 Task: Look for space in Benalmádena, Spain from 26th August, 2023 to 10th September, 2023 for 6 adults, 2 children in price range Rs.10000 to Rs.15000. Place can be entire place or shared room with 6 bedrooms having 6 beds and 6 bathrooms. Property type can be house, flat, guest house. Amenities needed are: wifi, TV, free parkinig on premises, gym, breakfast. Booking option can be shelf check-in. Required host language is English.
Action: Mouse moved to (546, 130)
Screenshot: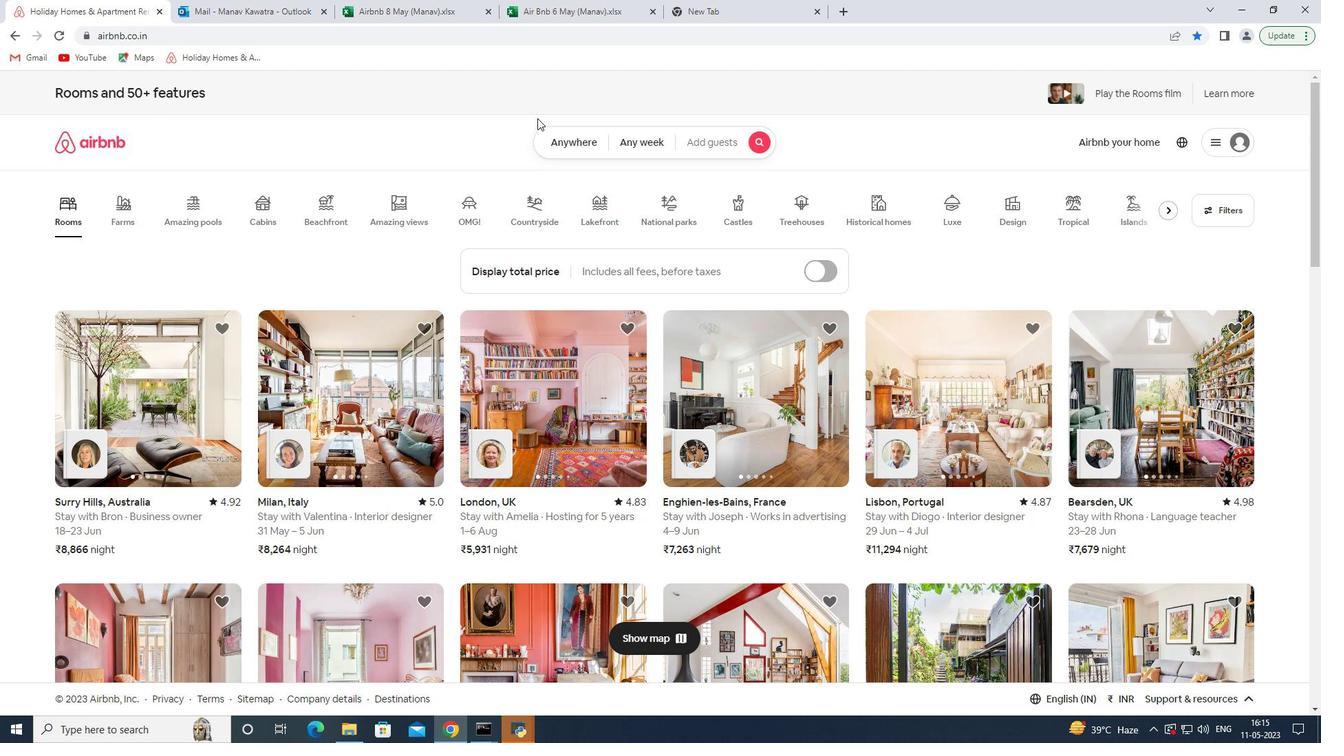 
Action: Mouse pressed left at (546, 130)
Screenshot: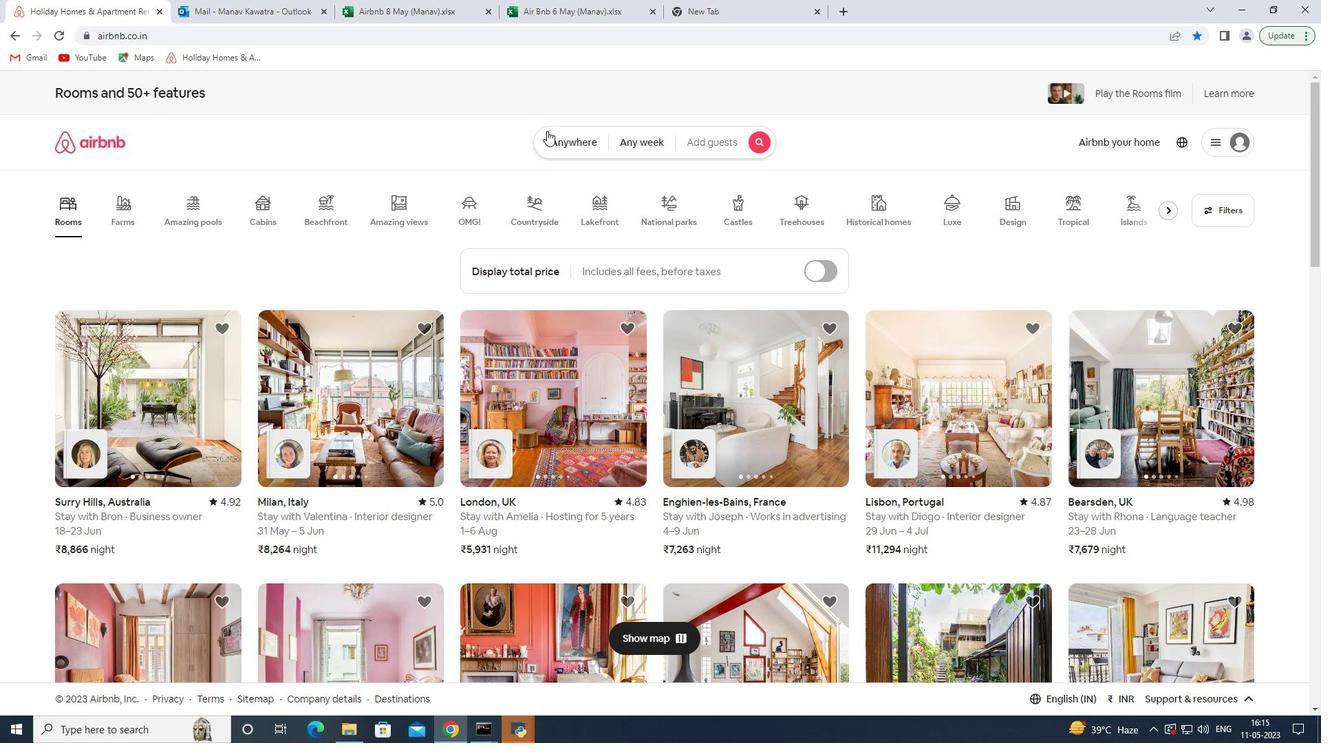 
Action: Mouse moved to (489, 195)
Screenshot: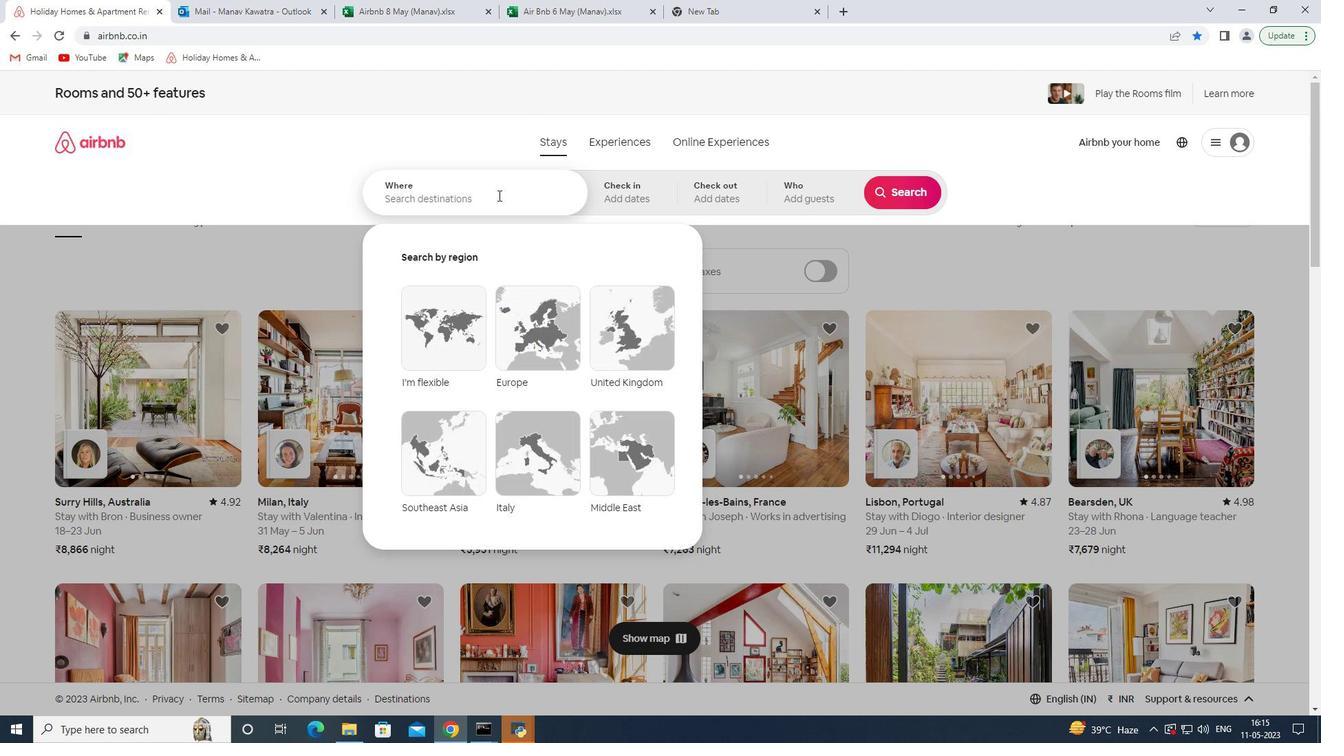 
Action: Mouse pressed left at (489, 195)
Screenshot: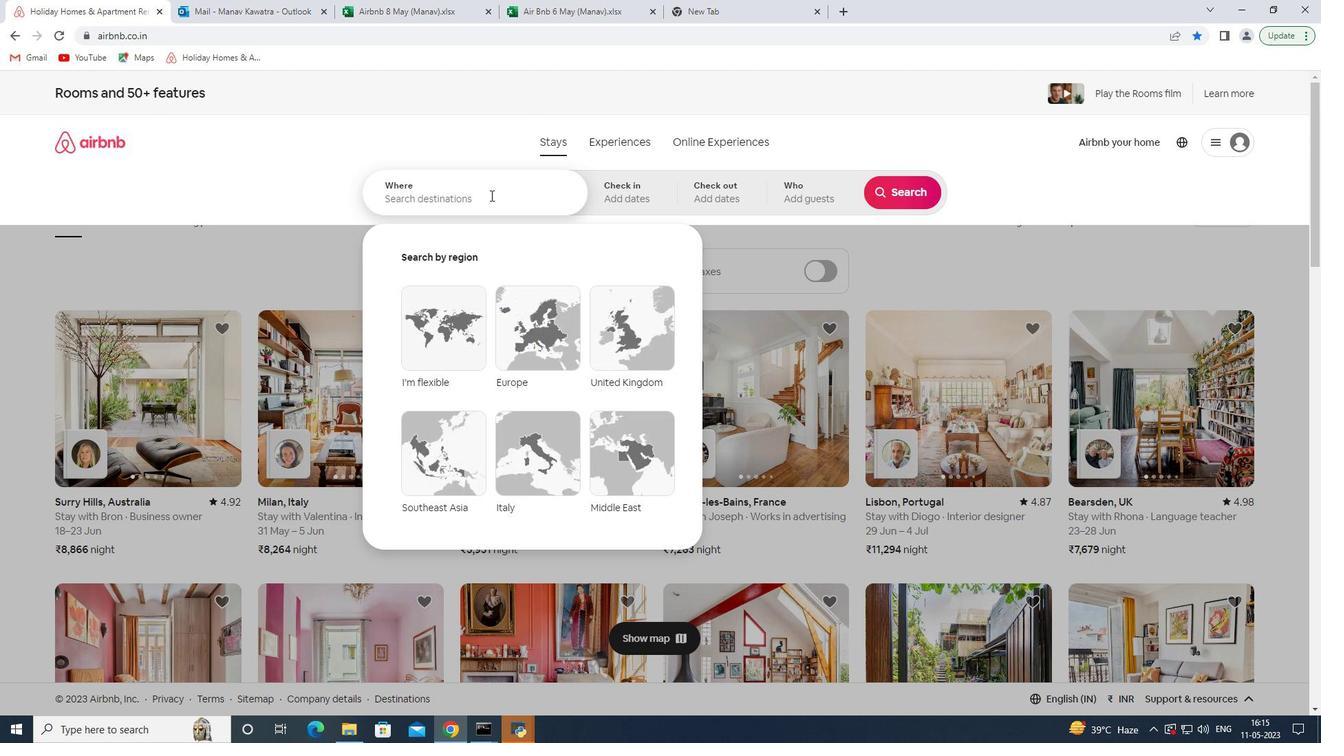 
Action: Key pressed <Key.shift>Benaalmadena<Key.space>
Screenshot: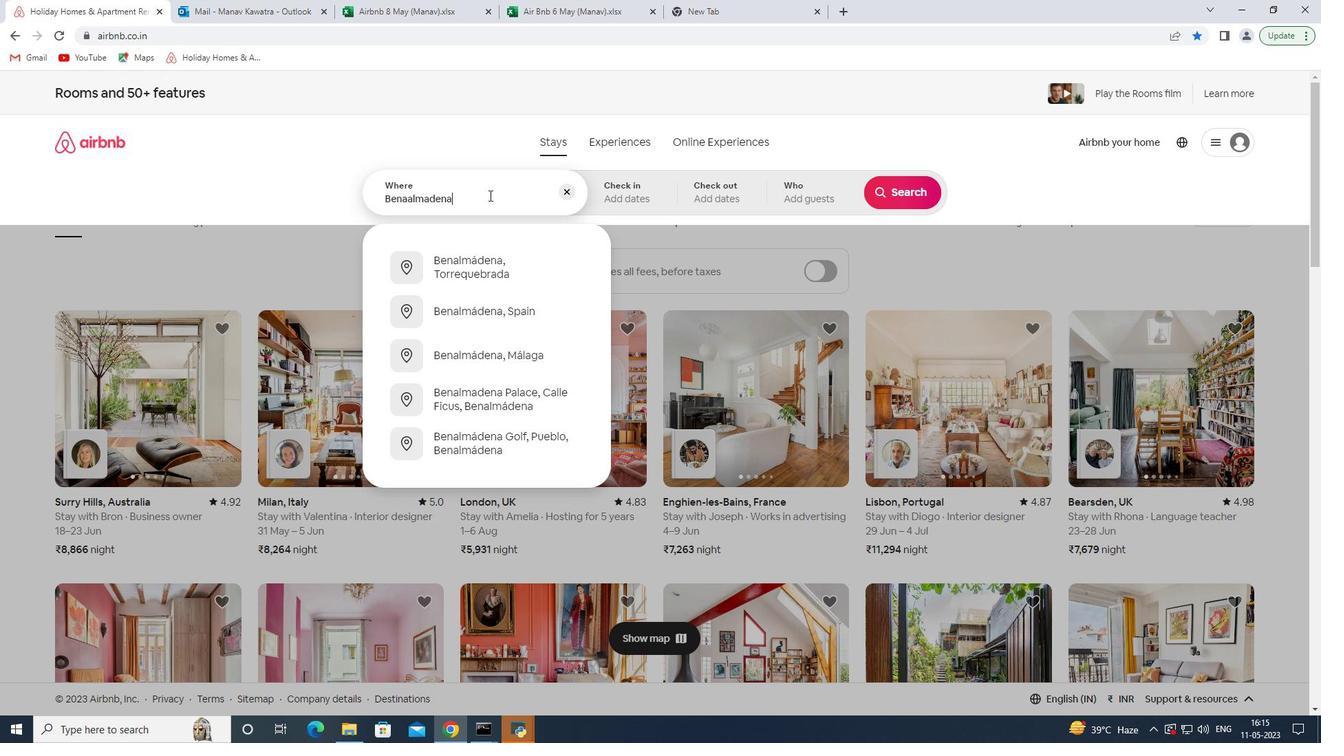
Action: Mouse moved to (541, 317)
Screenshot: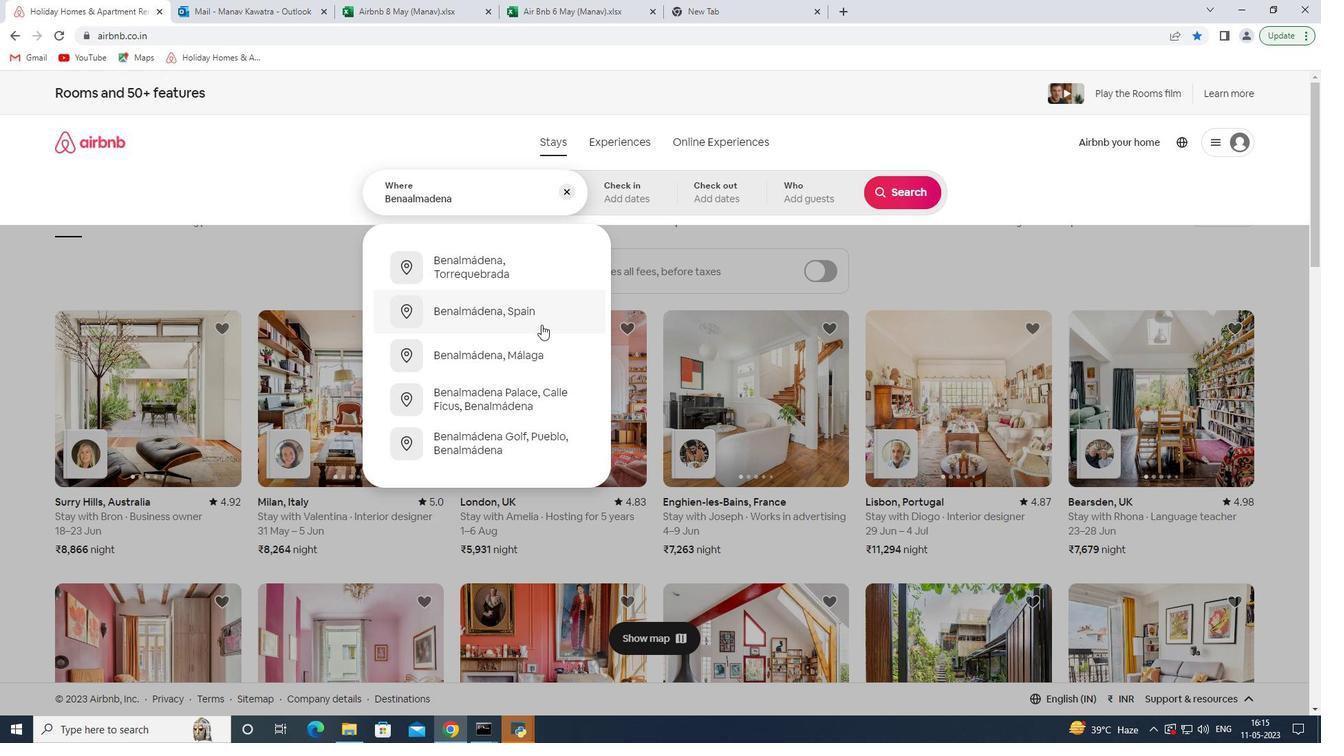 
Action: Mouse pressed left at (541, 317)
Screenshot: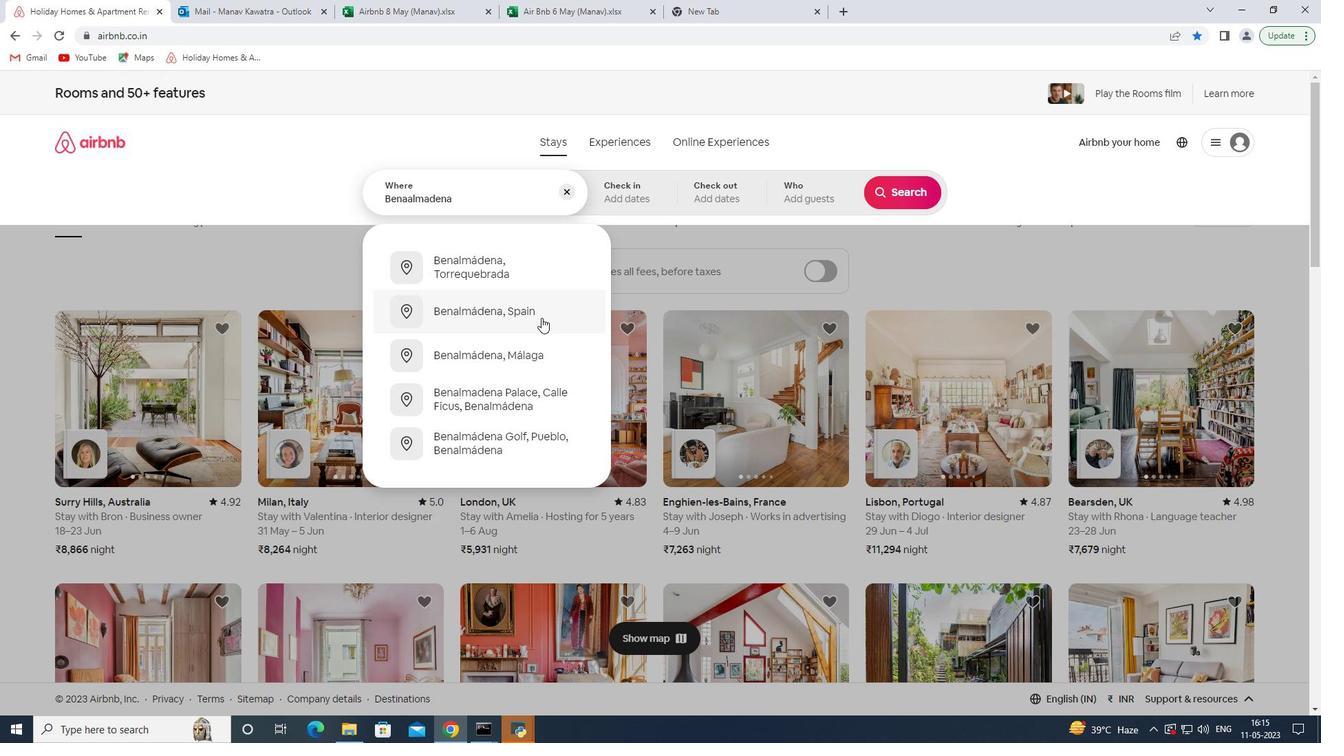 
Action: Mouse moved to (896, 302)
Screenshot: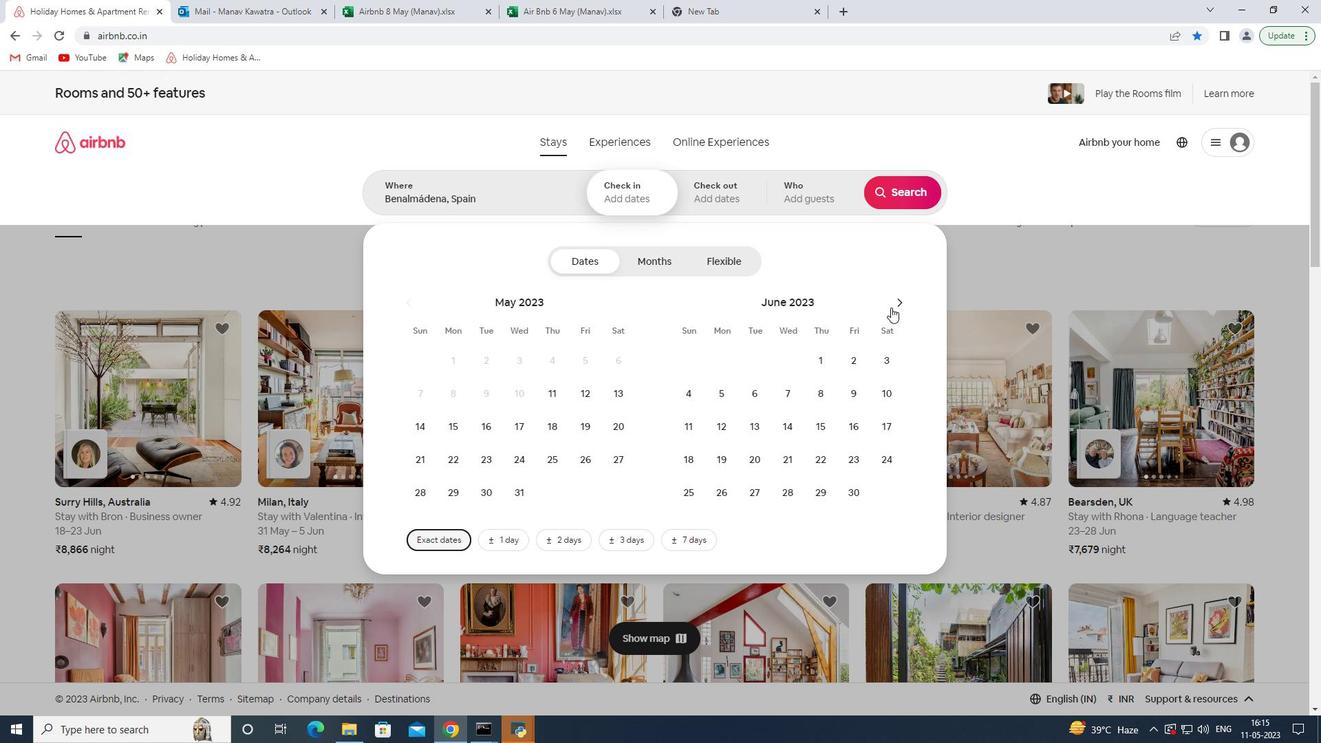 
Action: Mouse pressed left at (896, 302)
Screenshot: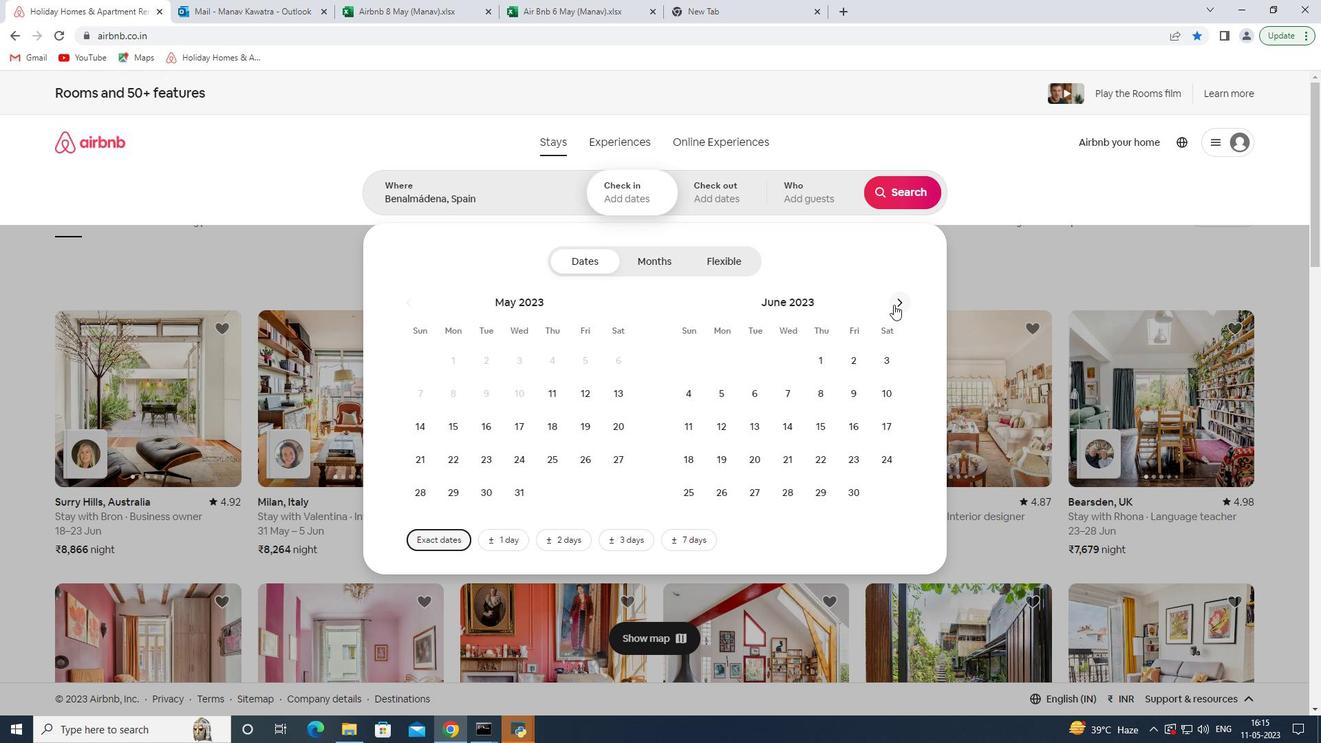 
Action: Mouse pressed left at (896, 302)
Screenshot: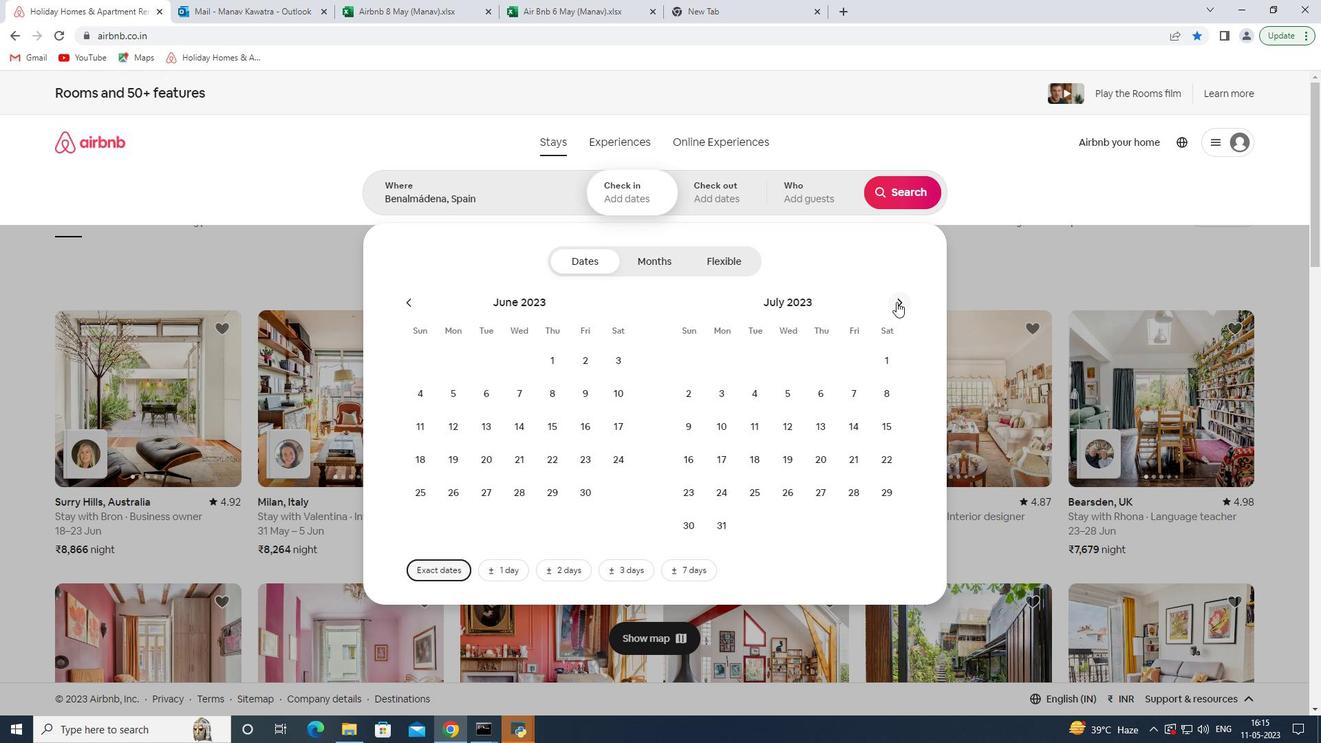 
Action: Mouse moved to (884, 463)
Screenshot: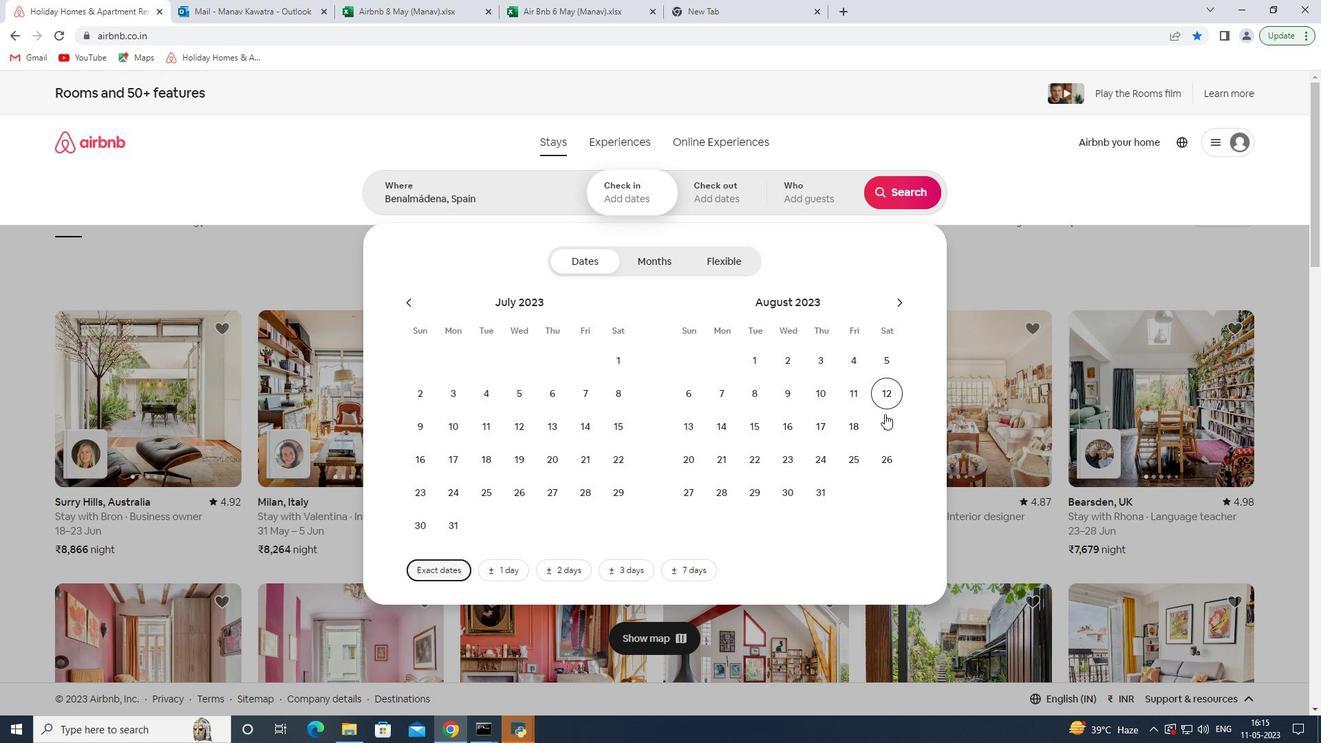 
Action: Mouse pressed left at (884, 463)
Screenshot: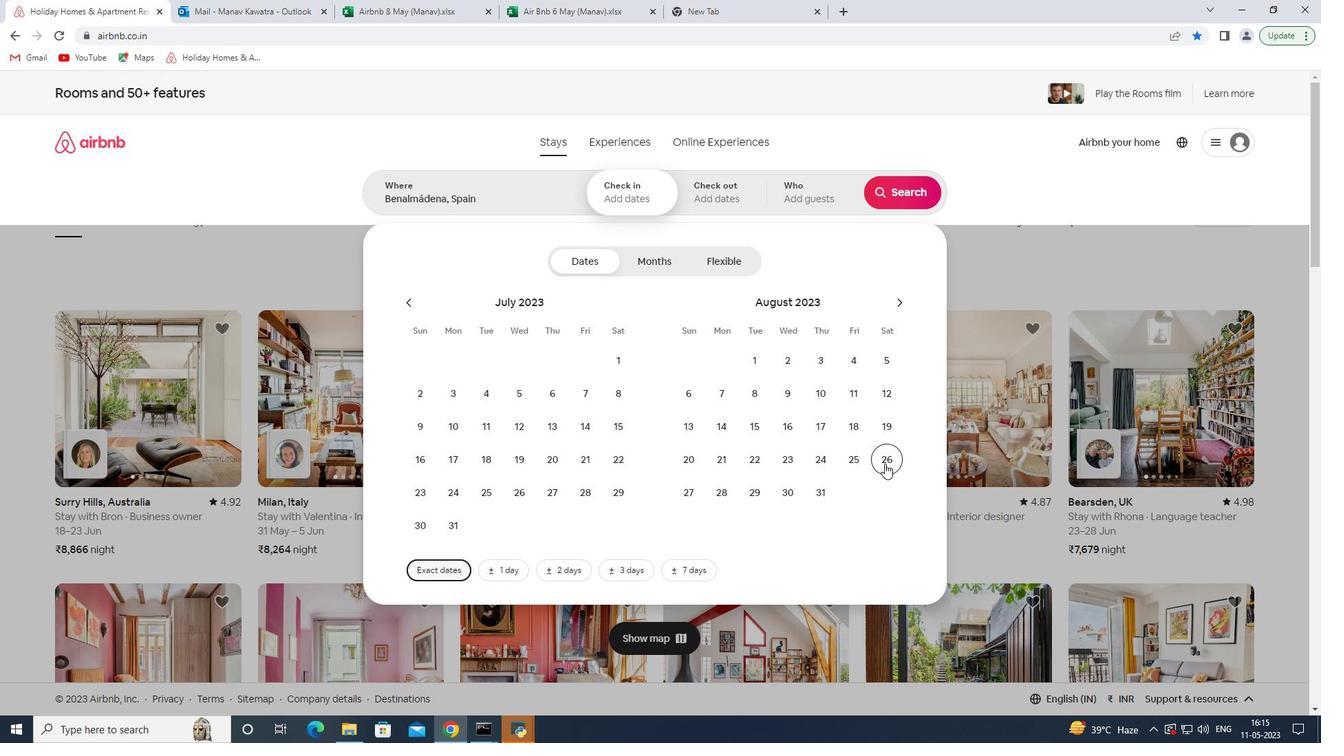 
Action: Mouse moved to (898, 301)
Screenshot: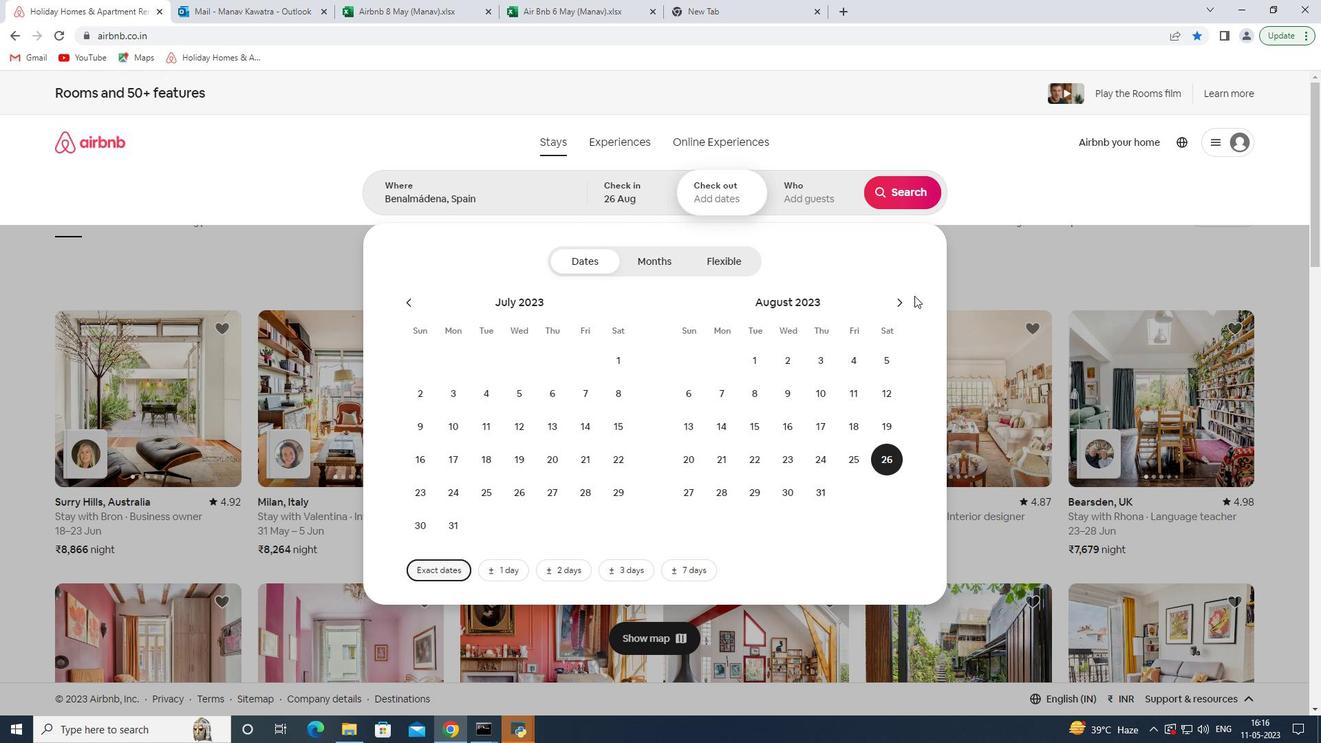 
Action: Mouse pressed left at (898, 301)
Screenshot: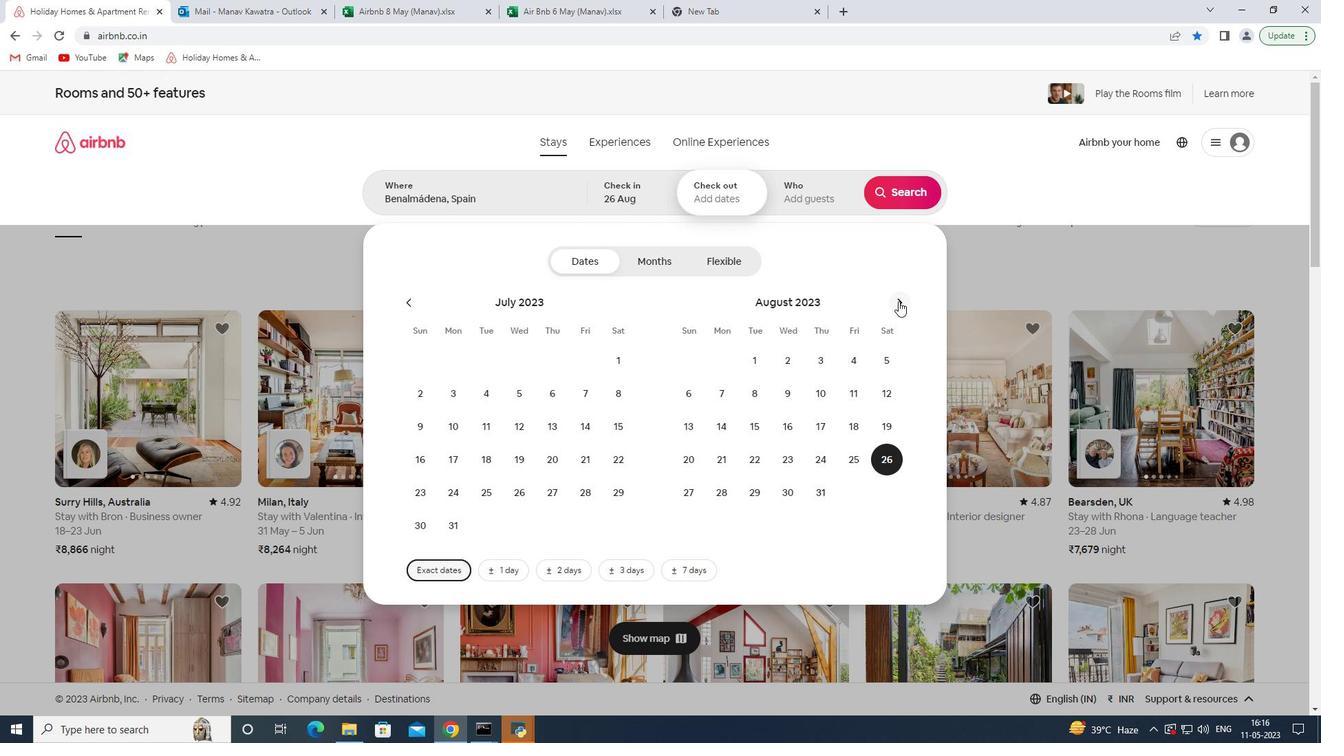 
Action: Mouse moved to (696, 425)
Screenshot: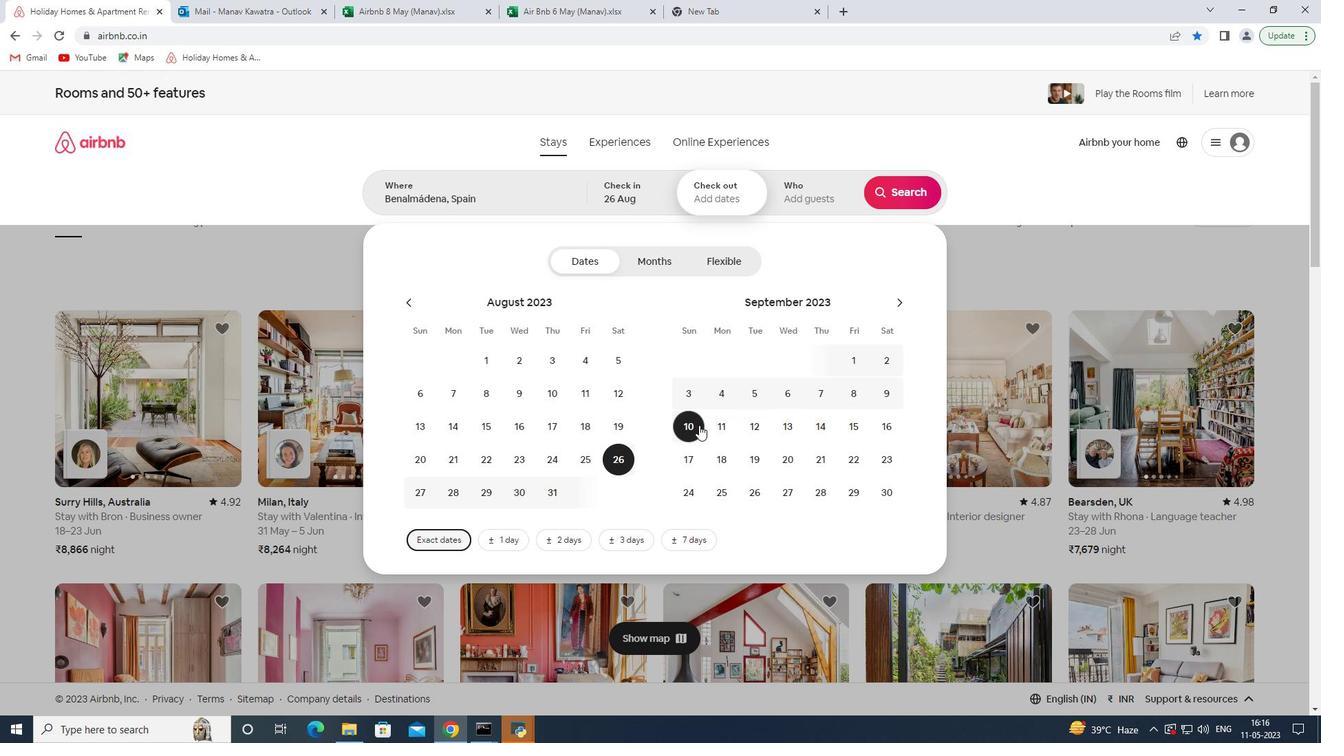 
Action: Mouse pressed left at (696, 425)
Screenshot: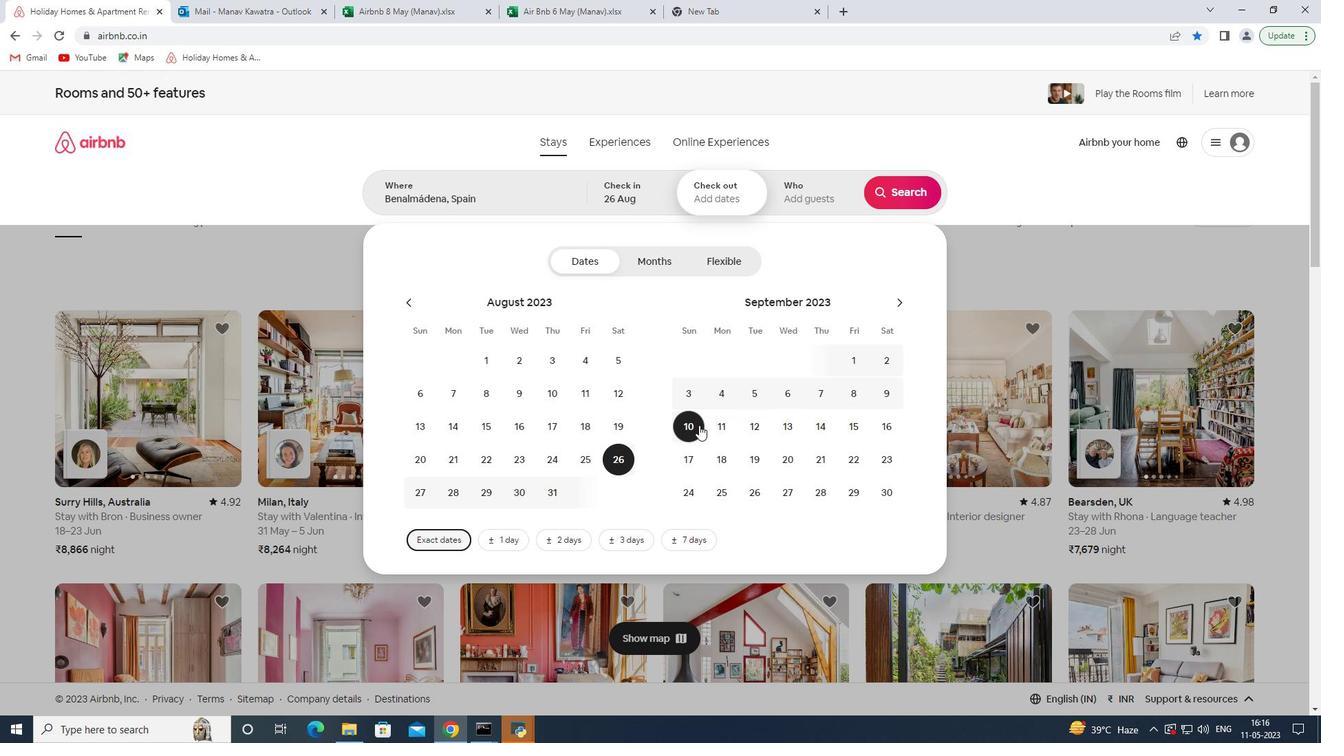 
Action: Mouse moved to (794, 187)
Screenshot: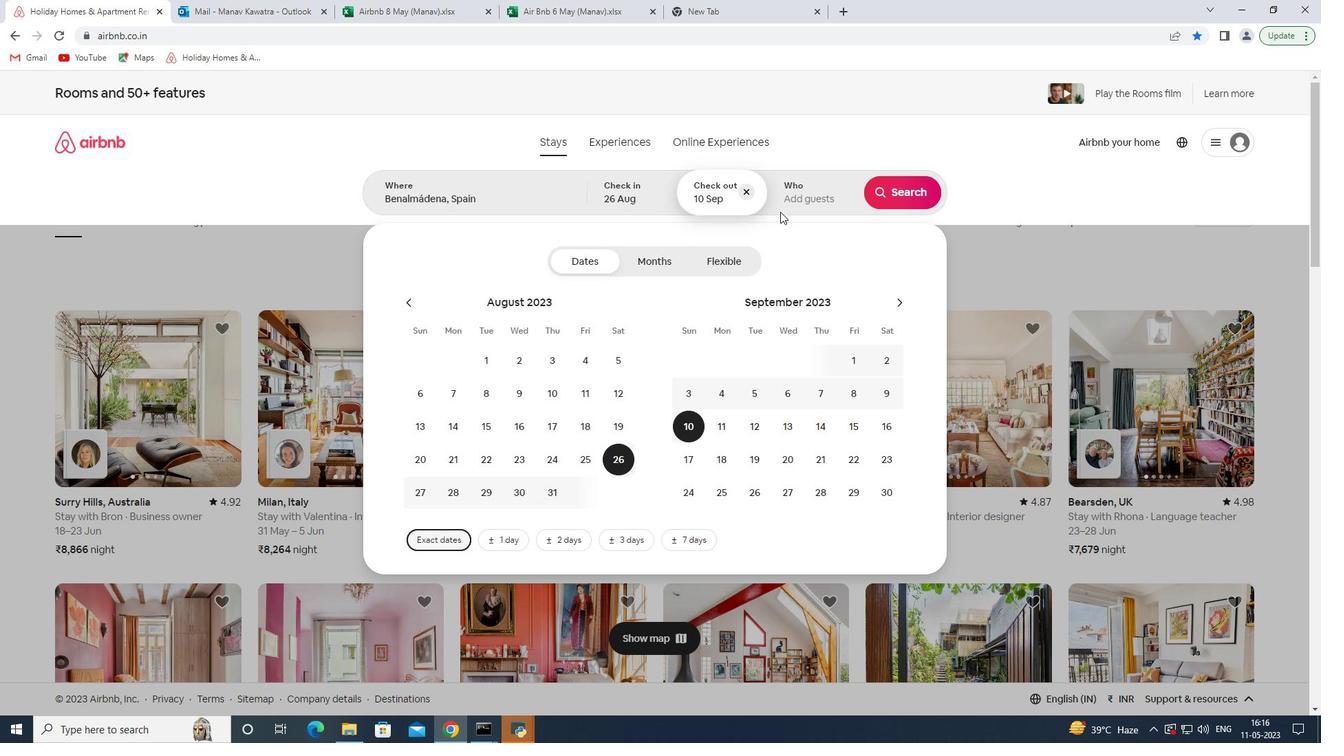 
Action: Mouse pressed left at (794, 187)
Screenshot: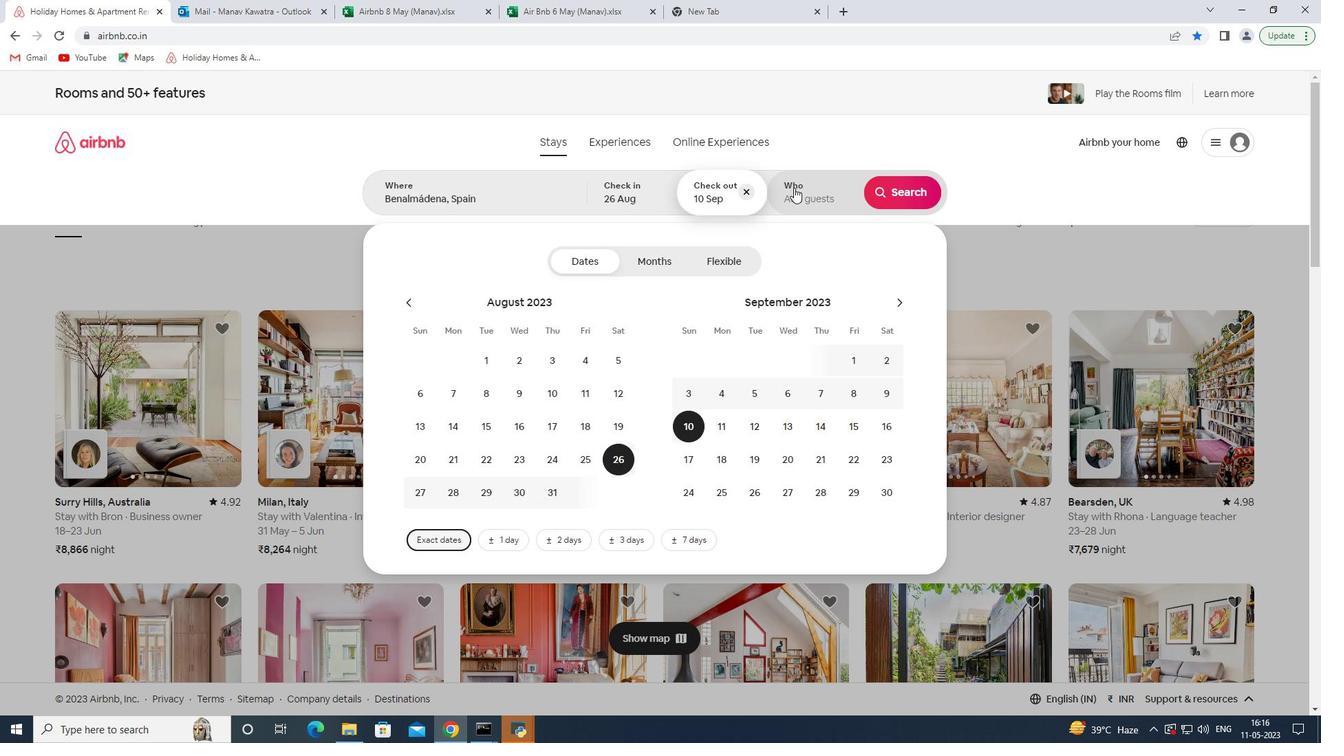 
Action: Mouse moved to (902, 264)
Screenshot: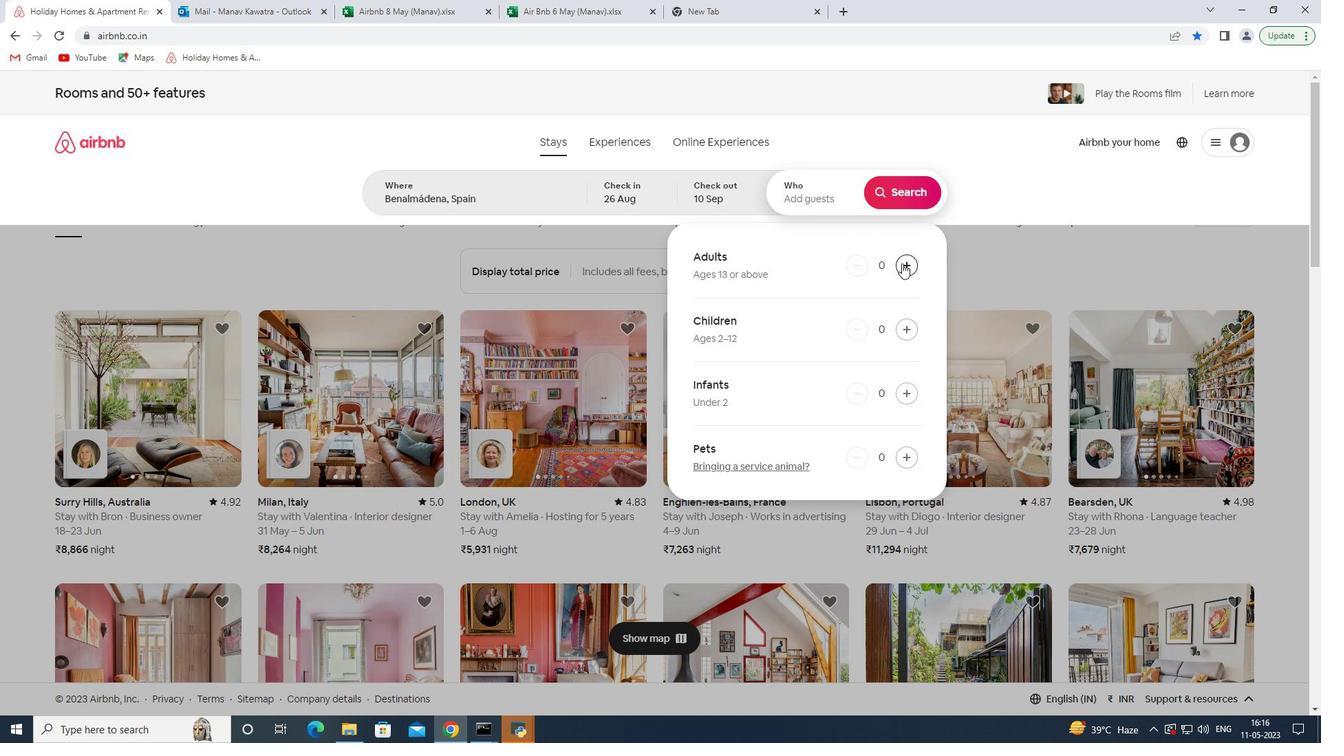 
Action: Mouse pressed left at (902, 264)
Screenshot: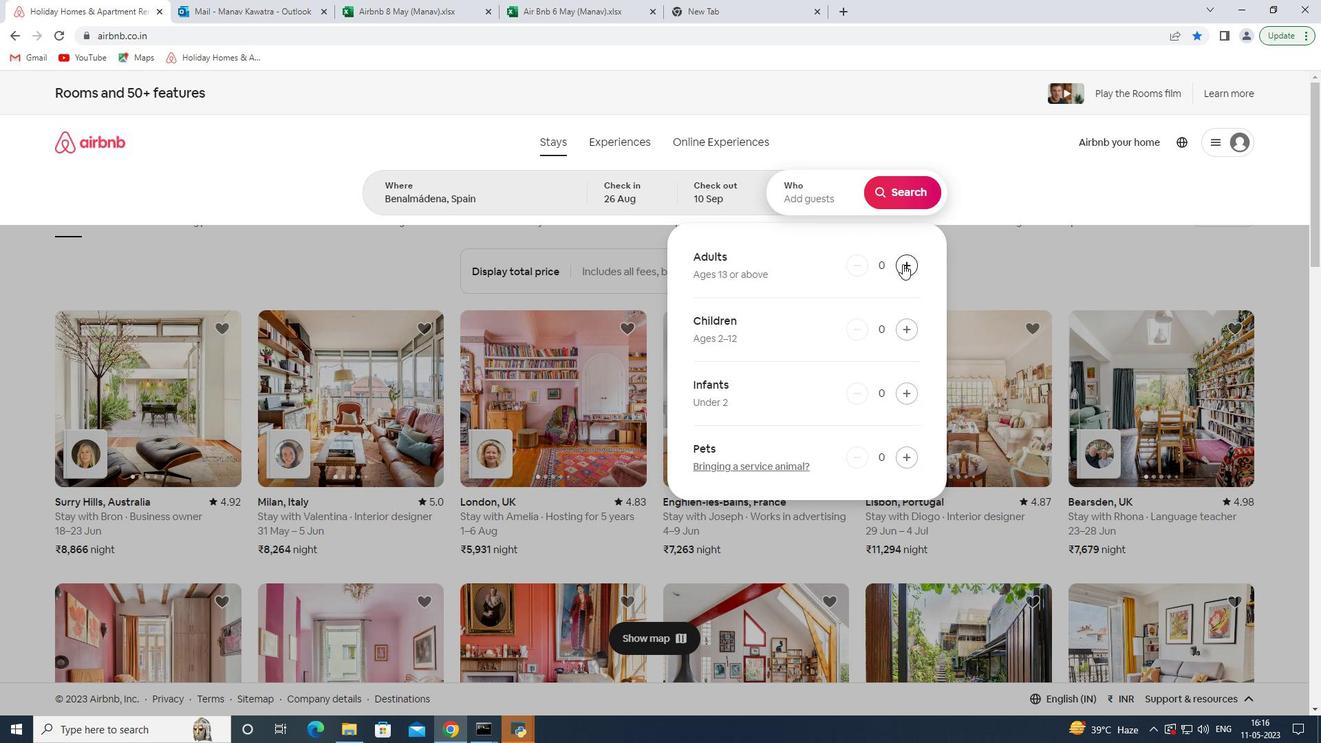 
Action: Mouse pressed left at (902, 264)
Screenshot: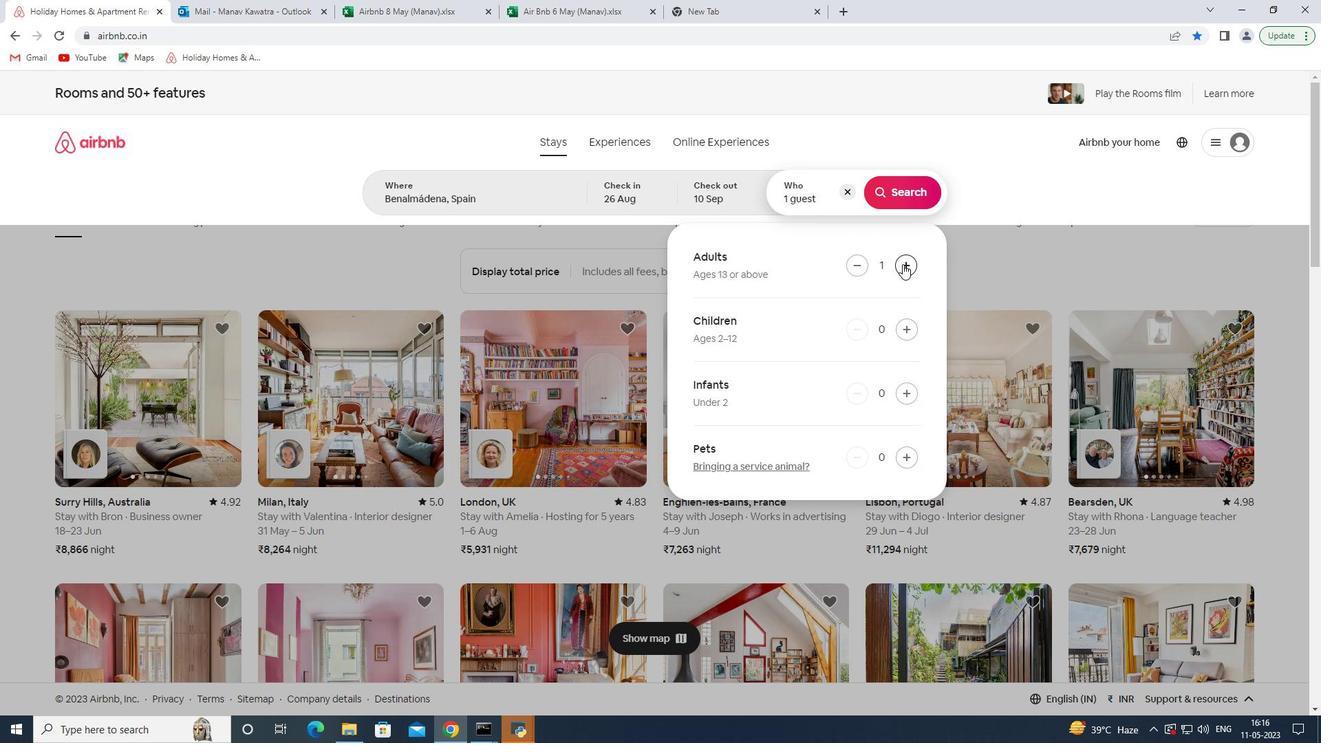 
Action: Mouse pressed left at (902, 264)
Screenshot: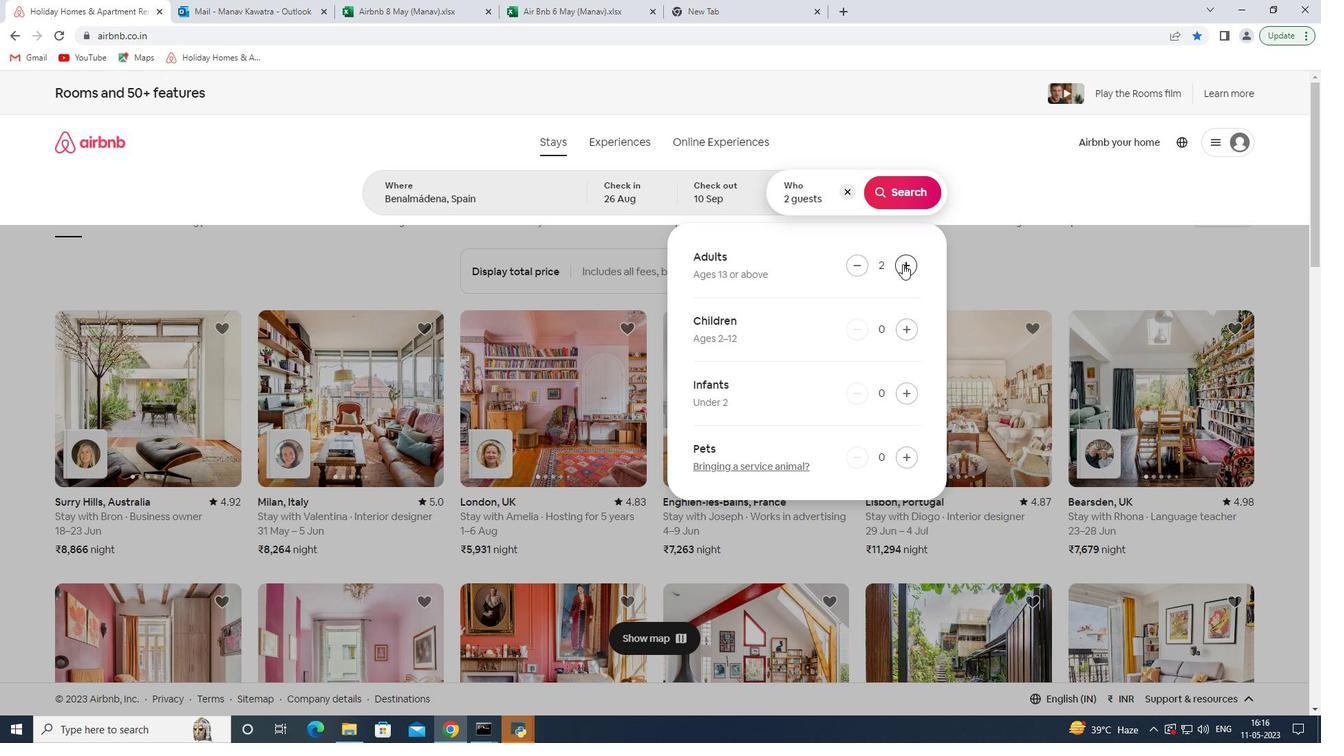
Action: Mouse pressed left at (902, 264)
Screenshot: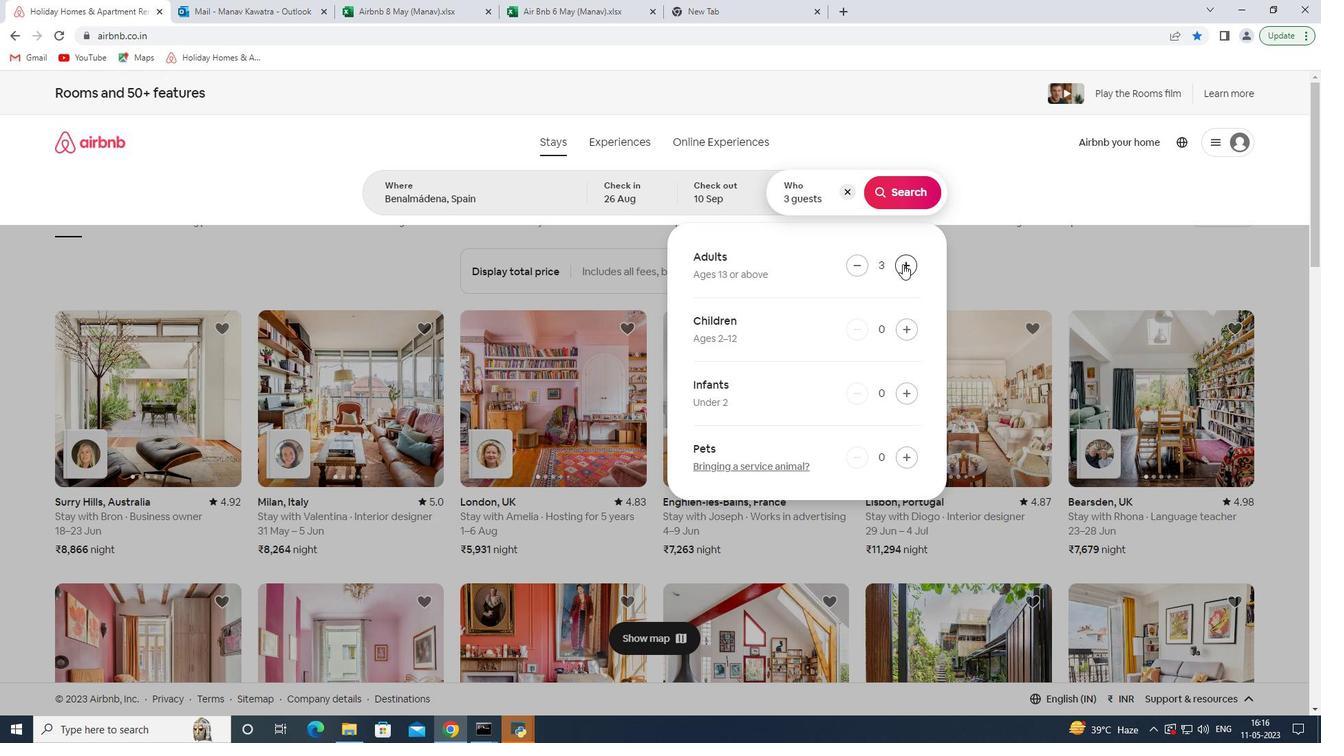 
Action: Mouse pressed left at (902, 264)
Screenshot: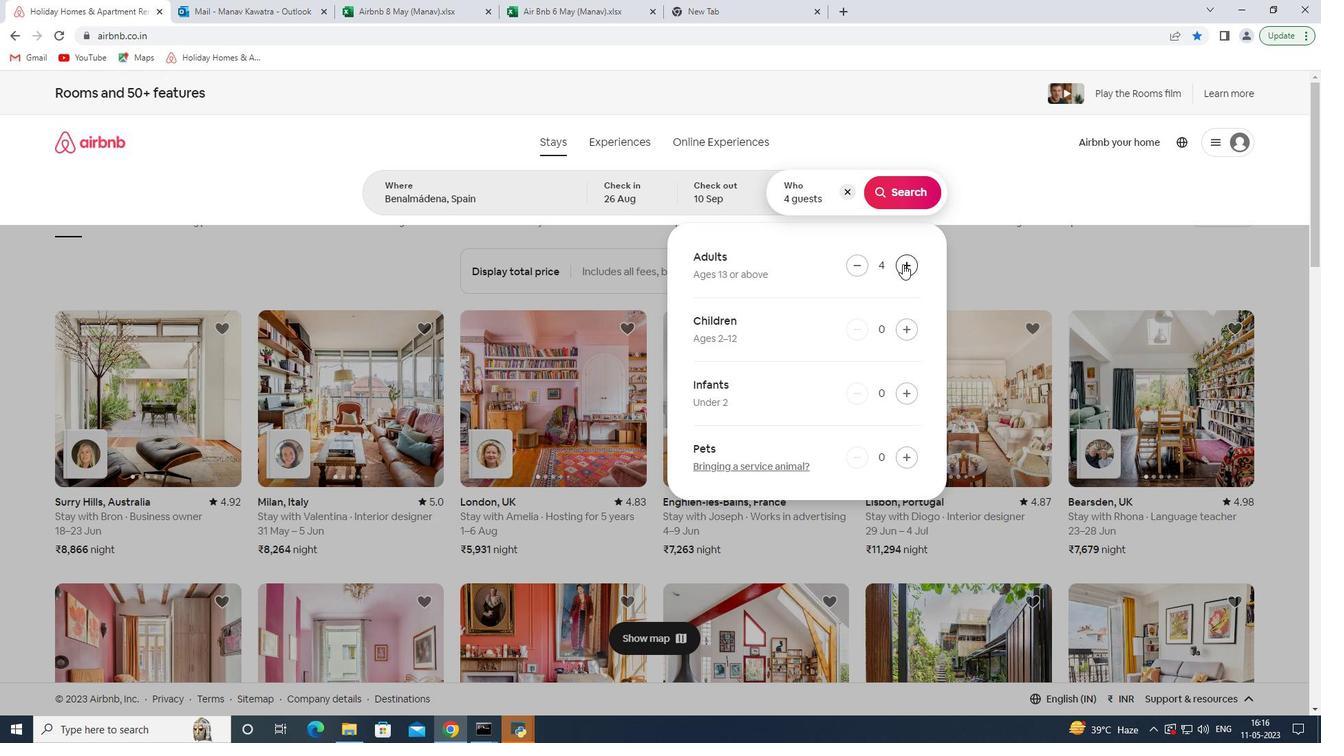 
Action: Mouse pressed left at (902, 264)
Screenshot: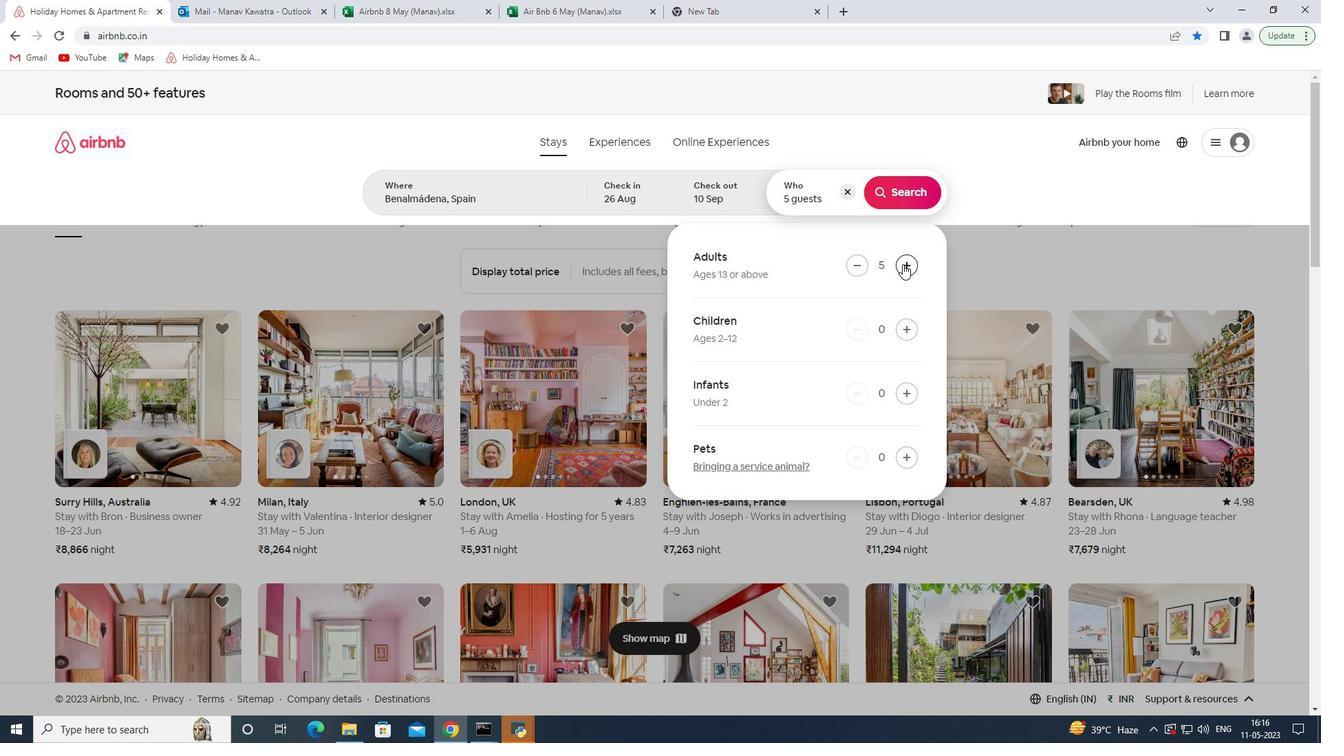 
Action: Mouse moved to (913, 334)
Screenshot: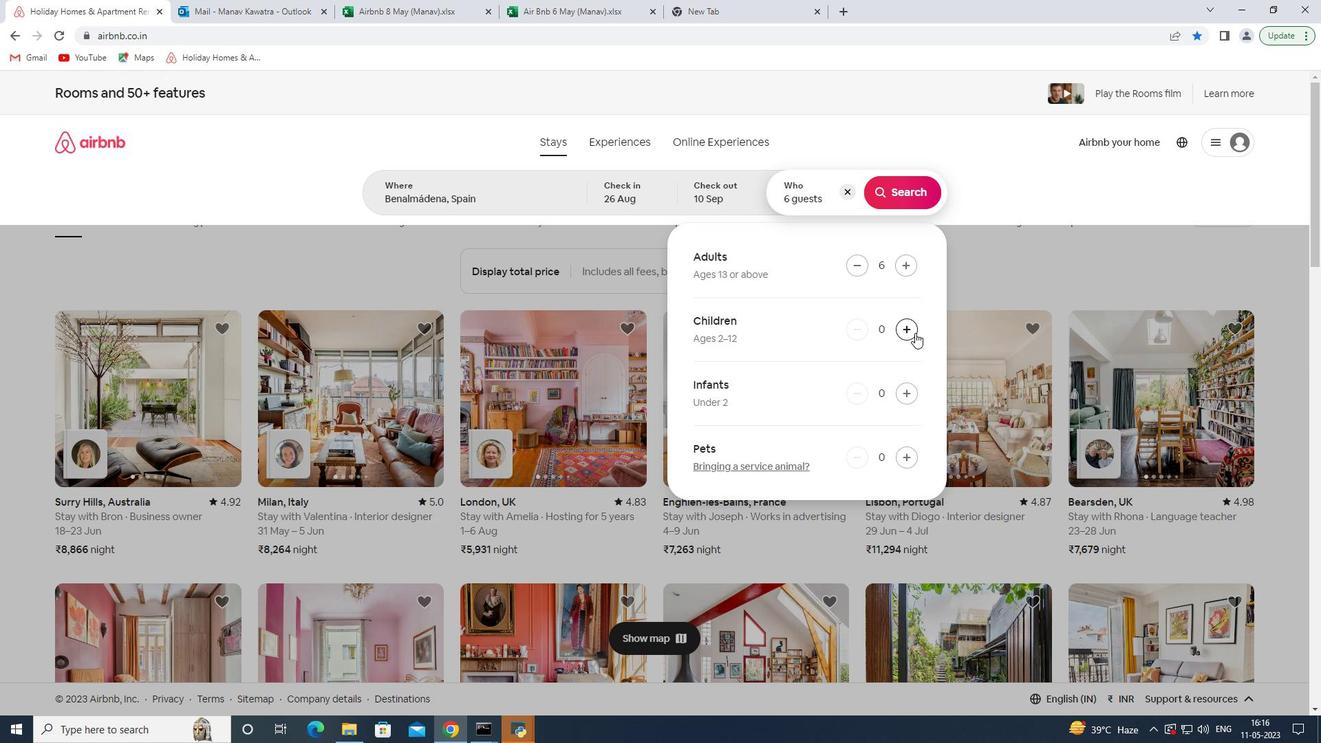 
Action: Mouse pressed left at (913, 334)
Screenshot: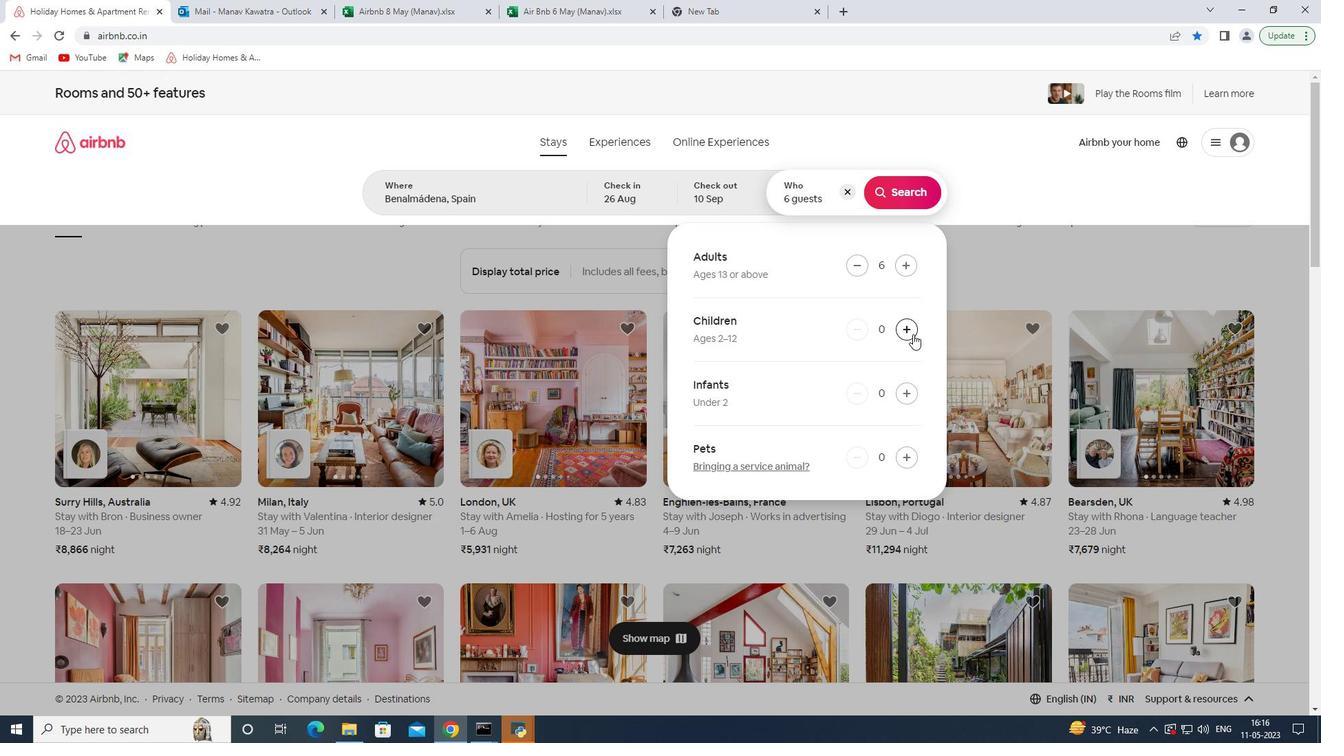 
Action: Mouse pressed left at (913, 334)
Screenshot: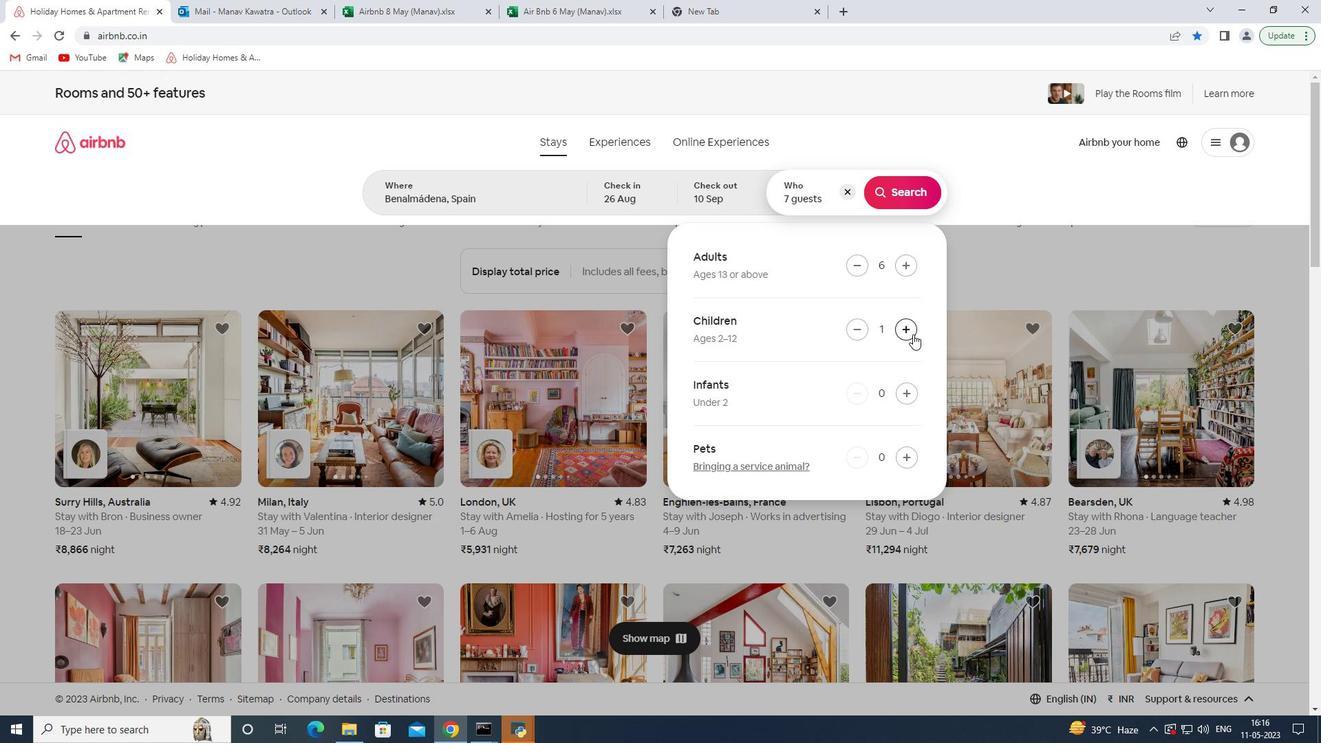 
Action: Mouse moved to (905, 203)
Screenshot: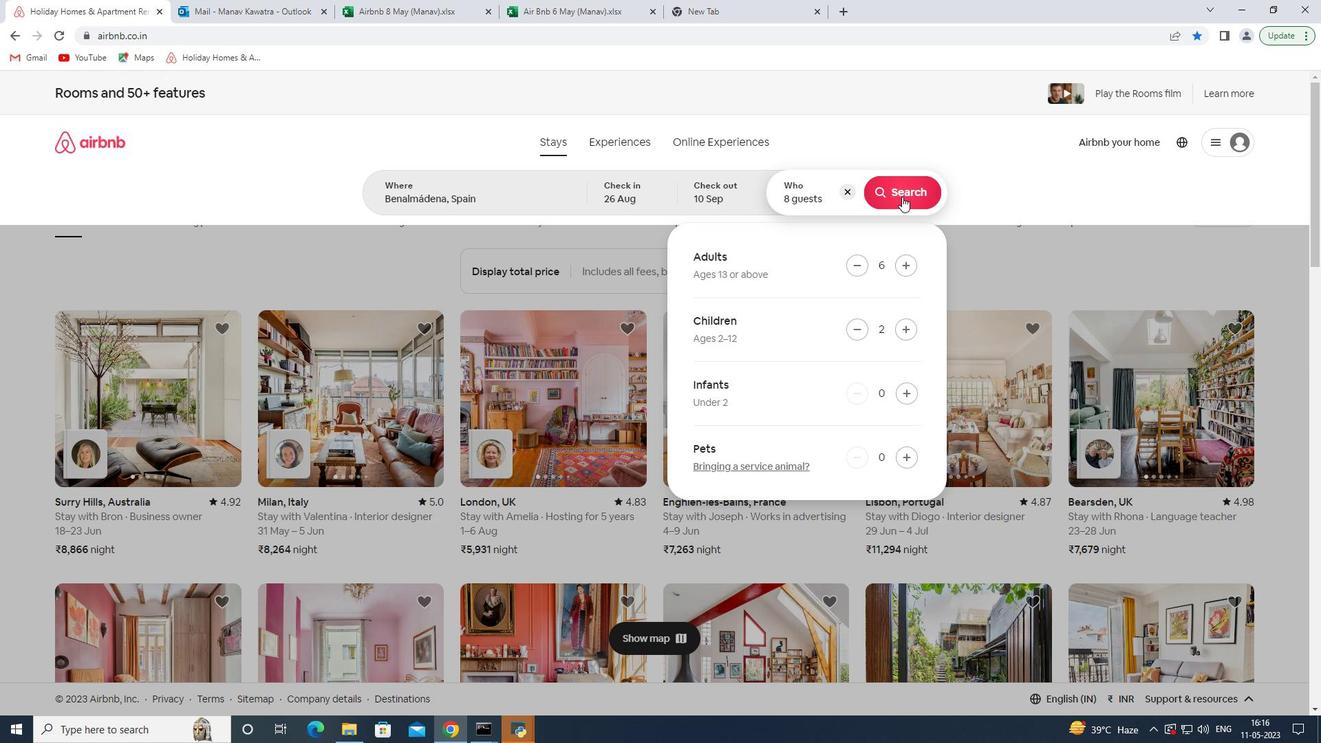 
Action: Mouse pressed left at (905, 203)
Screenshot: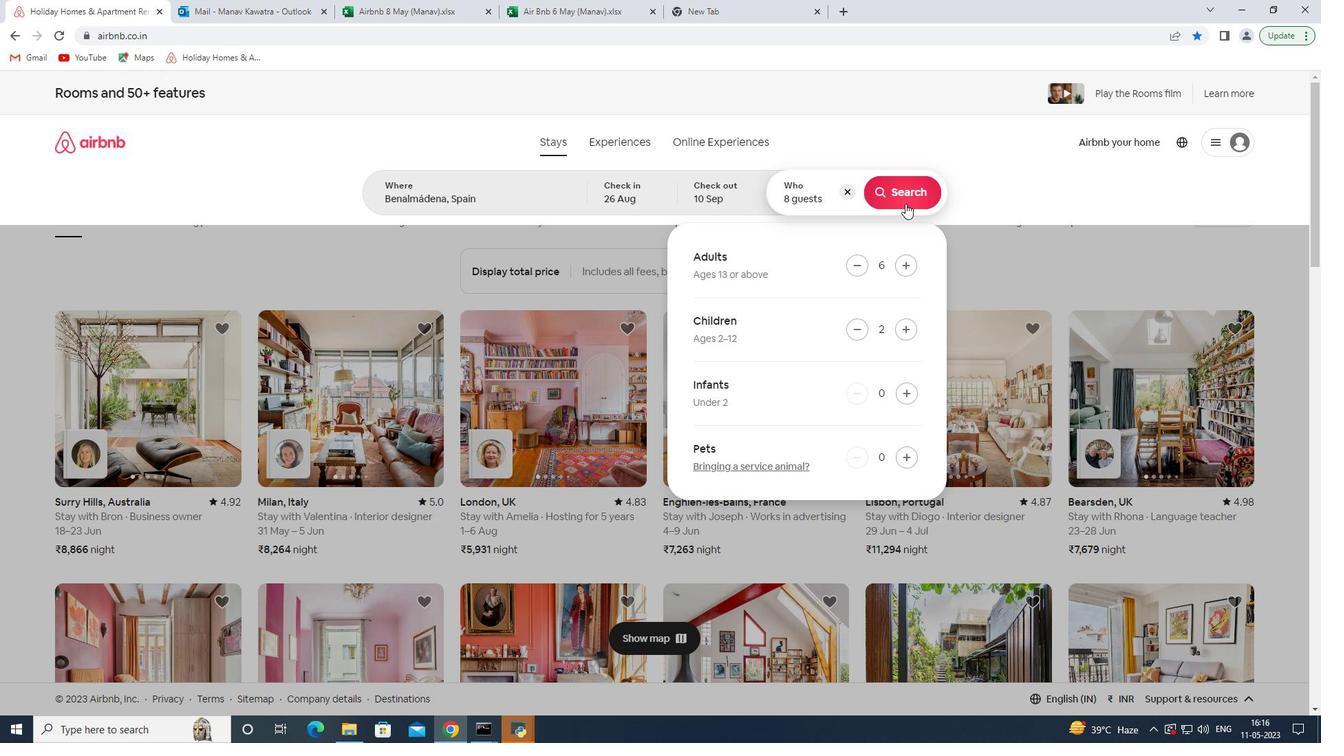 
Action: Mouse moved to (1265, 152)
Screenshot: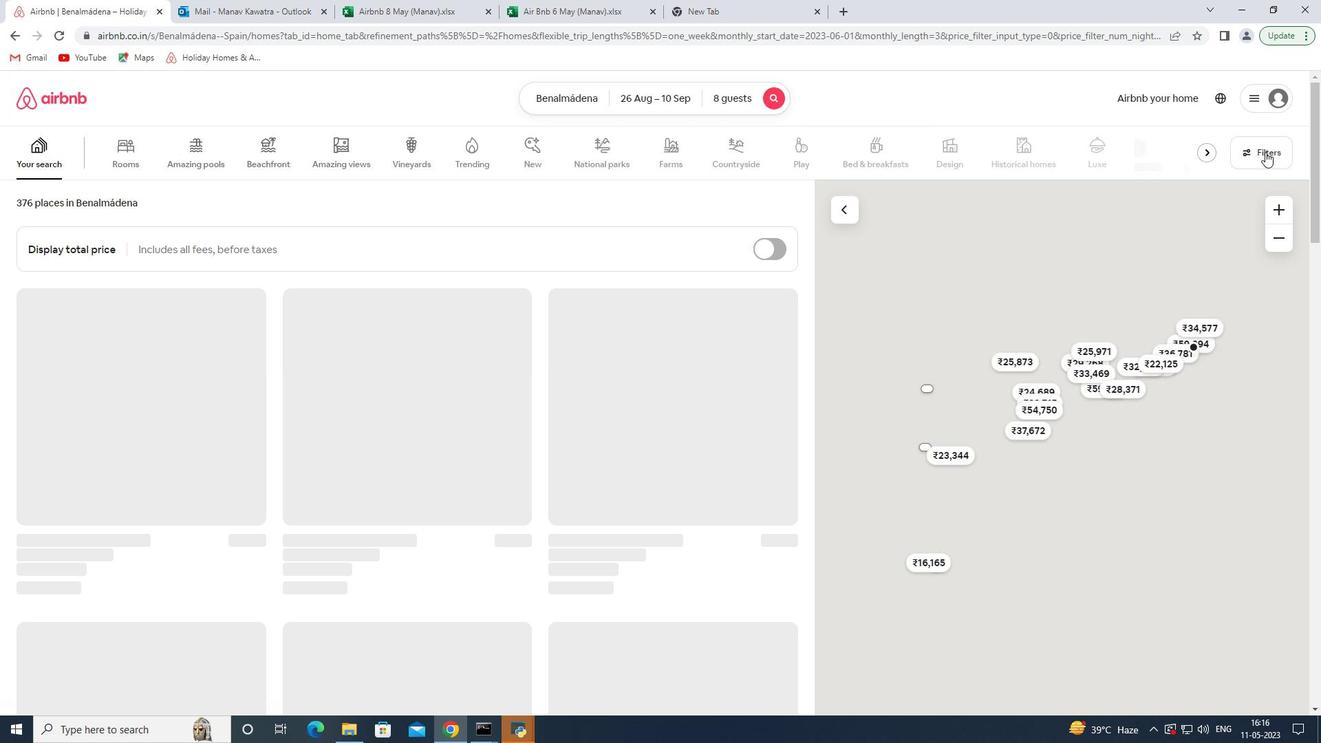 
Action: Mouse pressed left at (1265, 152)
Screenshot: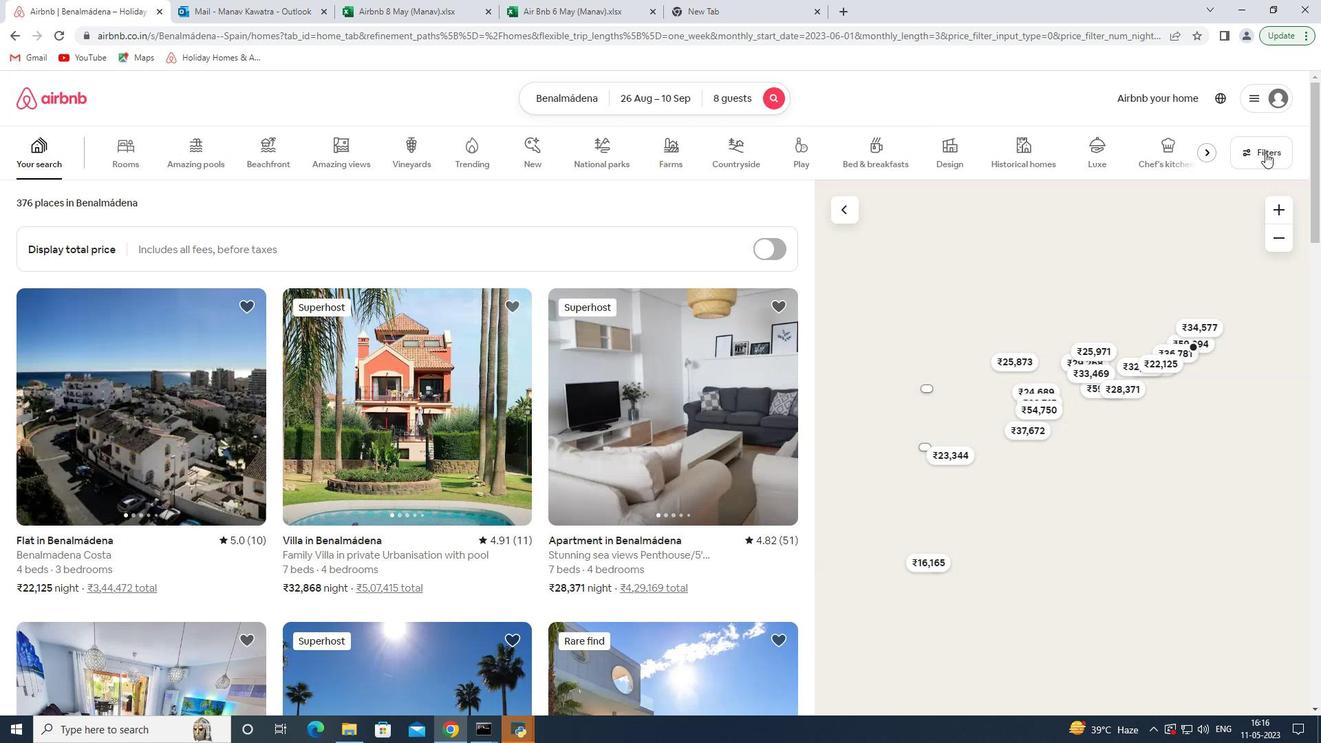 
Action: Mouse moved to (480, 482)
Screenshot: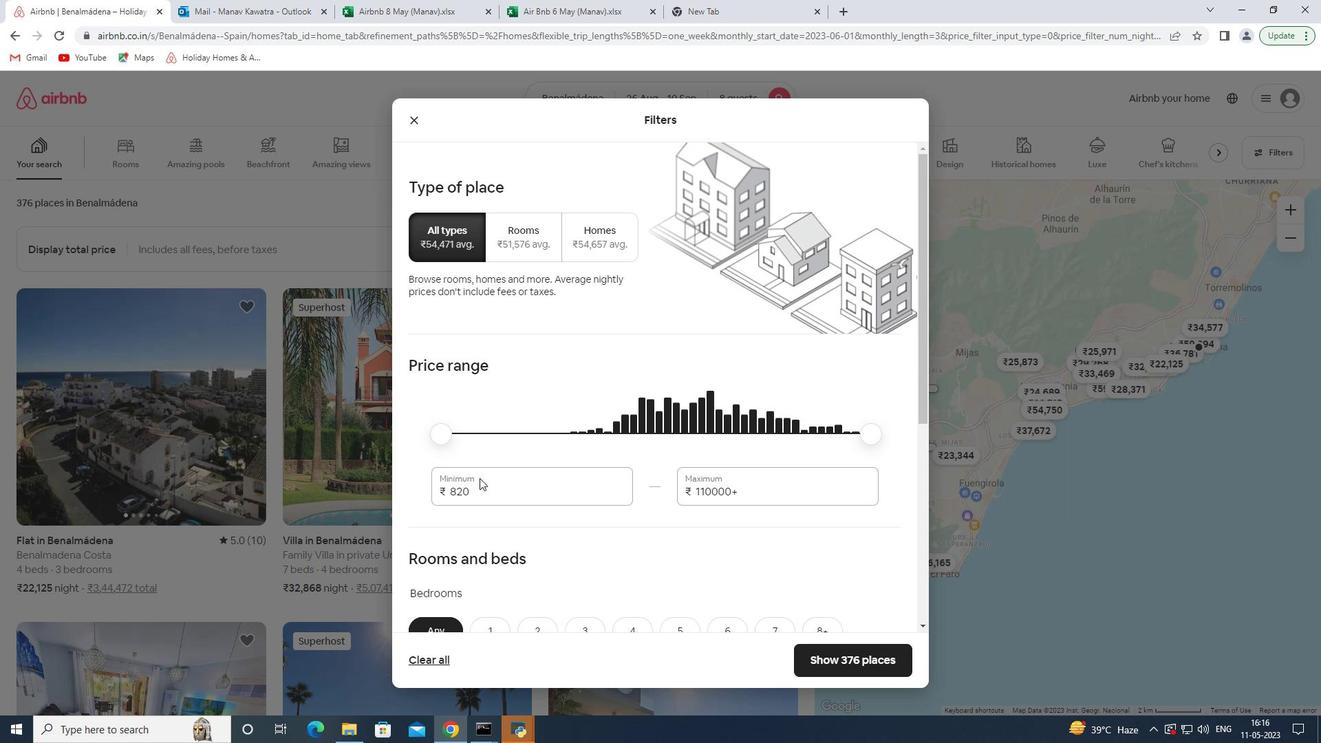 
Action: Mouse pressed left at (480, 482)
Screenshot: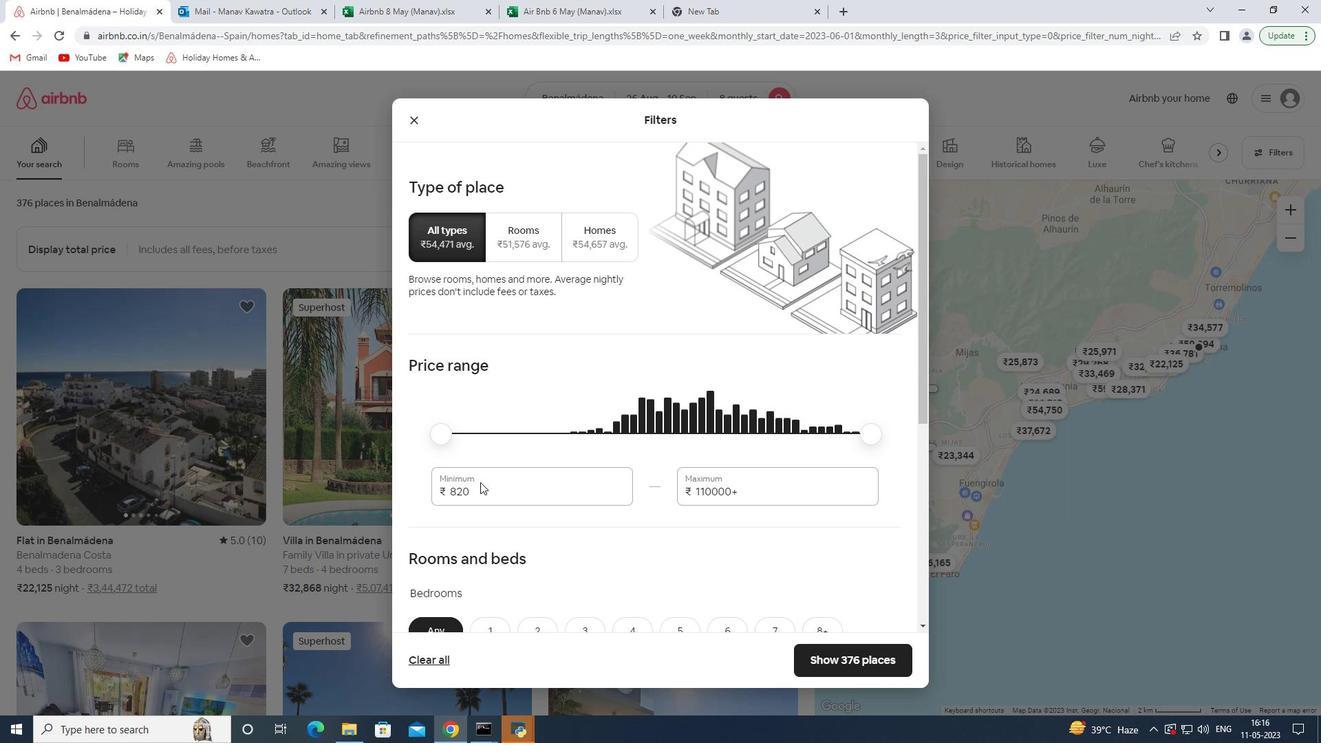 
Action: Mouse pressed left at (480, 482)
Screenshot: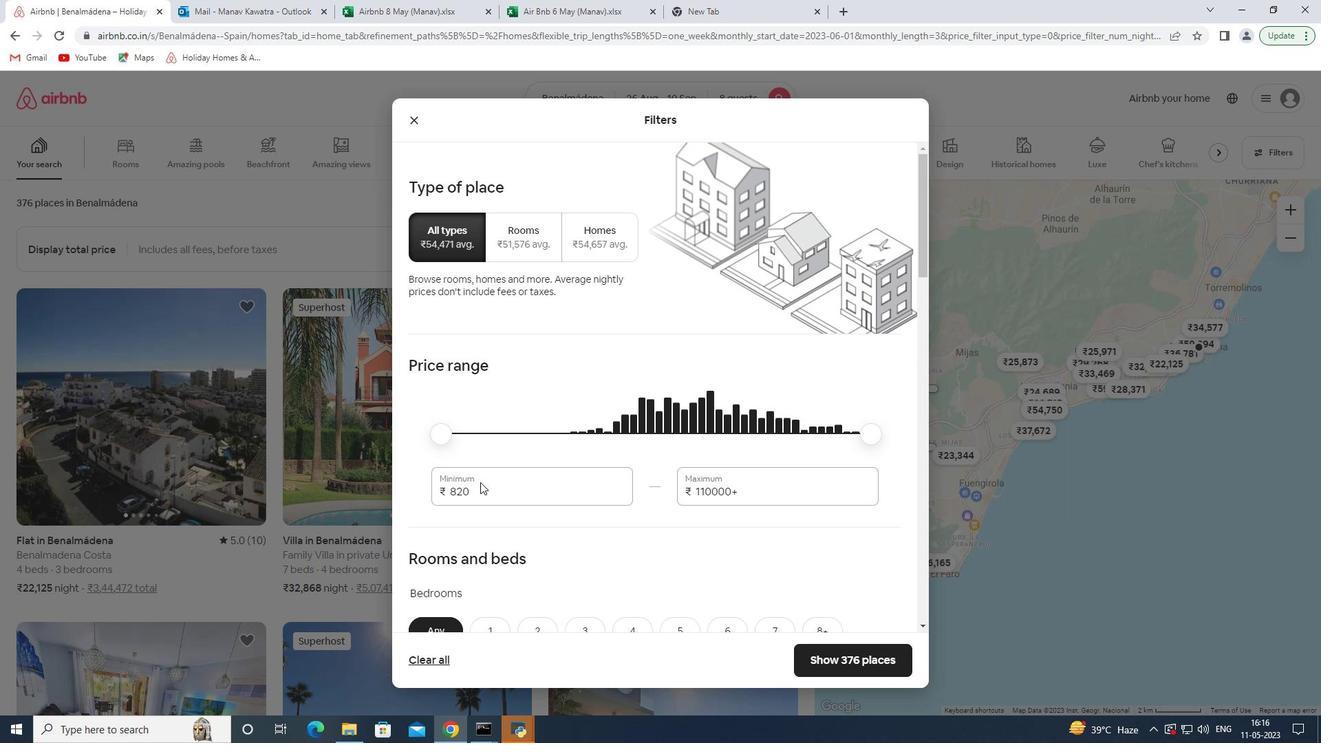 
Action: Mouse moved to (479, 492)
Screenshot: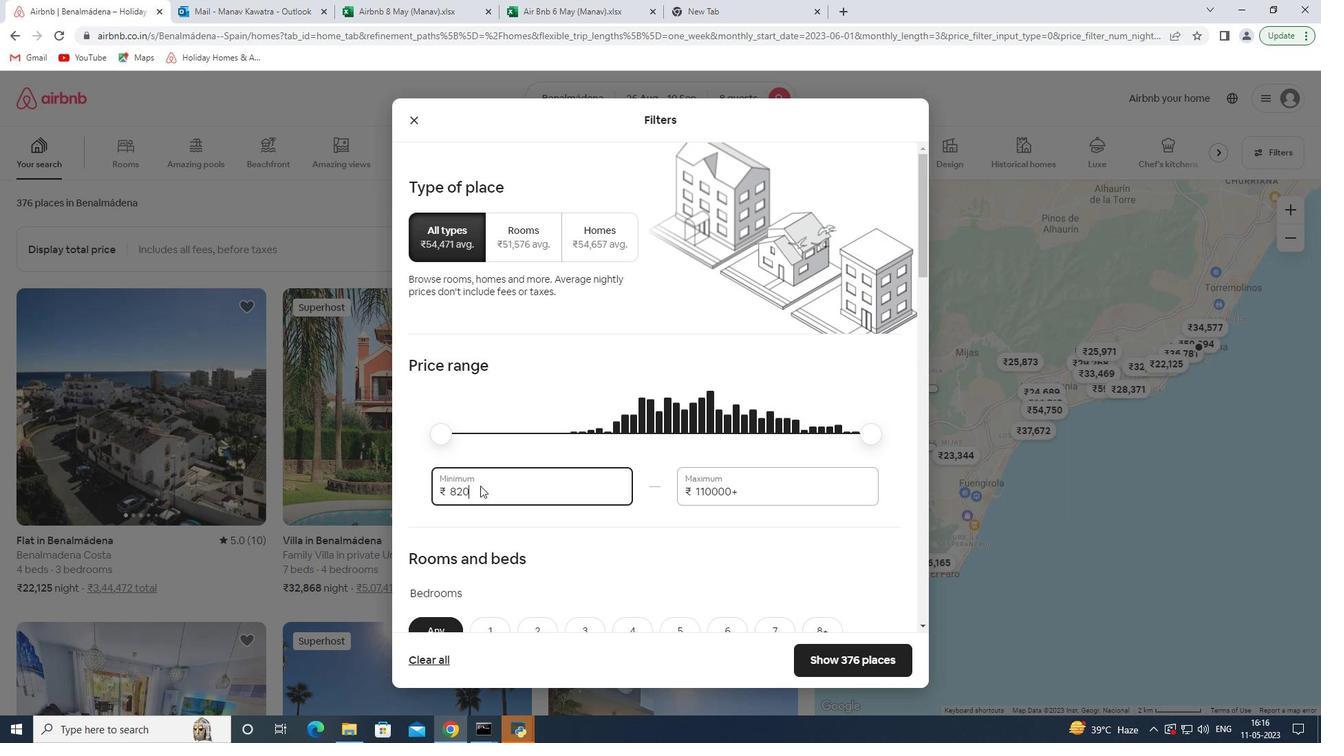 
Action: Mouse pressed left at (479, 492)
Screenshot: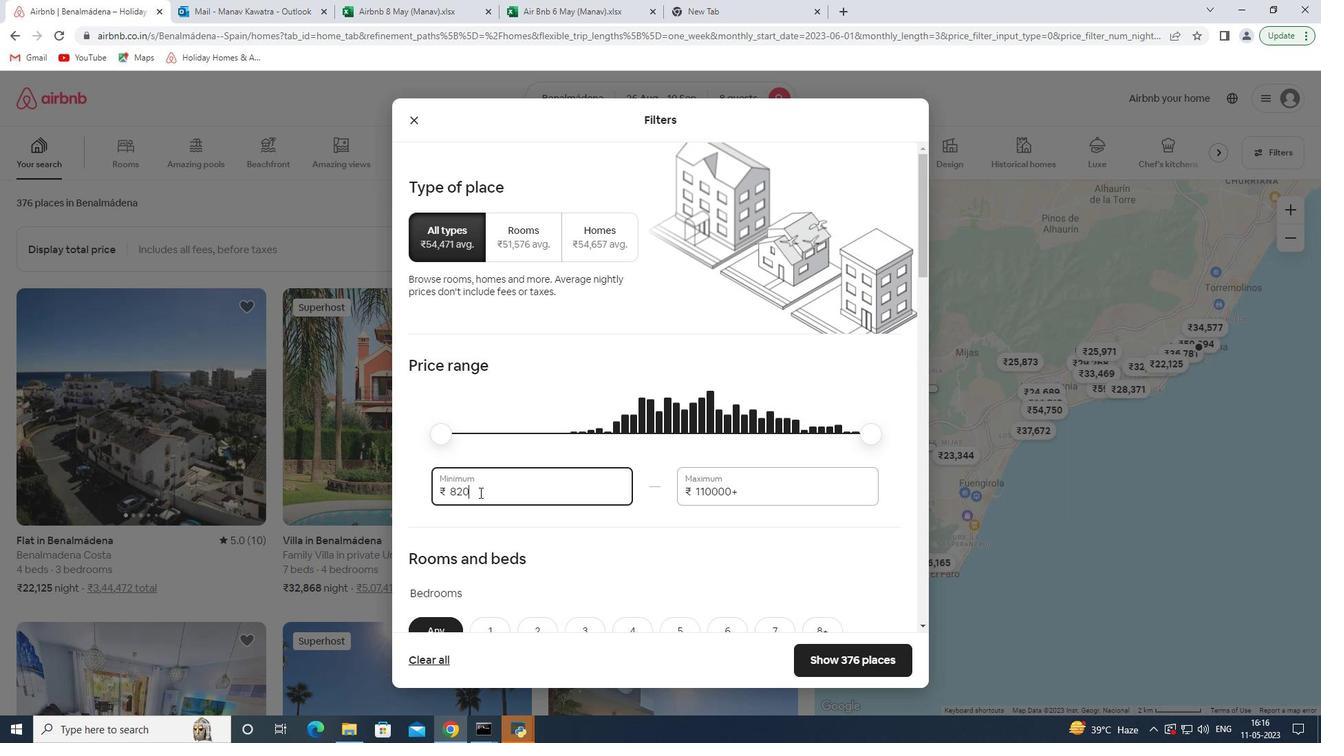 
Action: Mouse pressed left at (479, 492)
Screenshot: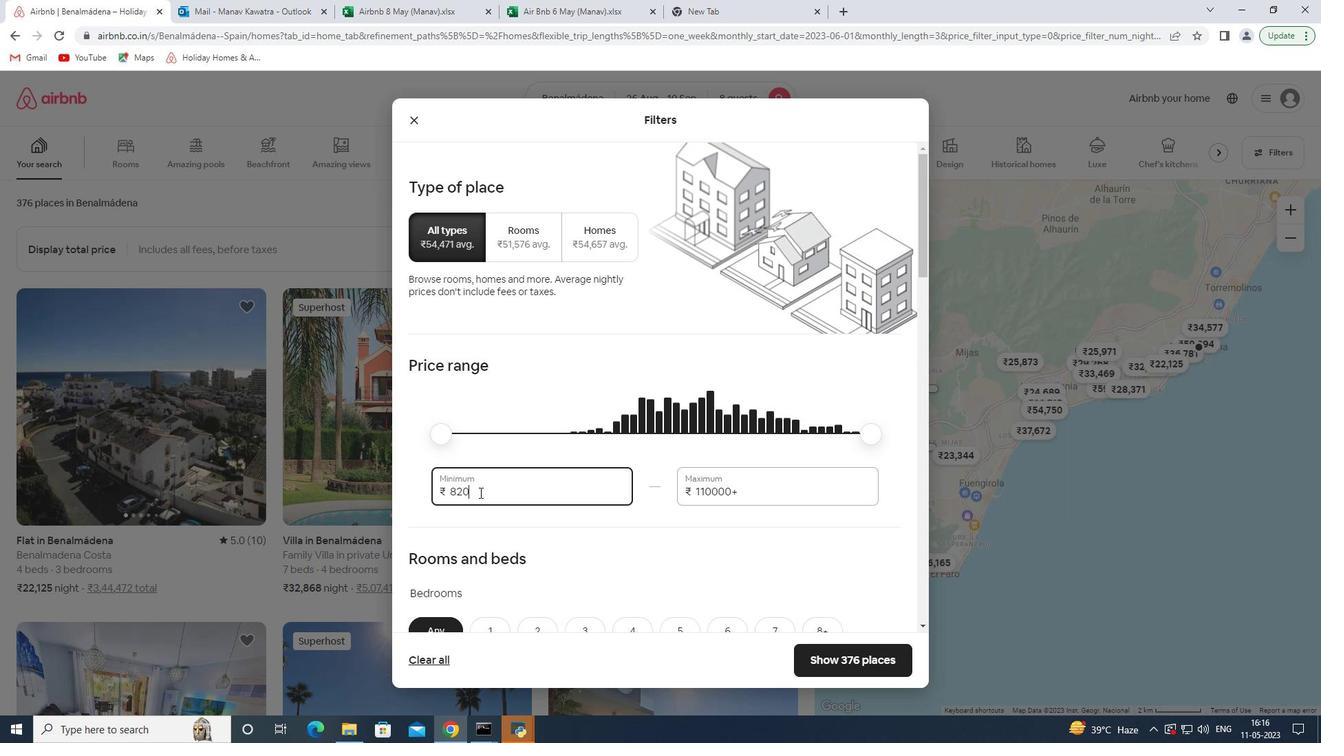 
Action: Mouse moved to (478, 493)
Screenshot: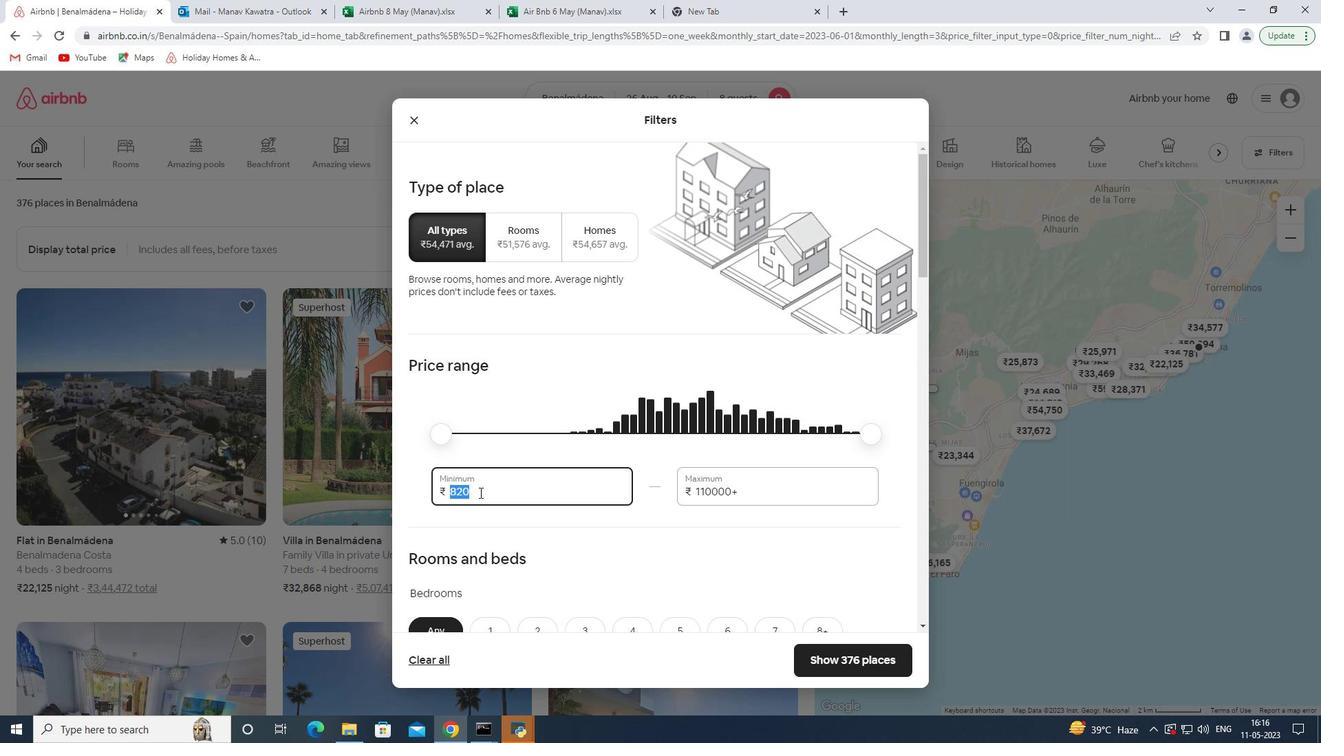 
Action: Key pressed 10000<Key.tab>15000
Screenshot: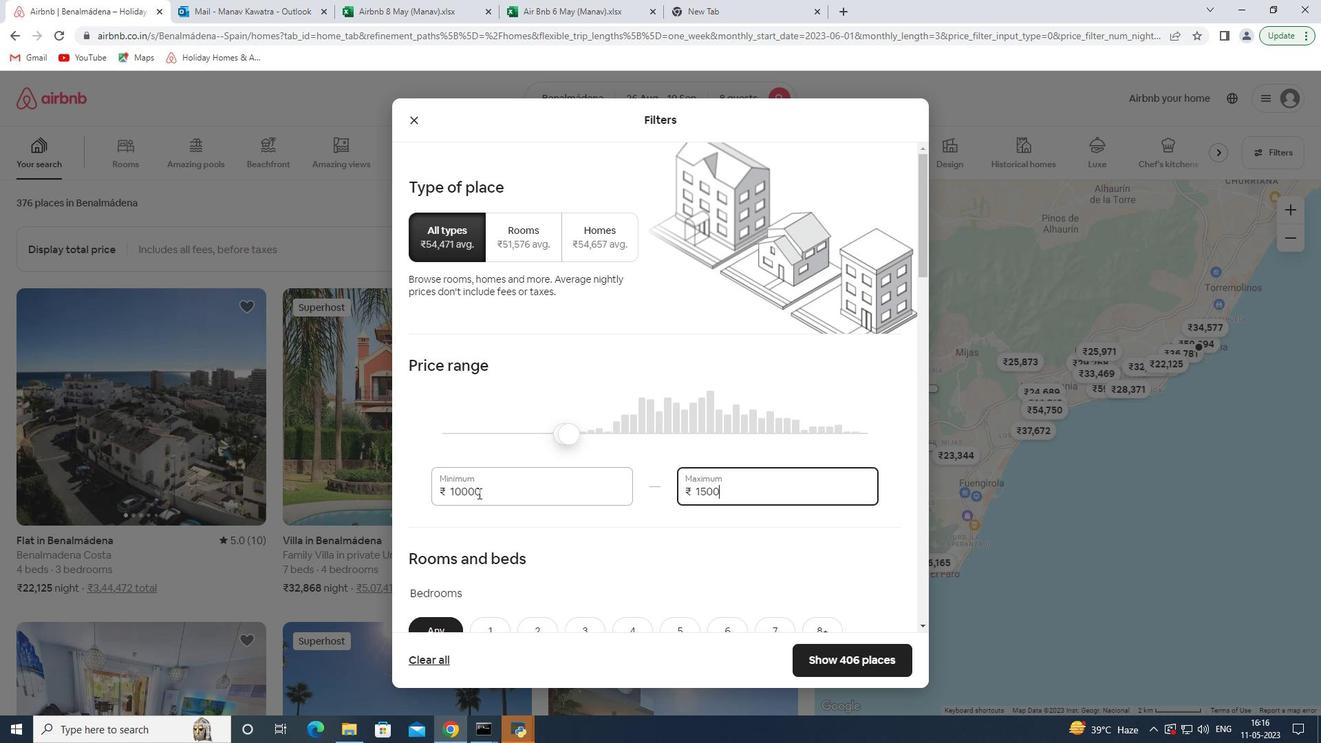 
Action: Mouse moved to (542, 361)
Screenshot: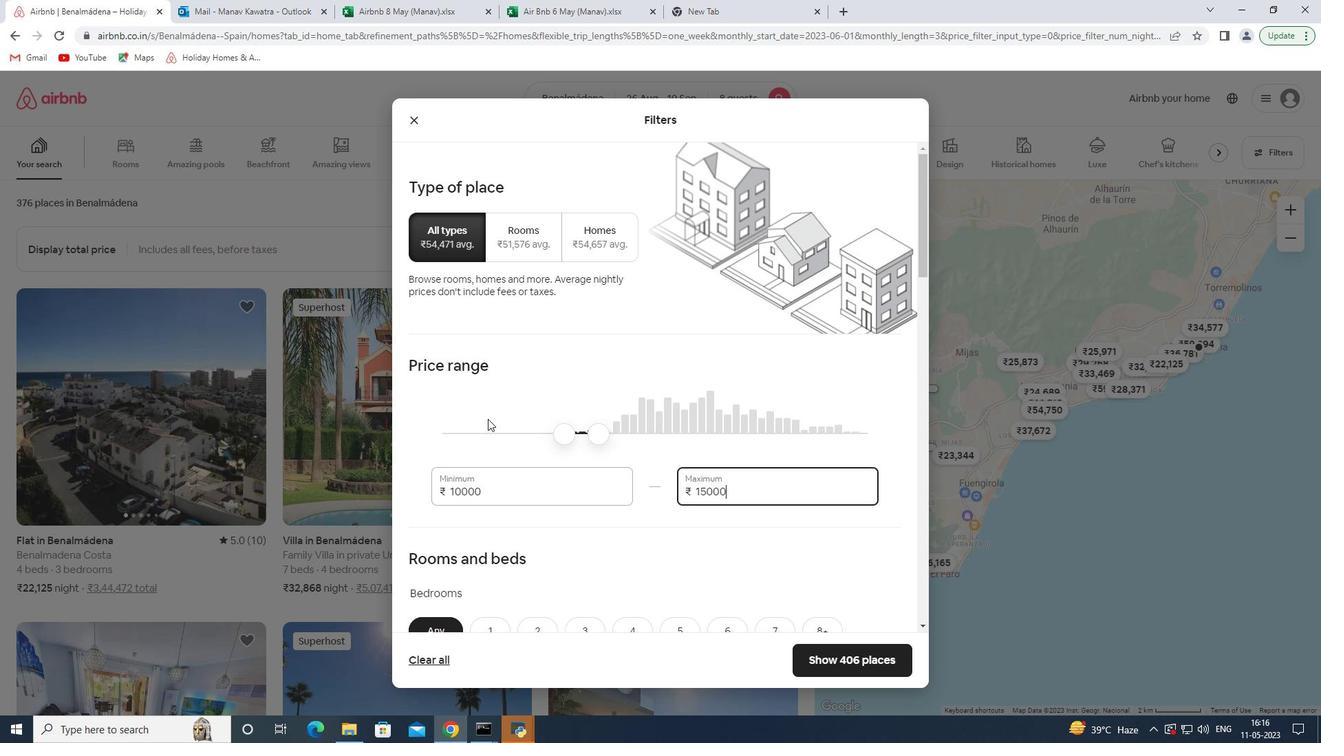 
Action: Mouse scrolled (542, 360) with delta (0, 0)
Screenshot: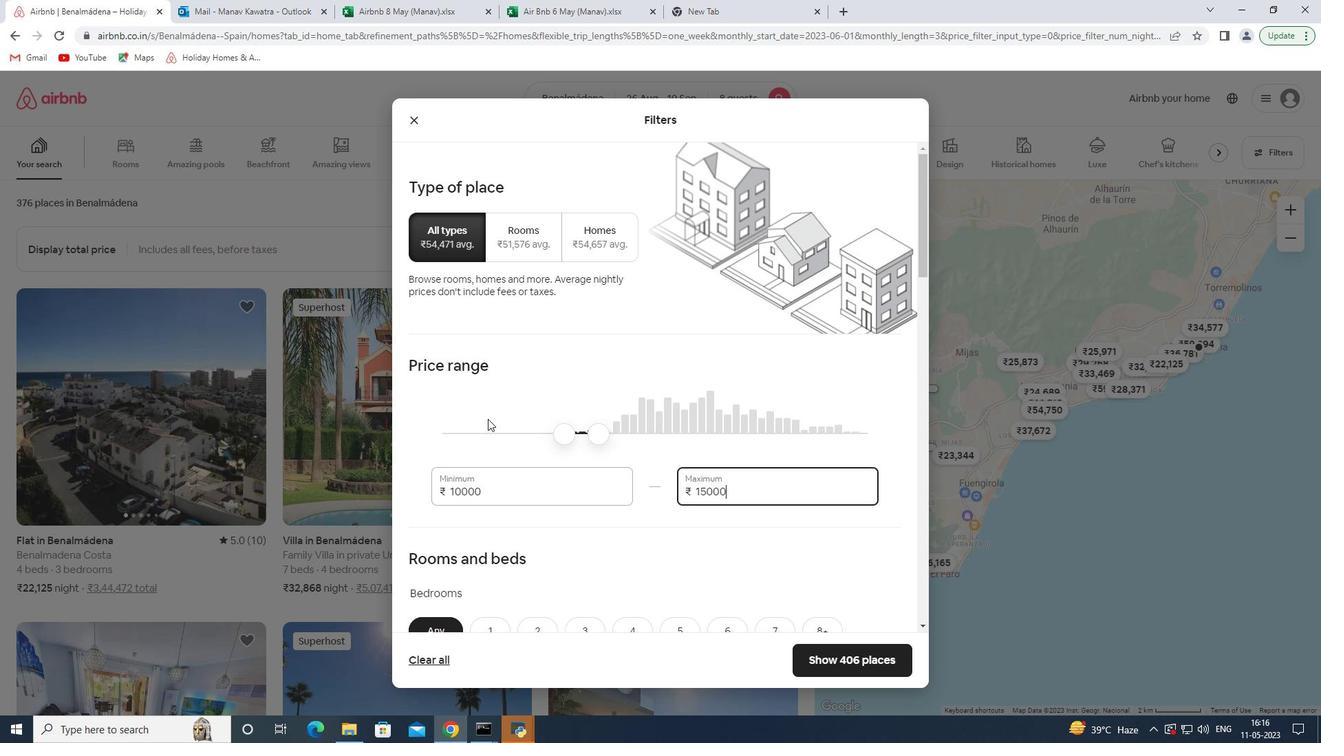 
Action: Mouse moved to (553, 333)
Screenshot: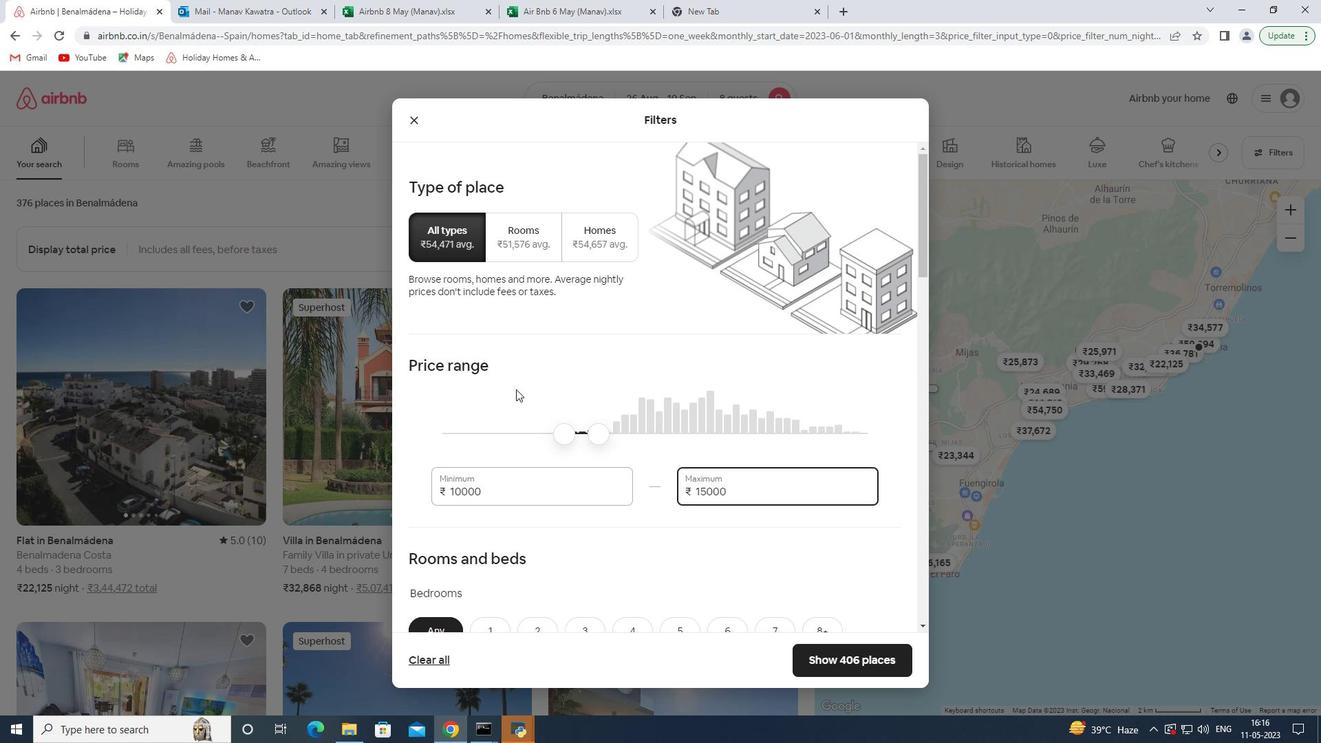 
Action: Mouse scrolled (553, 332) with delta (0, 0)
Screenshot: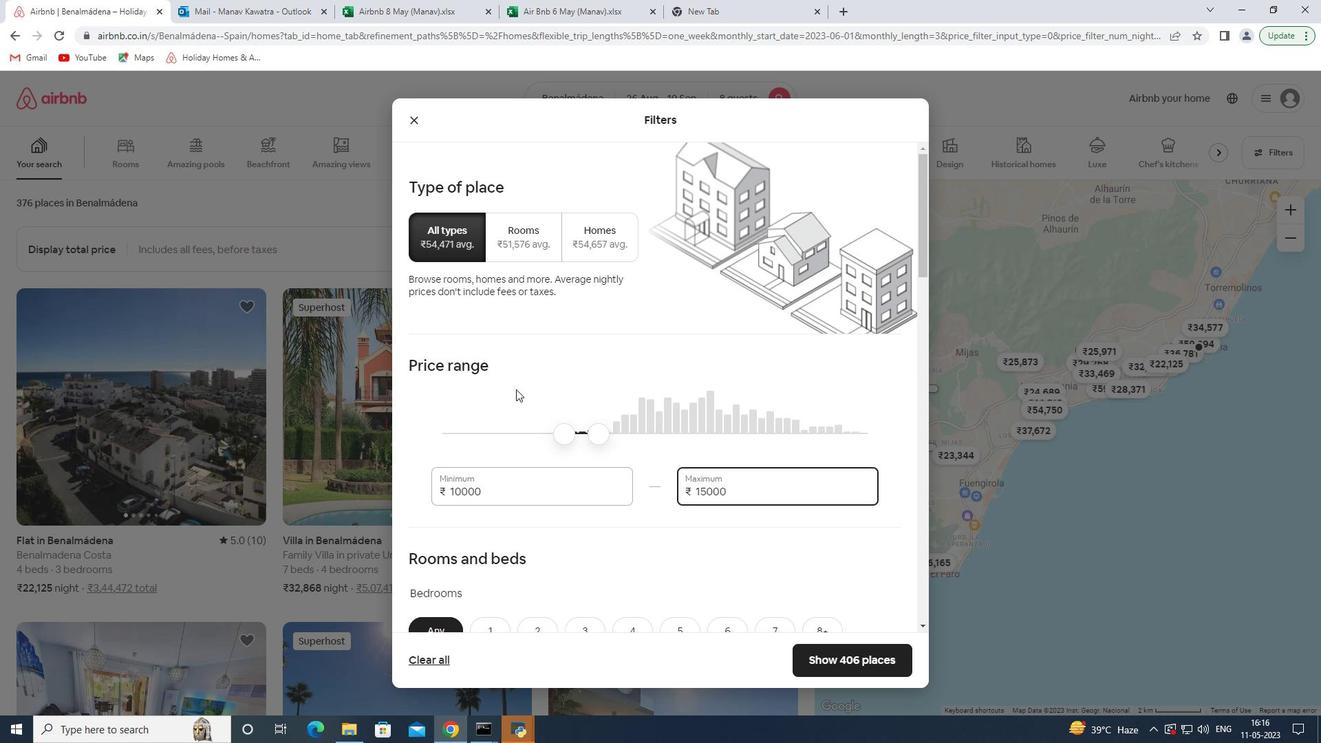 
Action: Mouse moved to (604, 397)
Screenshot: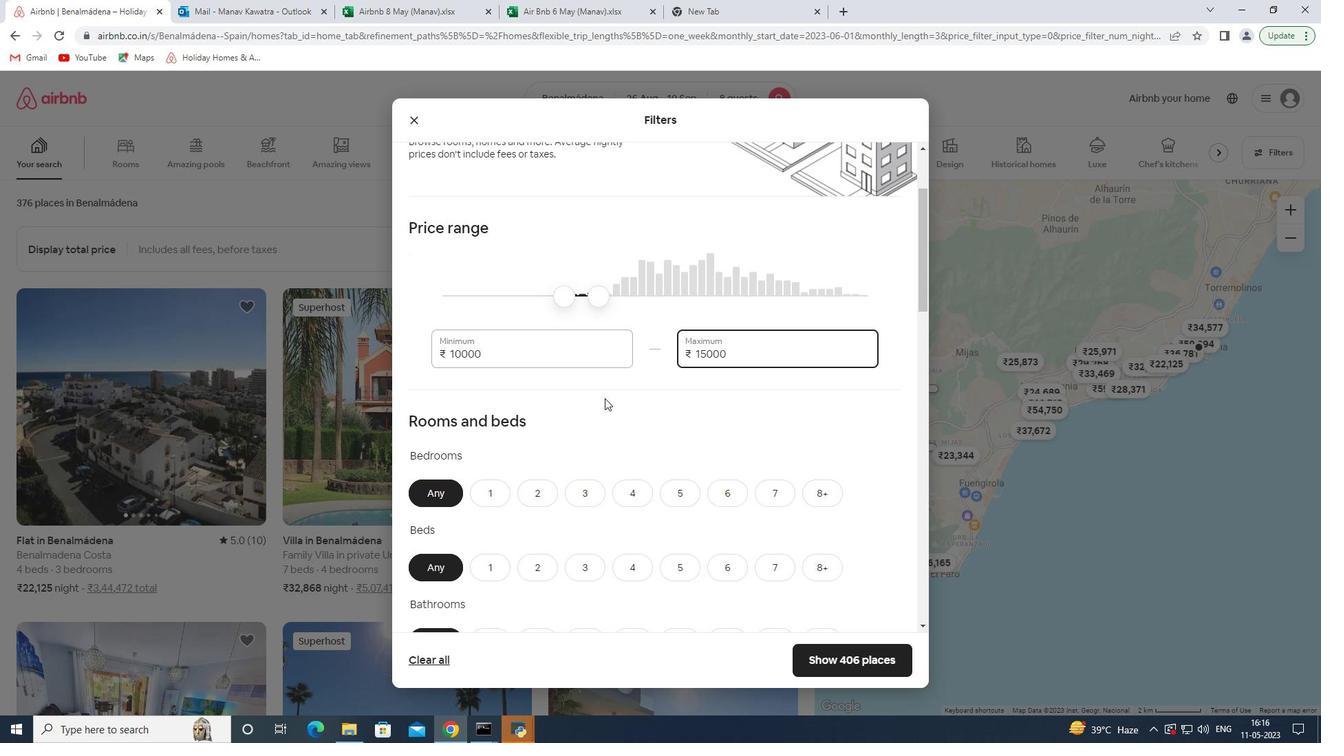 
Action: Mouse scrolled (604, 396) with delta (0, 0)
Screenshot: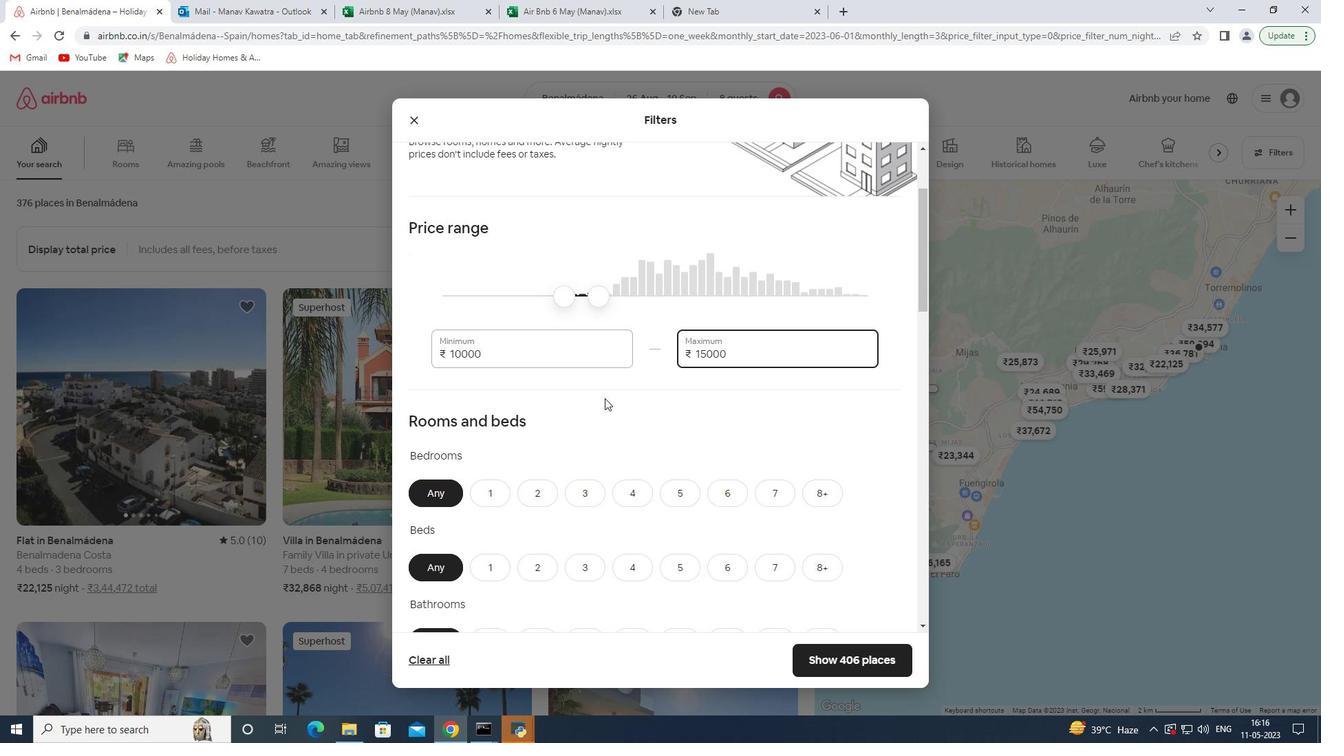 
Action: Mouse moved to (637, 339)
Screenshot: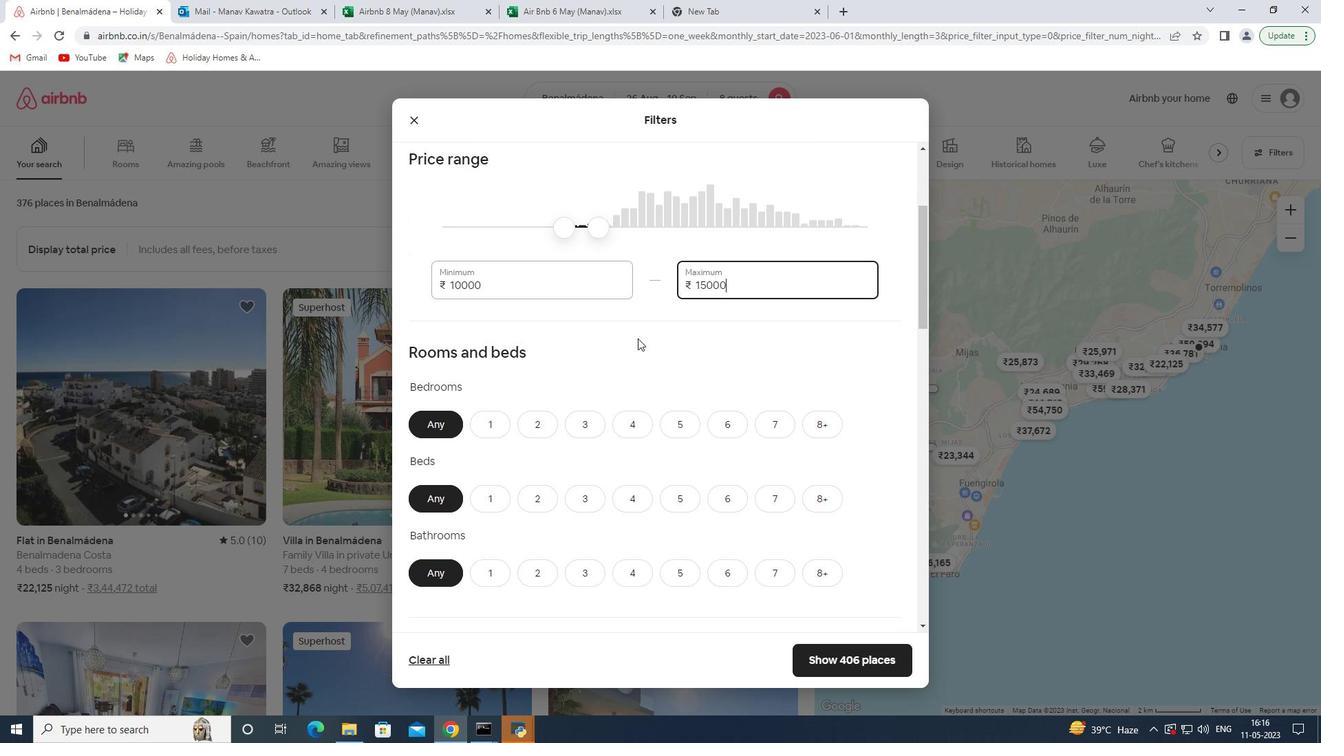 
Action: Mouse scrolled (637, 338) with delta (0, 0)
Screenshot: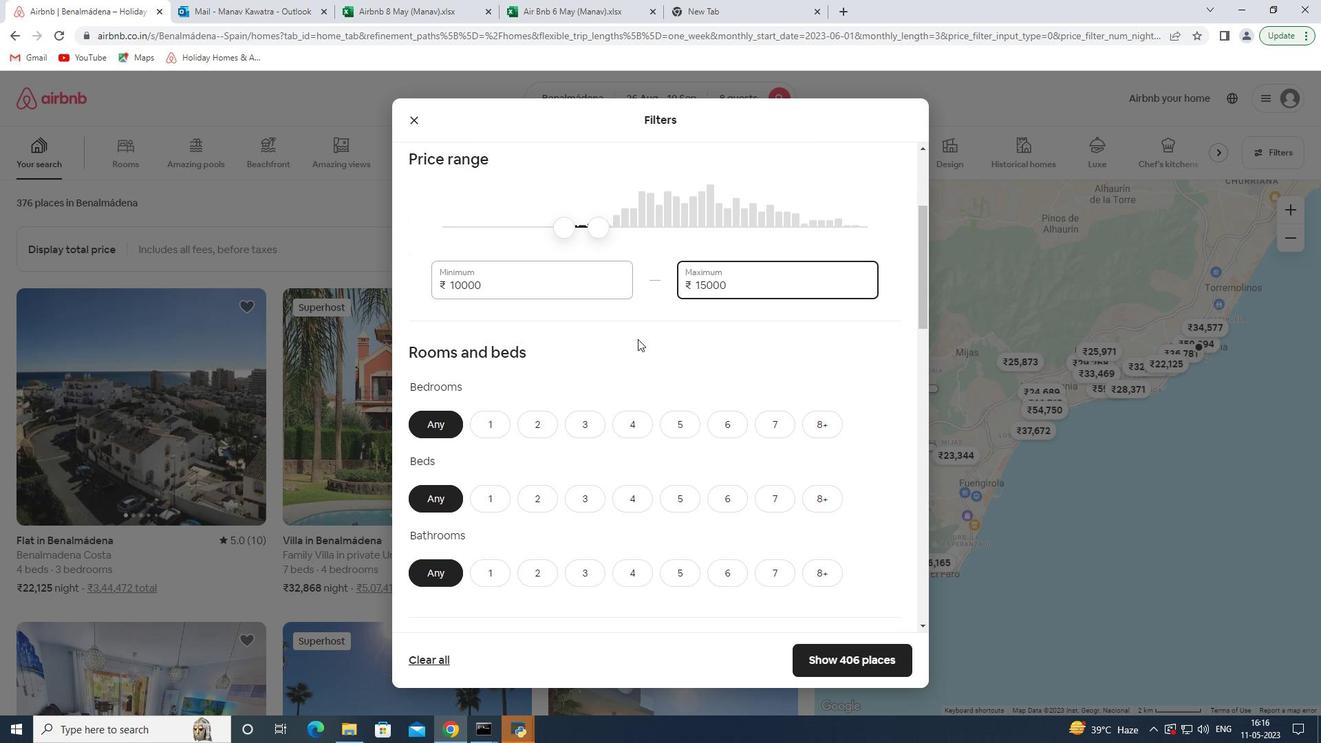 
Action: Mouse moved to (743, 355)
Screenshot: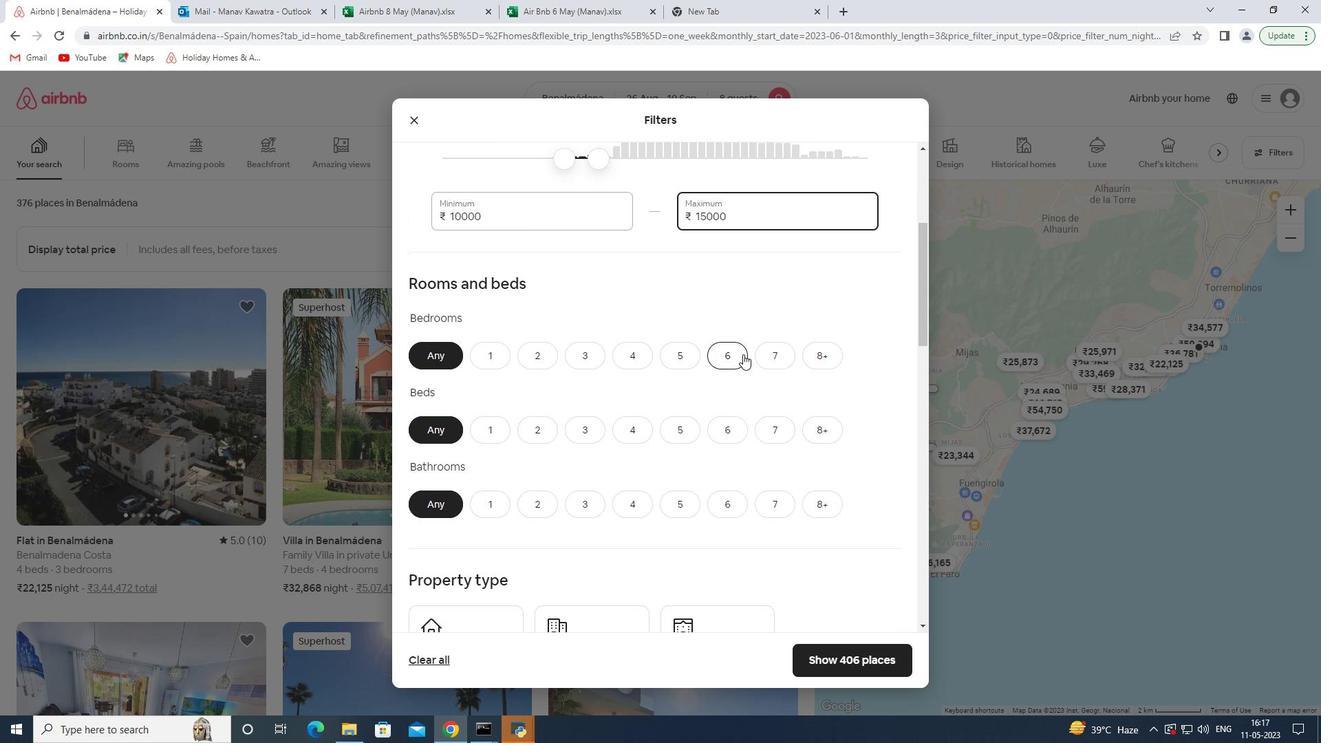 
Action: Mouse pressed left at (743, 355)
Screenshot: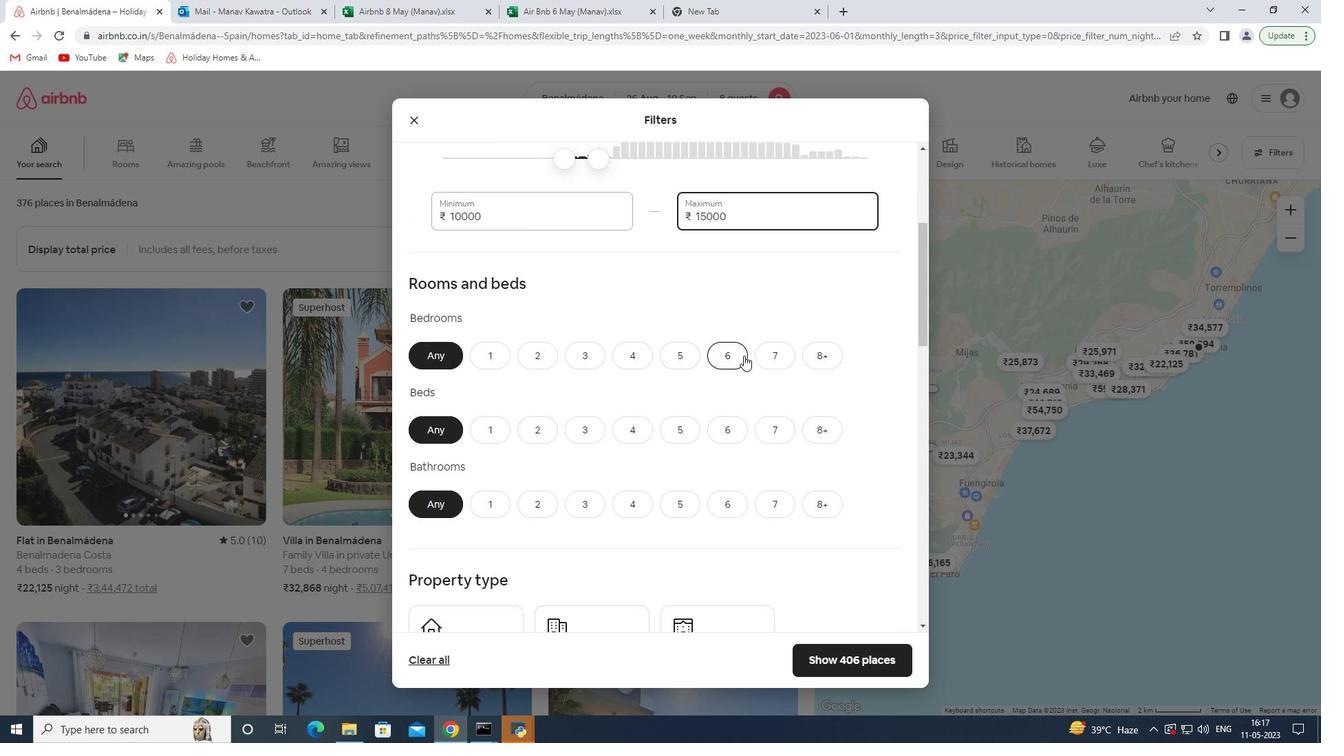 
Action: Mouse moved to (725, 426)
Screenshot: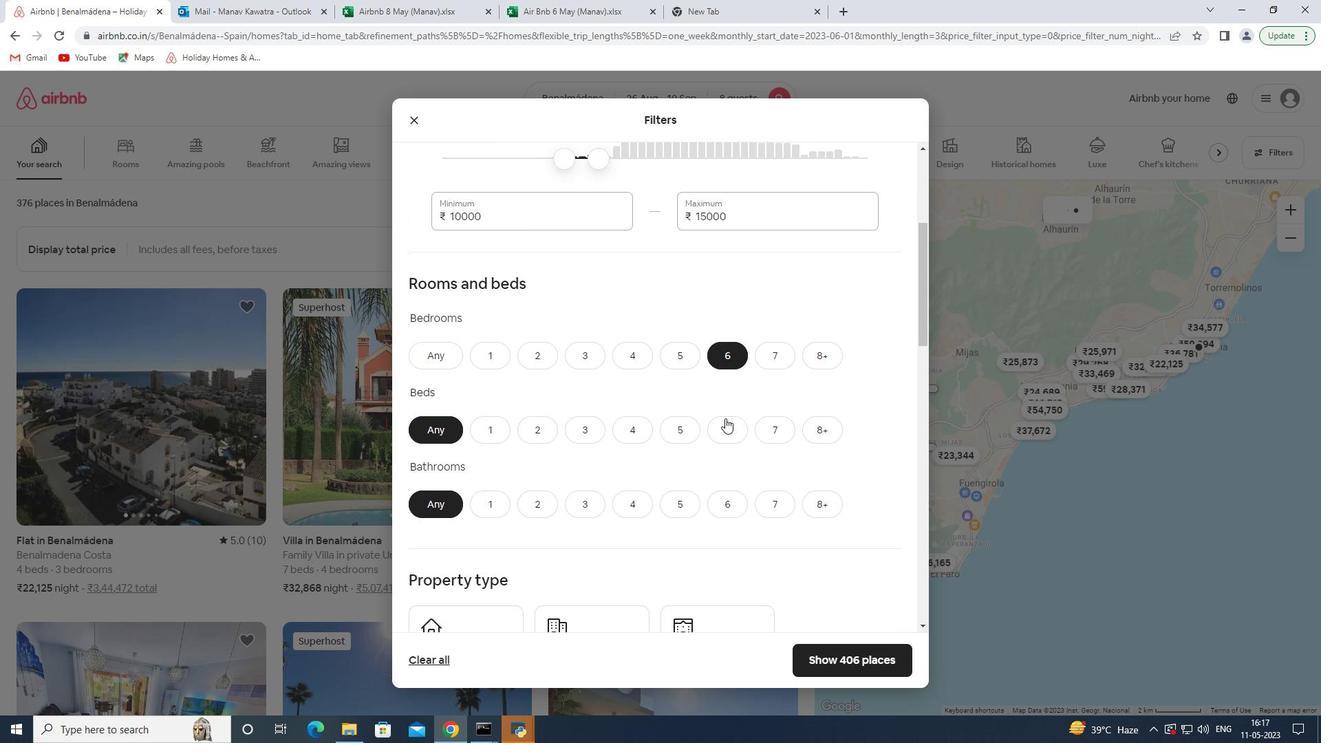 
Action: Mouse pressed left at (725, 426)
Screenshot: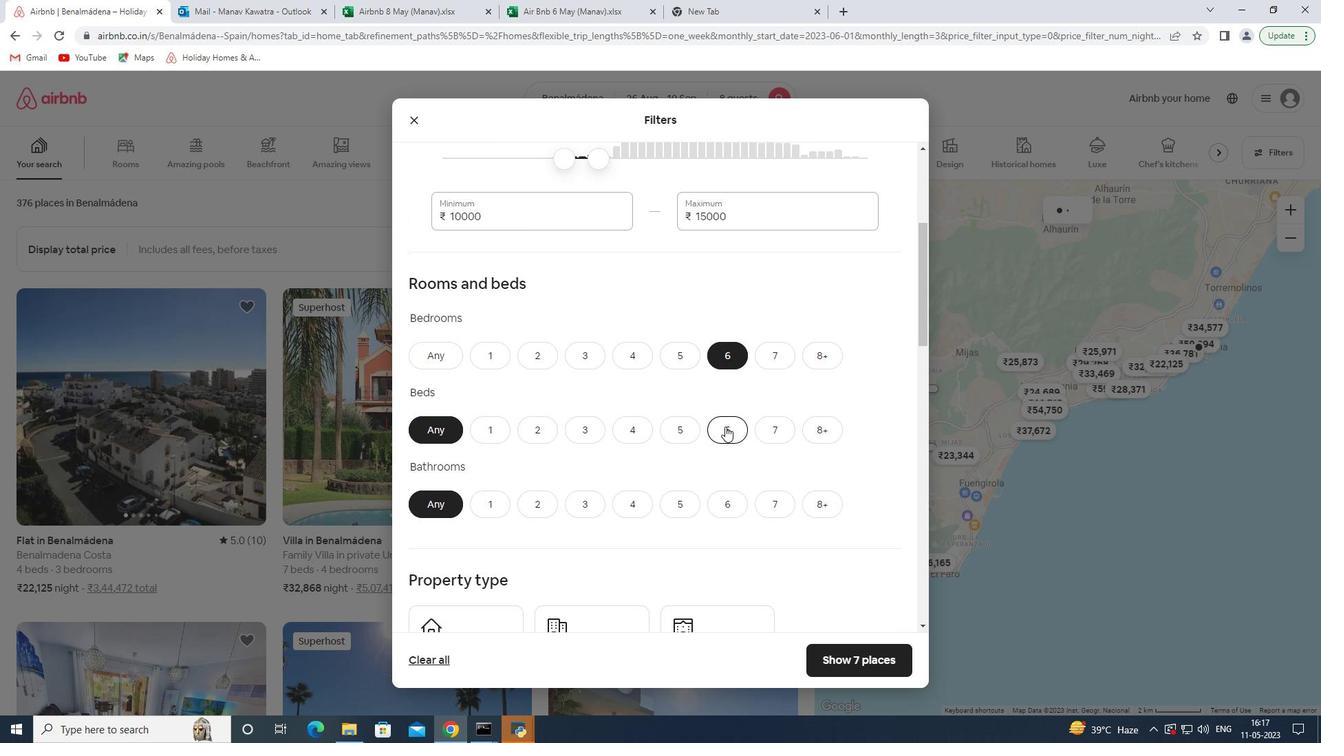 
Action: Mouse moved to (728, 505)
Screenshot: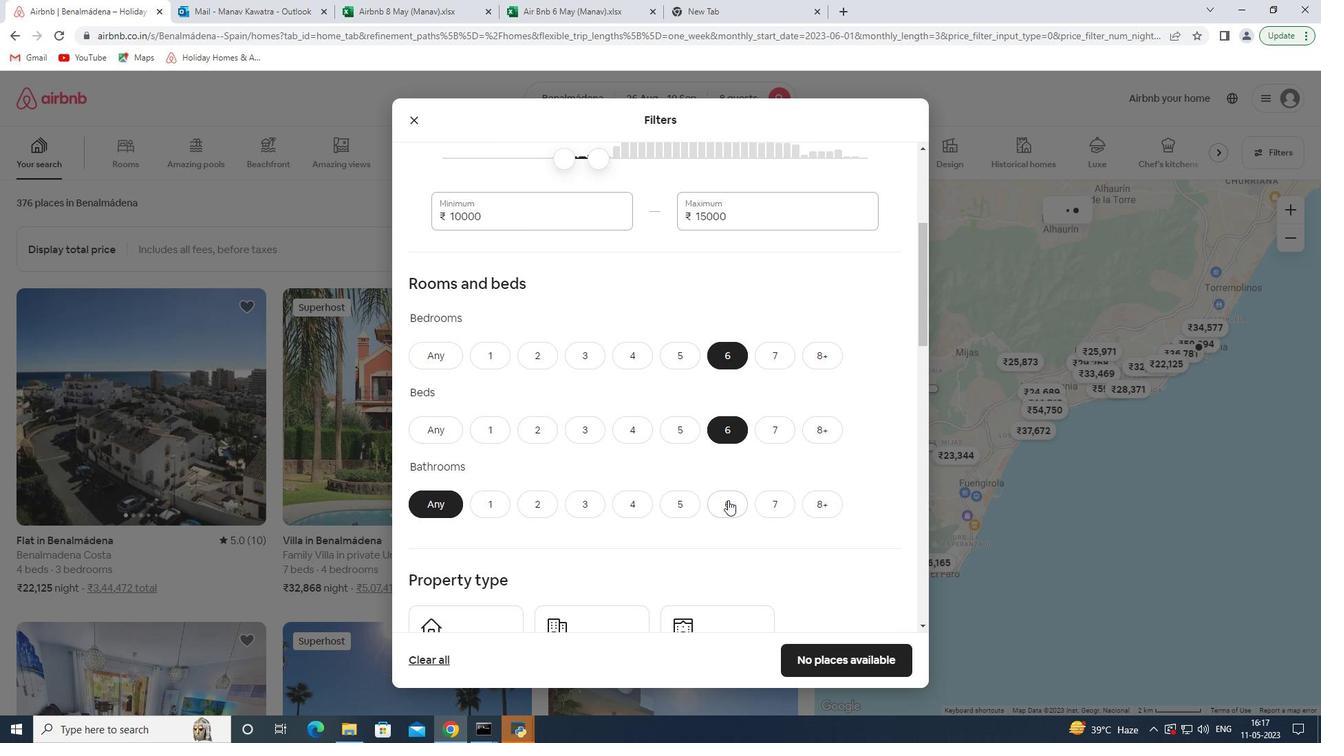 
Action: Mouse pressed left at (728, 505)
Screenshot: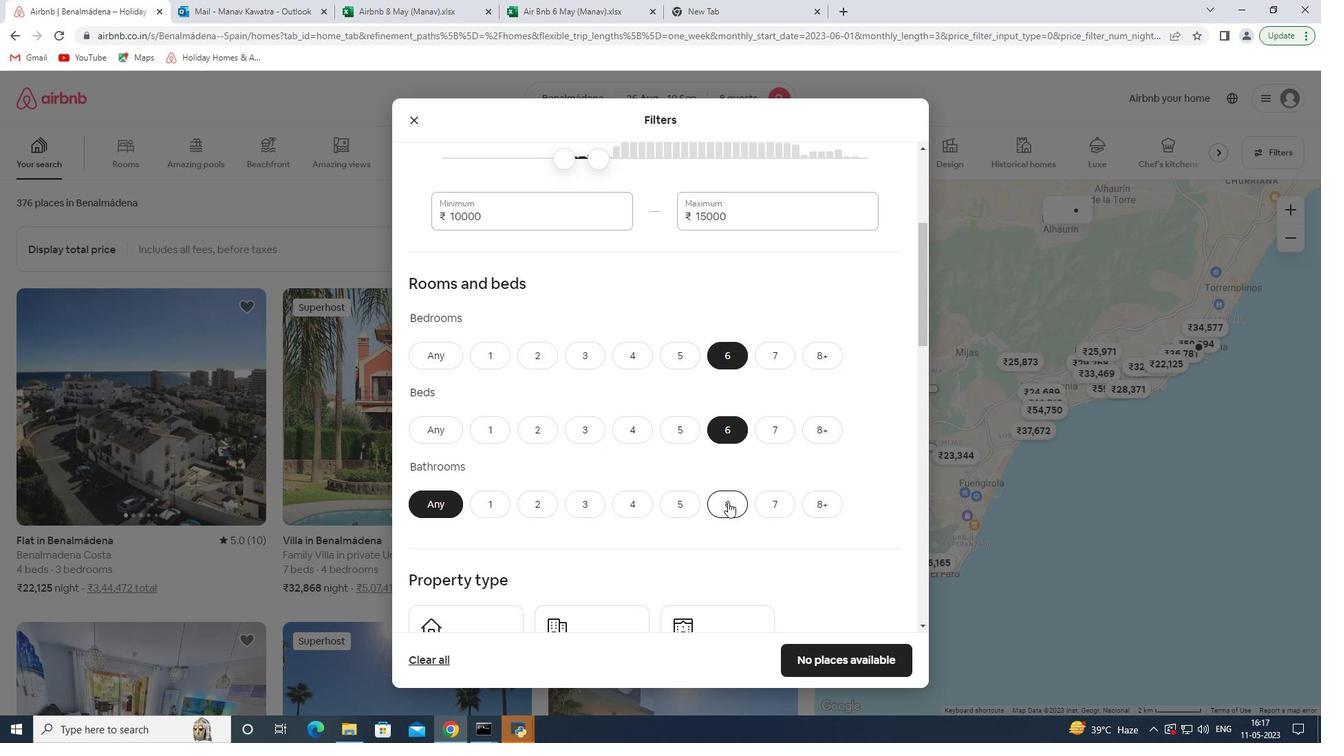 
Action: Mouse moved to (716, 470)
Screenshot: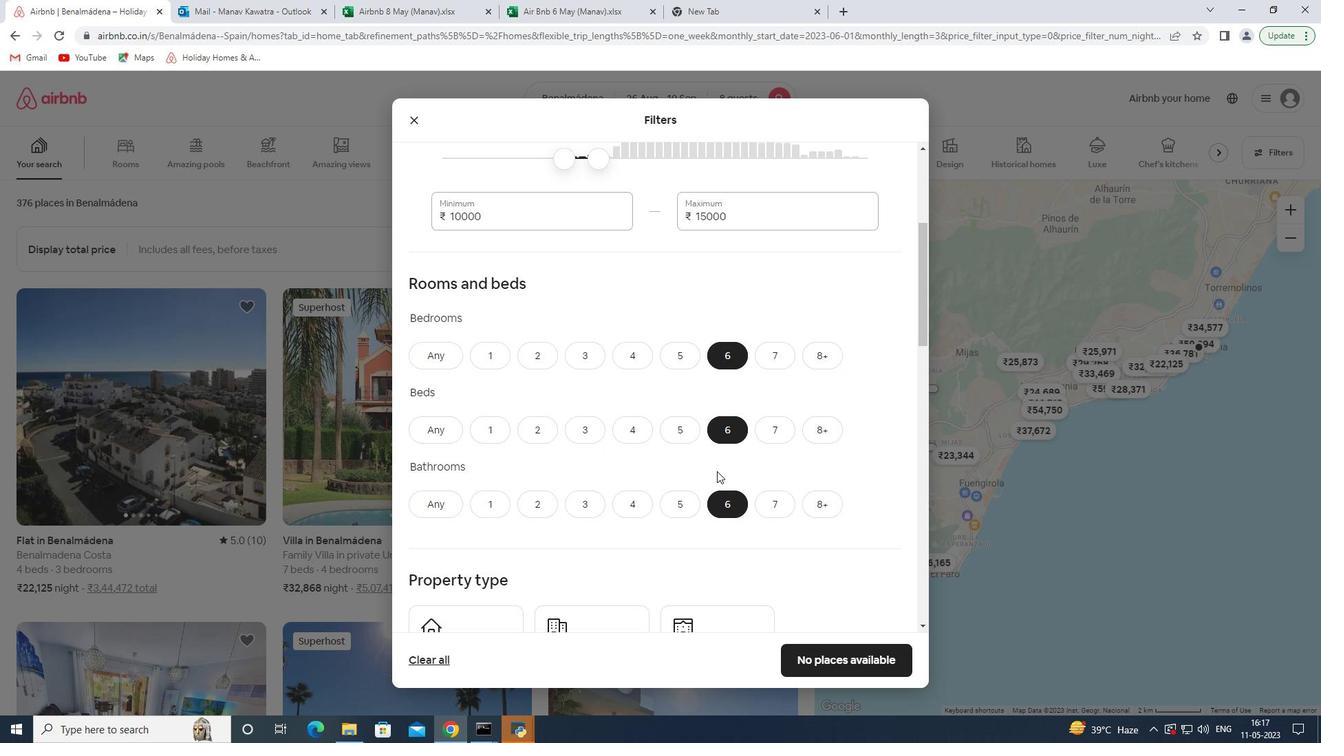 
Action: Mouse scrolled (716, 469) with delta (0, 0)
Screenshot: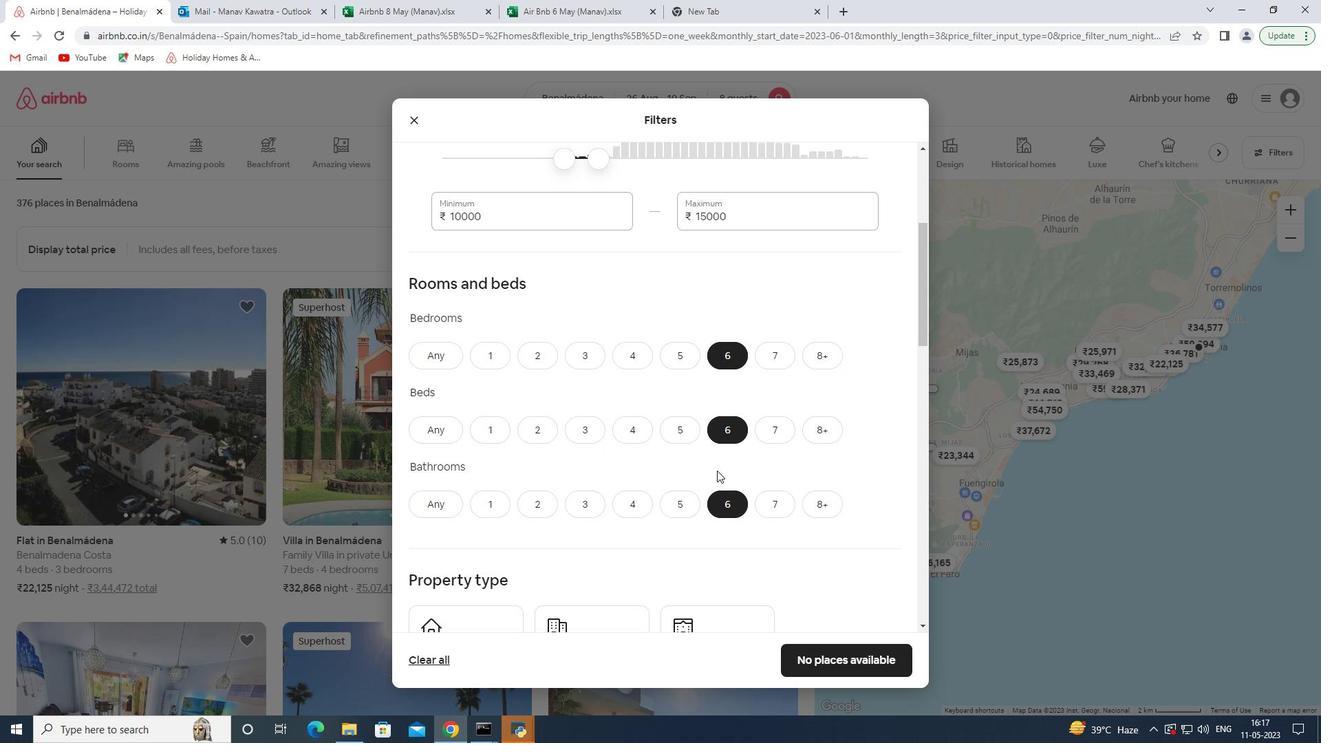 
Action: Mouse moved to (712, 458)
Screenshot: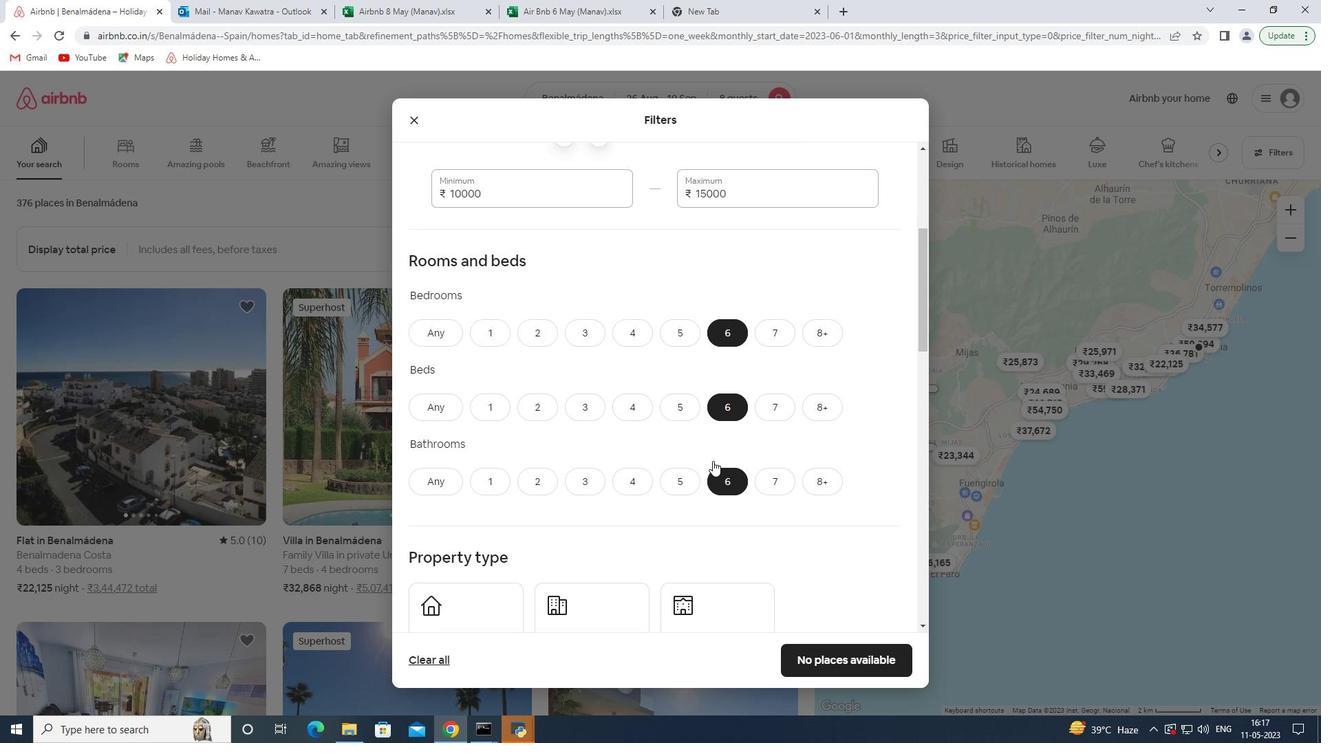 
Action: Mouse scrolled (712, 458) with delta (0, 0)
Screenshot: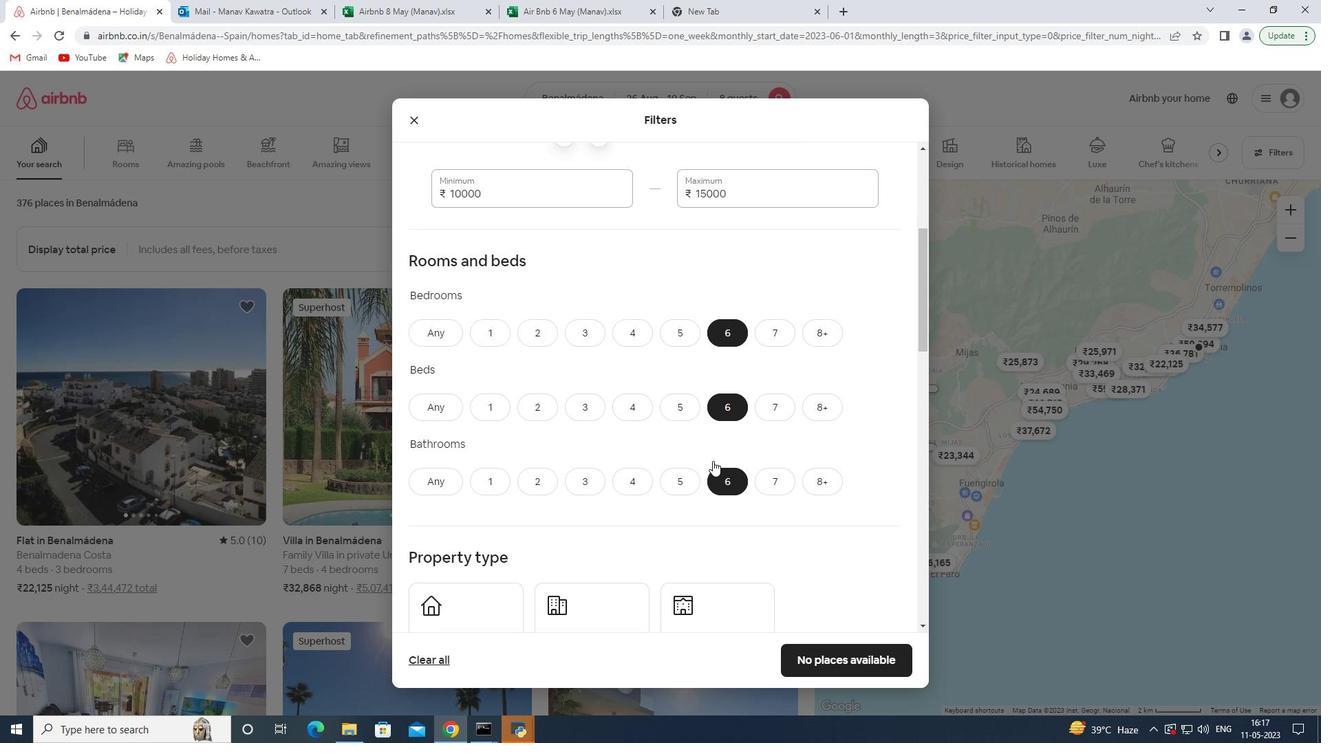 
Action: Mouse moved to (712, 456)
Screenshot: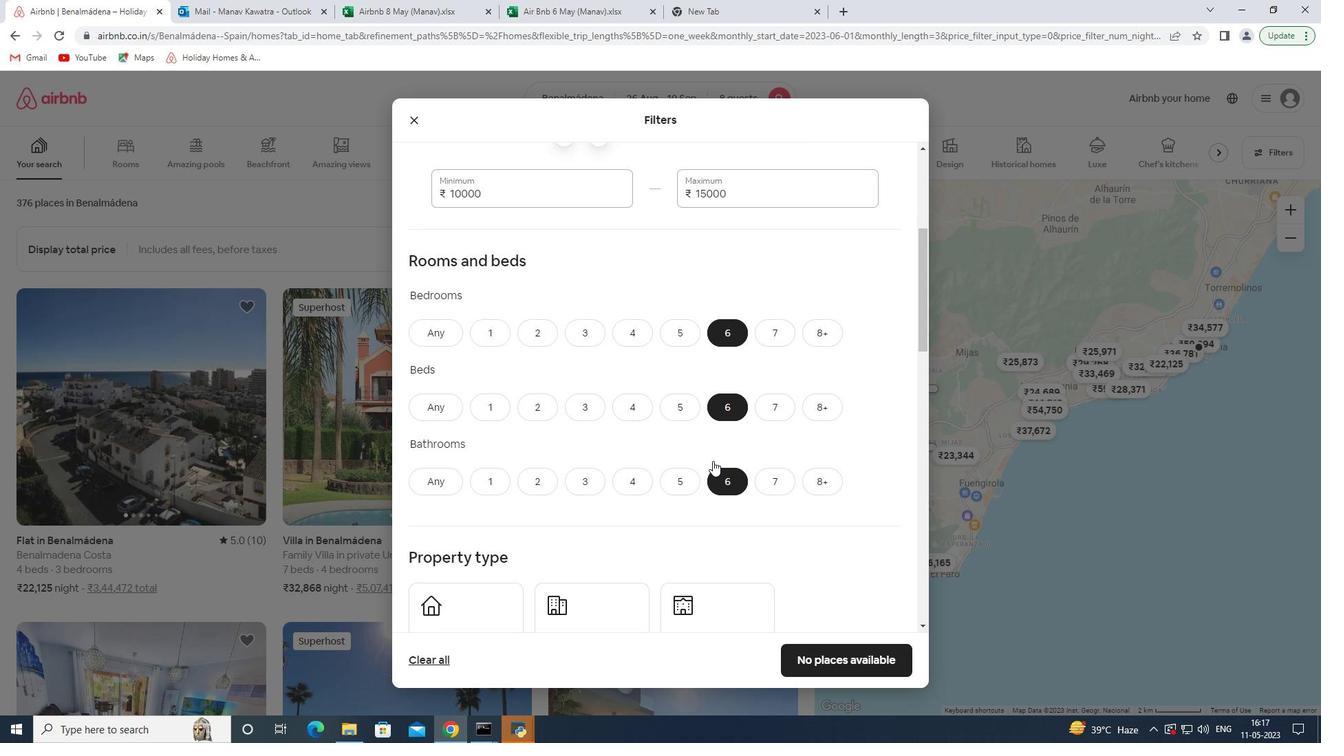 
Action: Mouse scrolled (712, 456) with delta (0, 0)
Screenshot: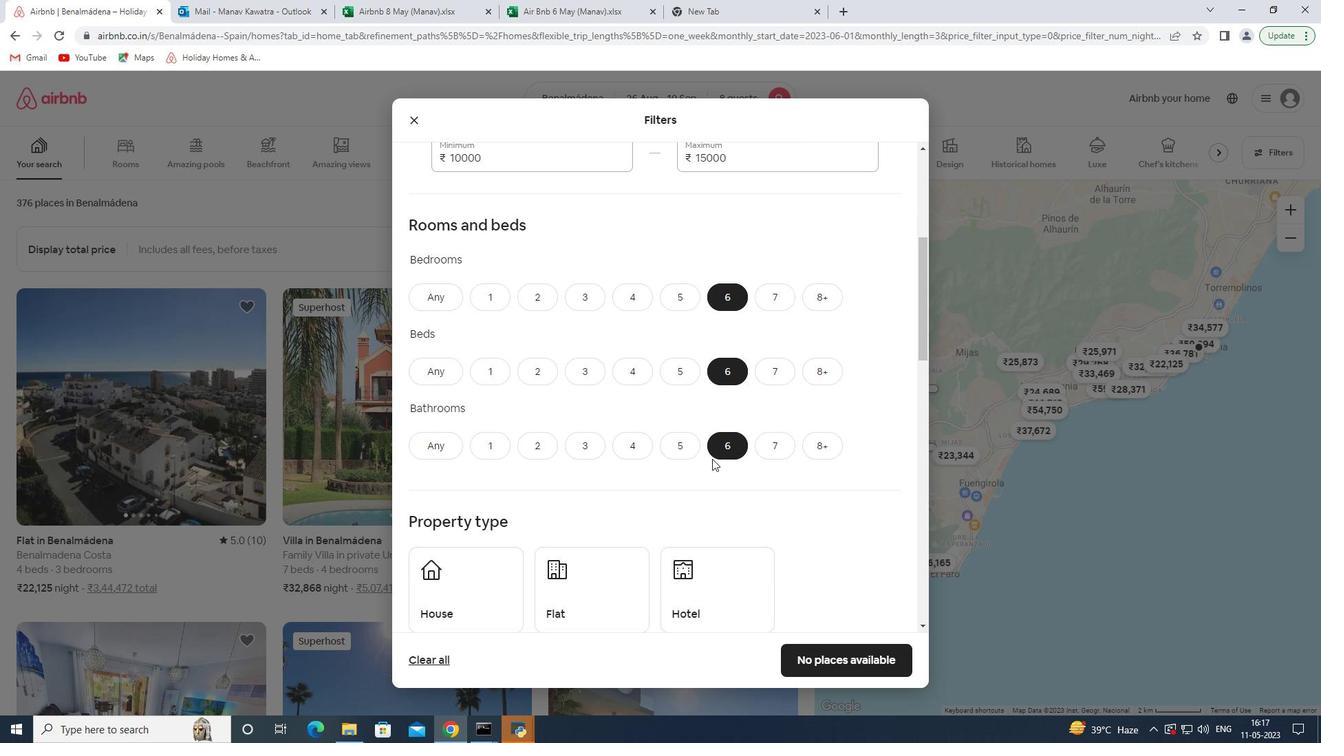 
Action: Mouse moved to (711, 454)
Screenshot: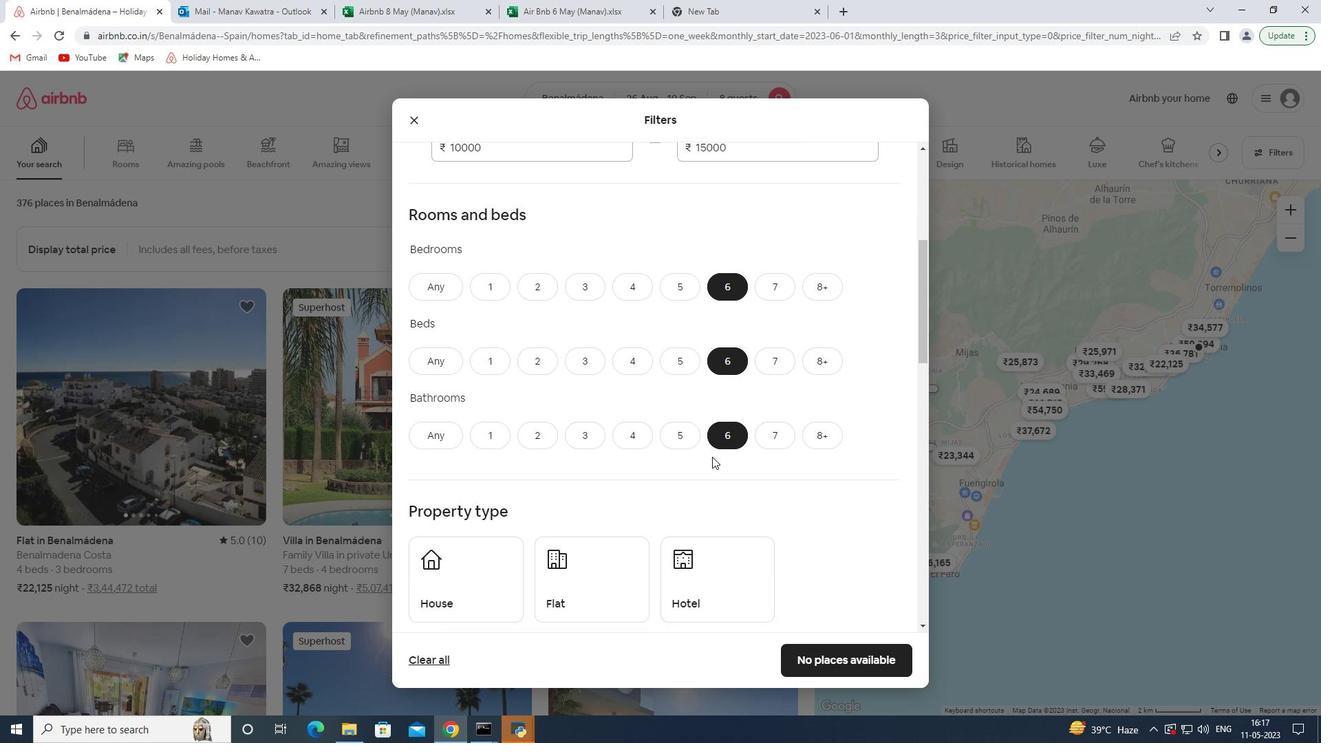 
Action: Mouse scrolled (711, 454) with delta (0, 0)
Screenshot: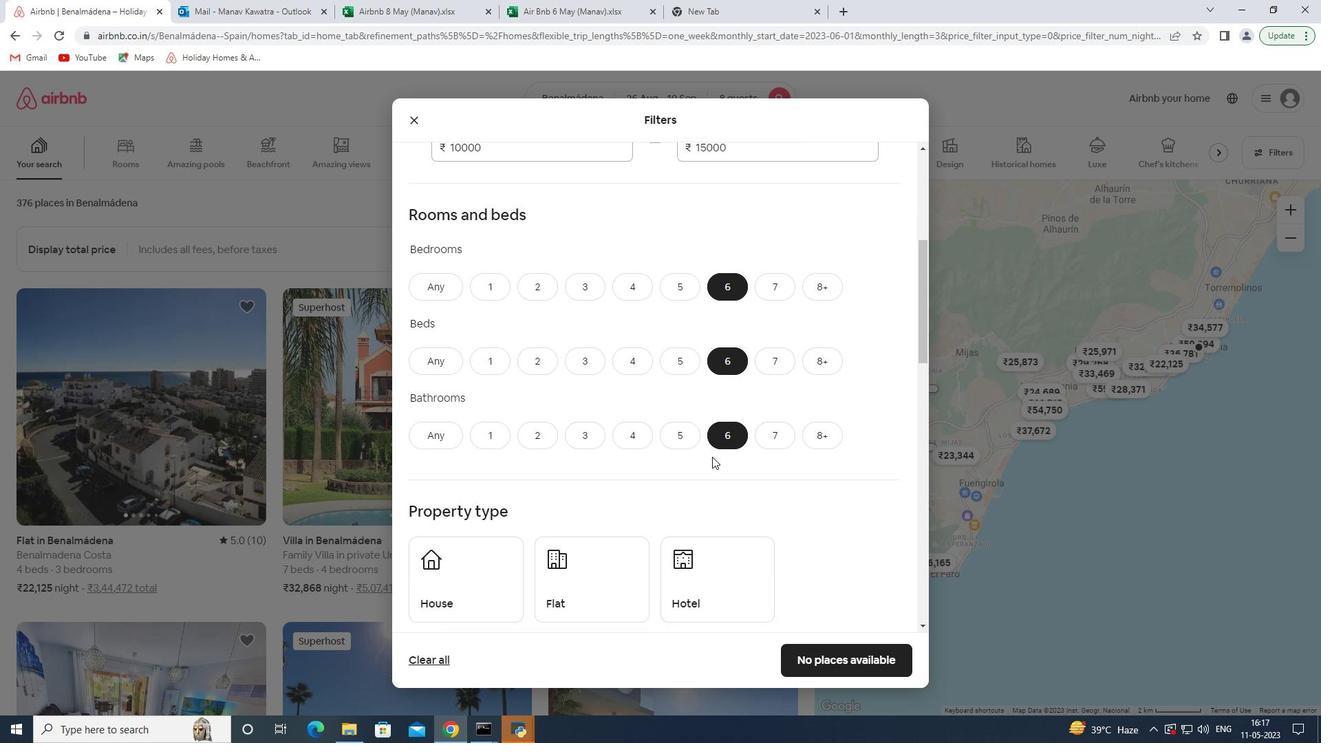 
Action: Mouse moved to (462, 356)
Screenshot: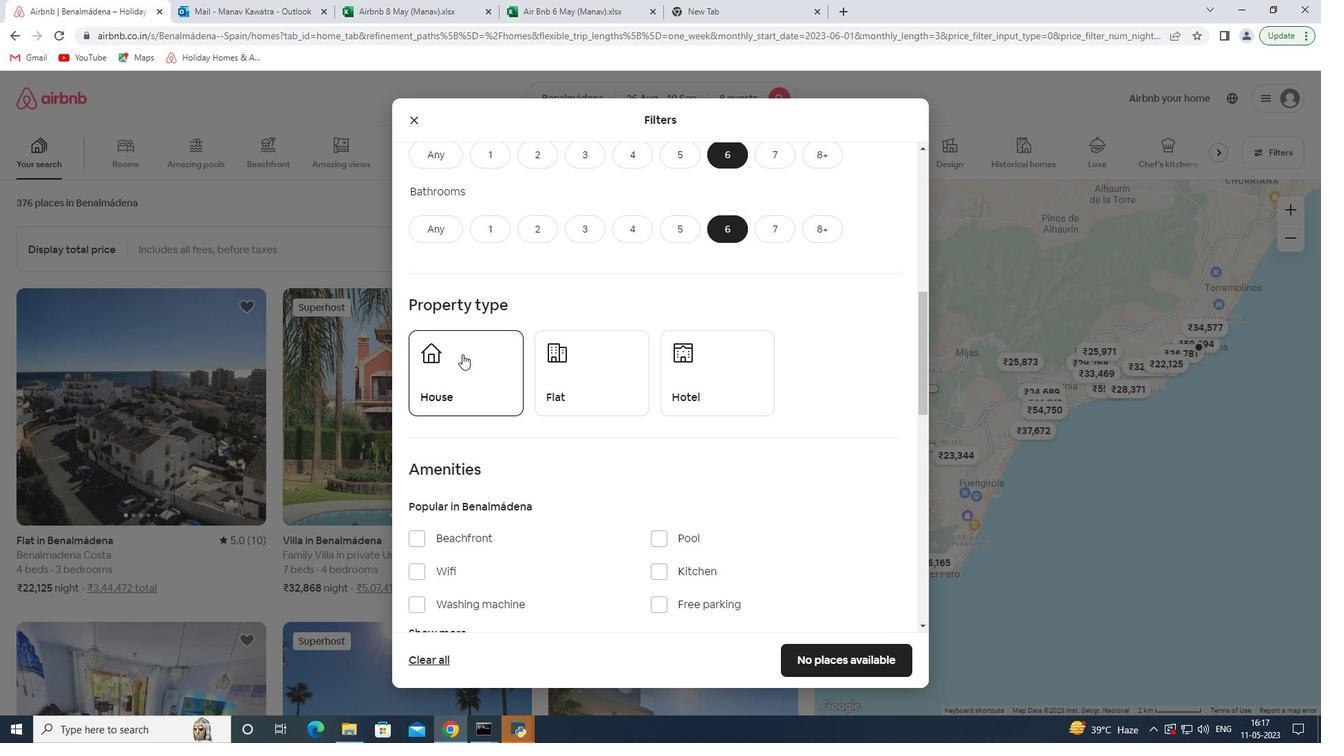 
Action: Mouse pressed left at (462, 356)
Screenshot: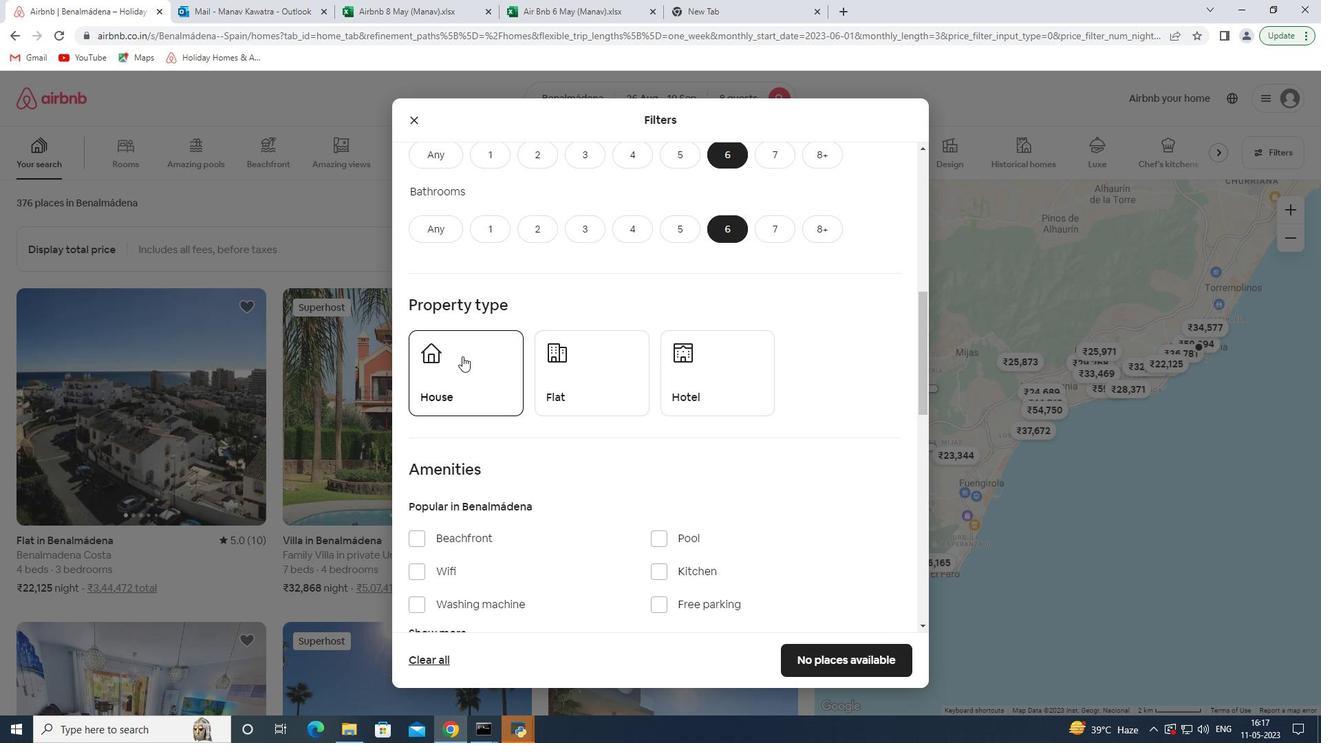 
Action: Mouse moved to (565, 373)
Screenshot: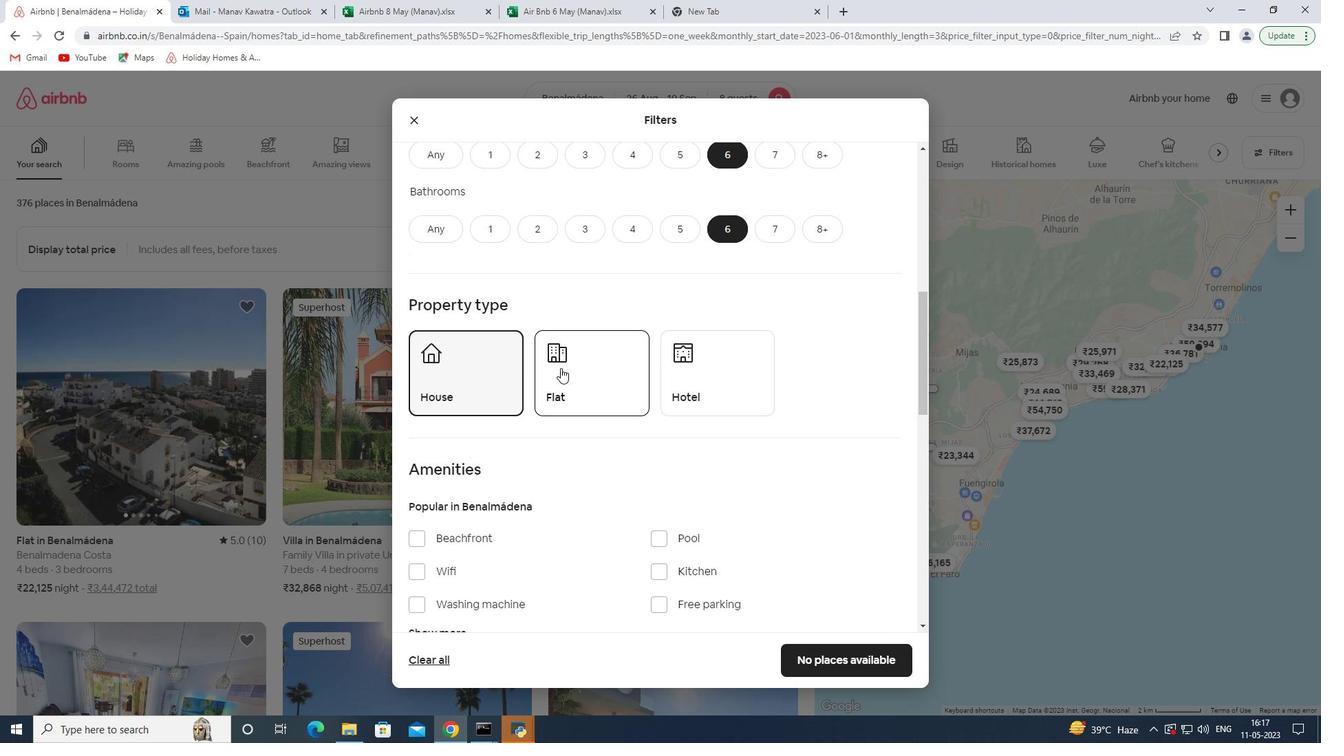 
Action: Mouse pressed left at (565, 373)
Screenshot: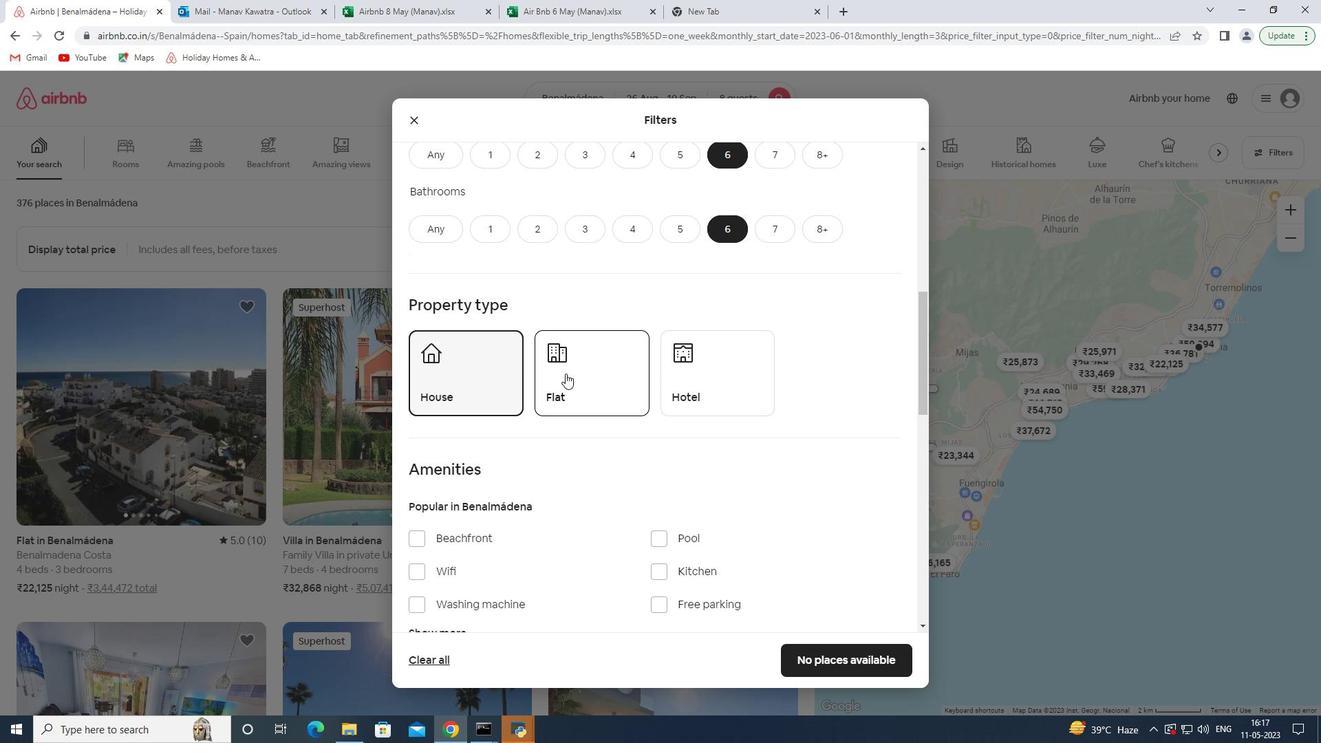 
Action: Mouse moved to (694, 365)
Screenshot: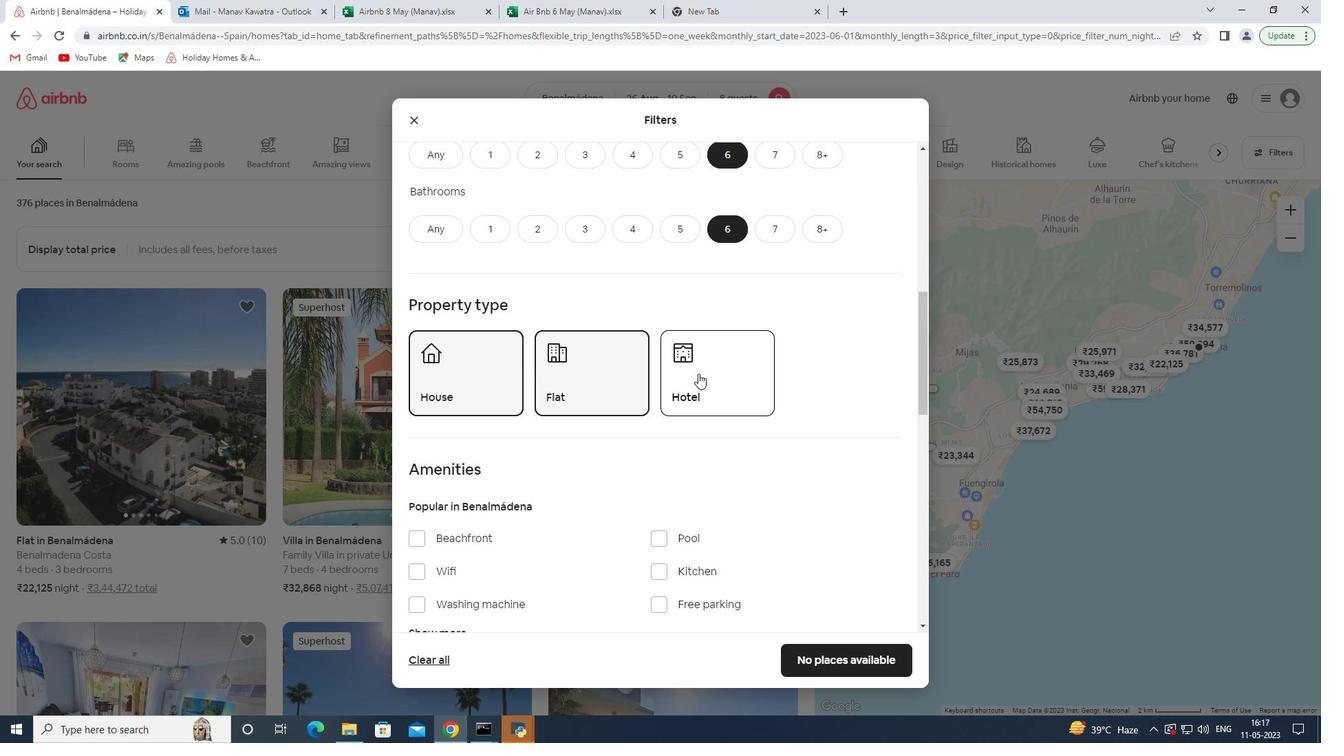 
Action: Mouse scrolled (694, 364) with delta (0, 0)
Screenshot: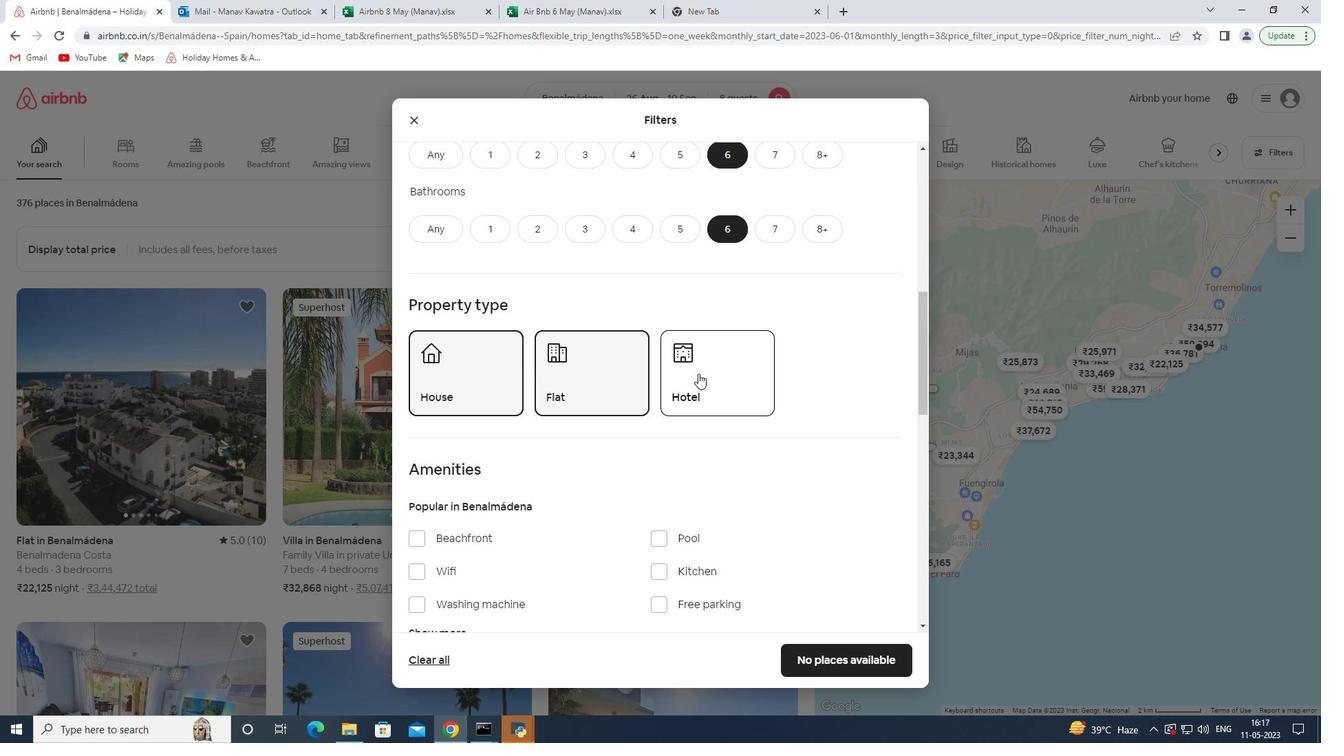 
Action: Mouse scrolled (694, 364) with delta (0, 0)
Screenshot: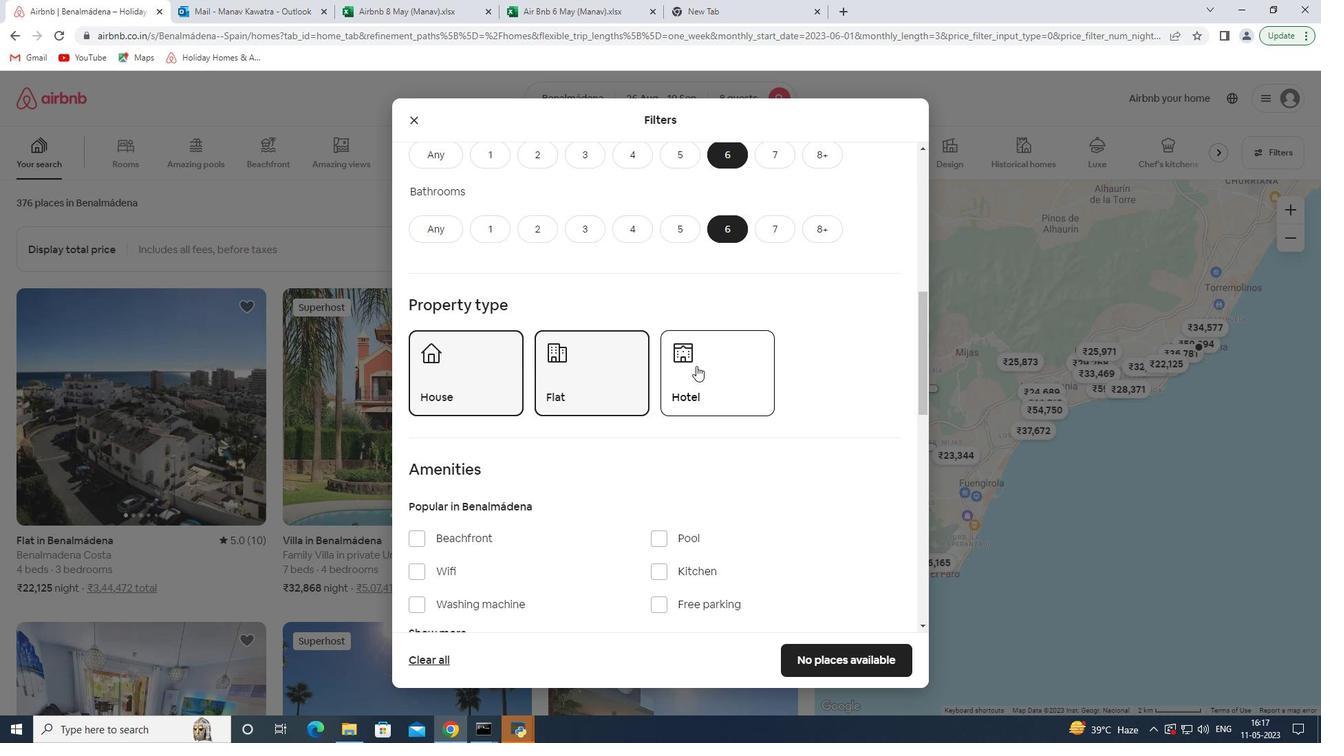 
Action: Mouse moved to (440, 494)
Screenshot: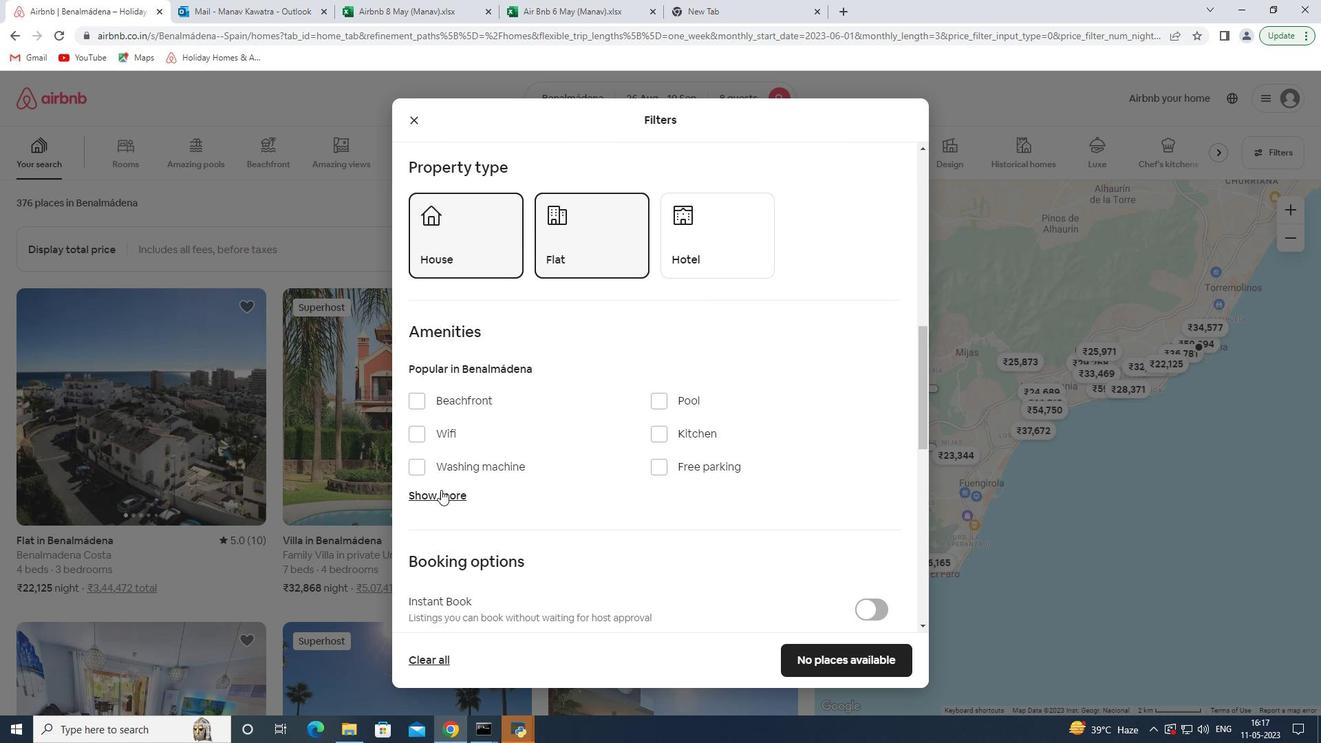 
Action: Mouse pressed left at (440, 494)
Screenshot: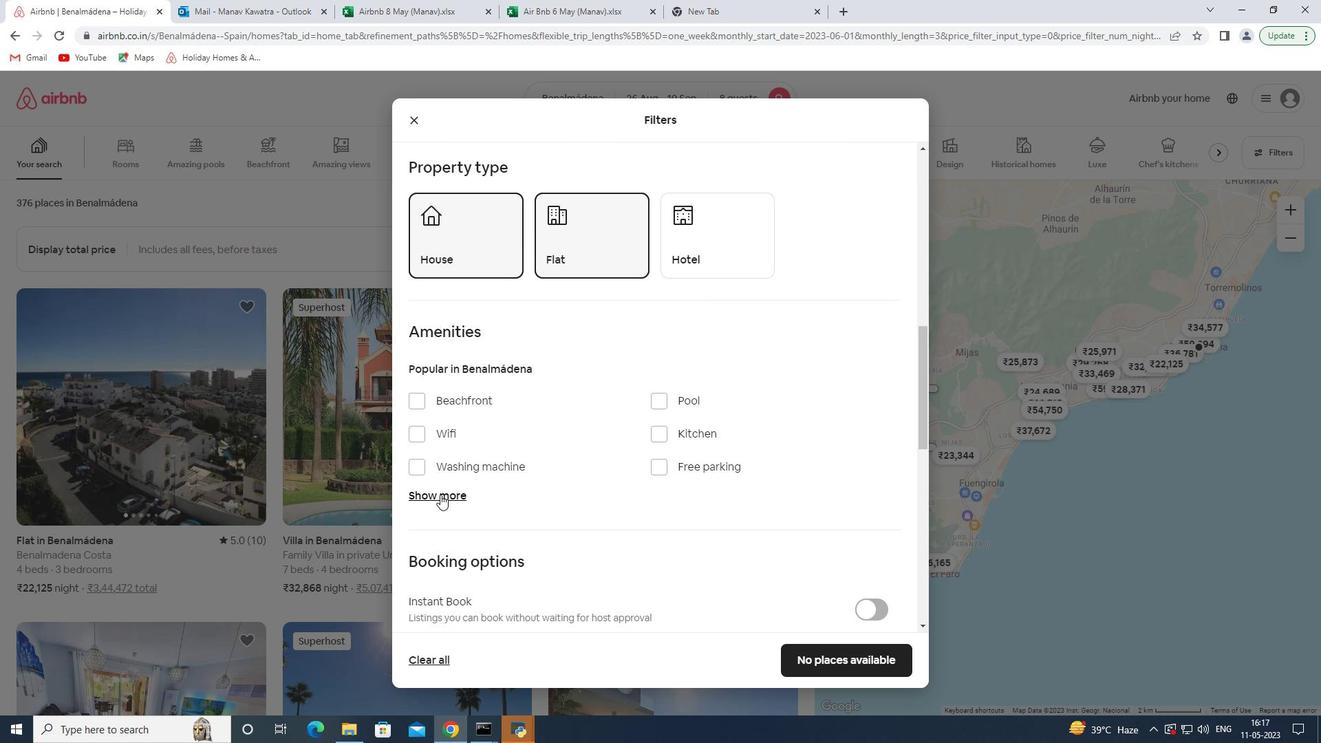 
Action: Mouse moved to (441, 440)
Screenshot: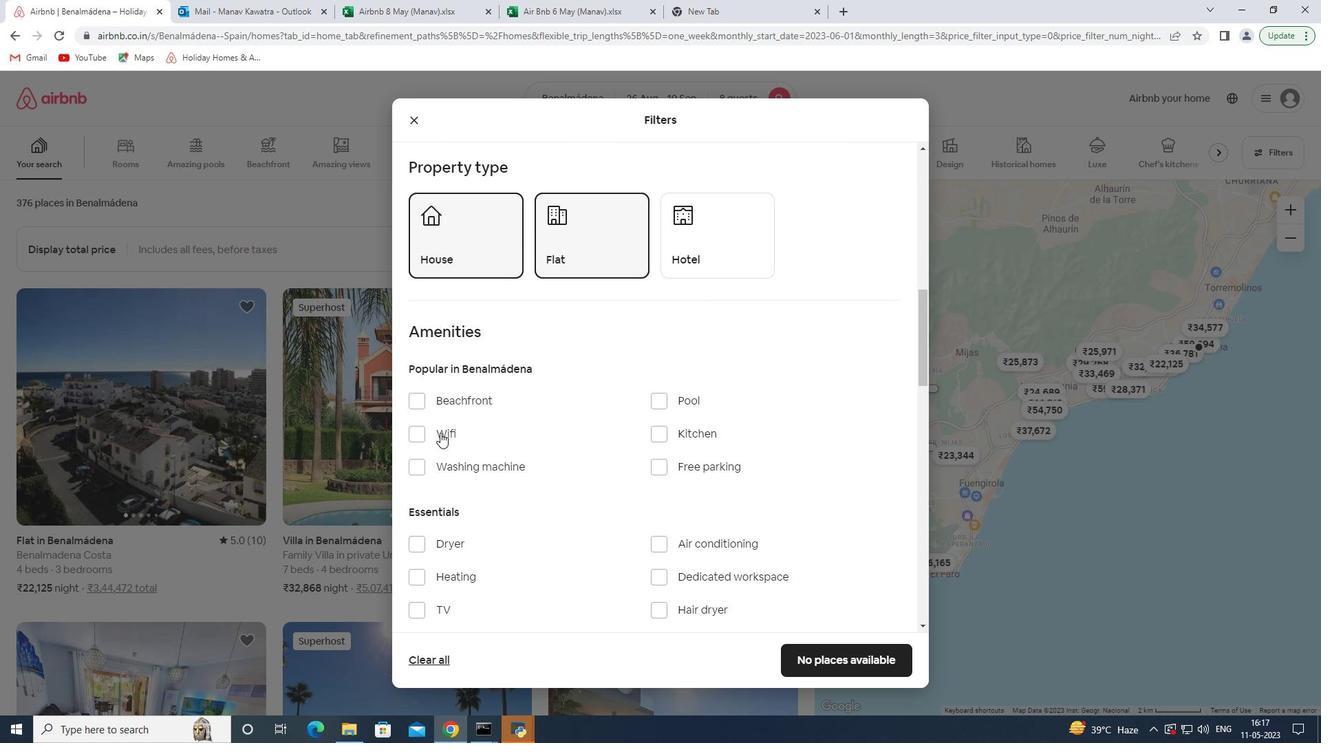 
Action: Mouse pressed left at (441, 440)
Screenshot: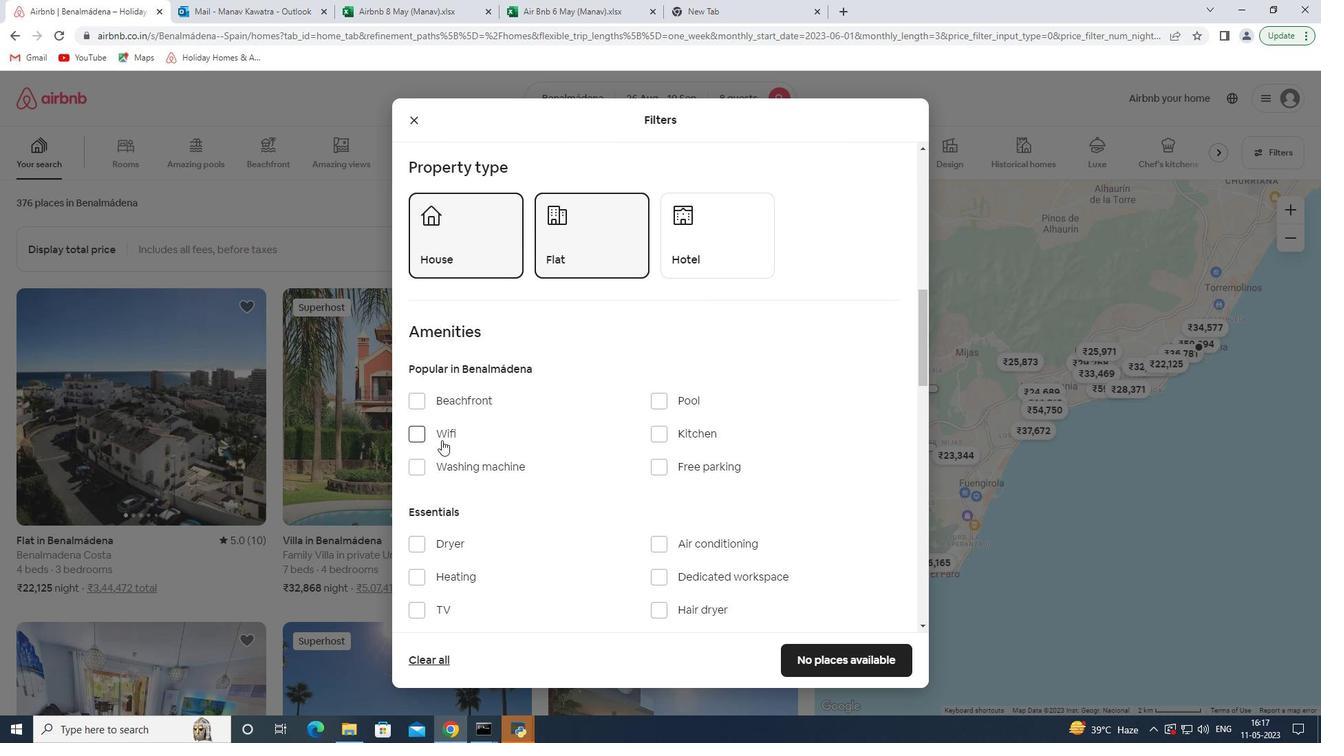 
Action: Mouse moved to (694, 467)
Screenshot: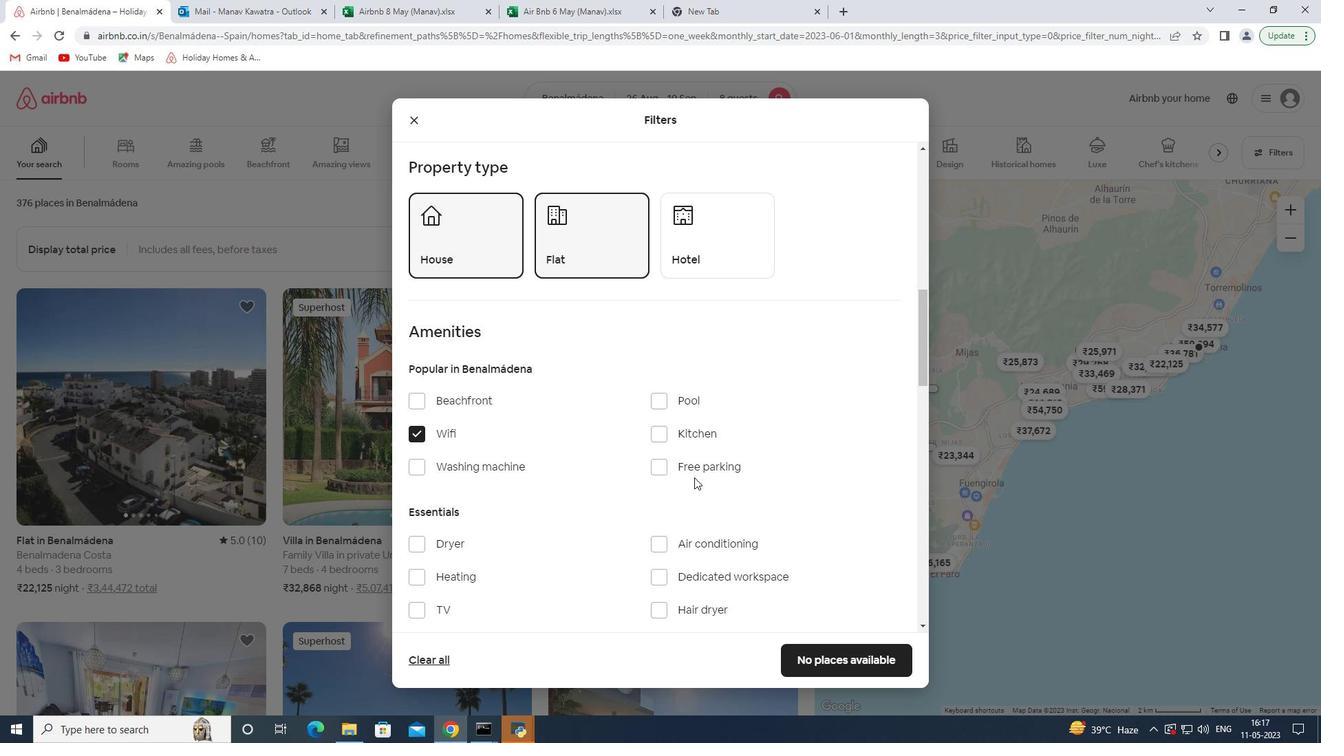 
Action: Mouse pressed left at (694, 467)
Screenshot: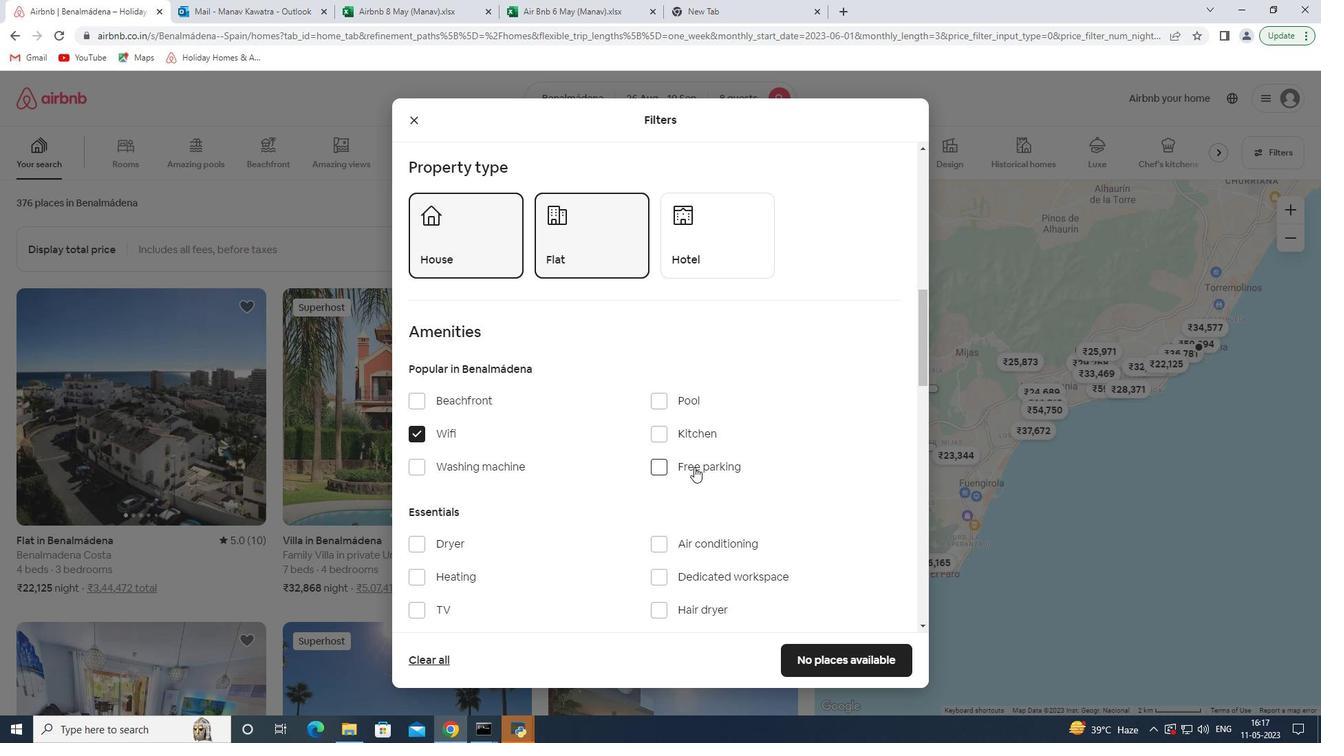 
Action: Mouse moved to (634, 480)
Screenshot: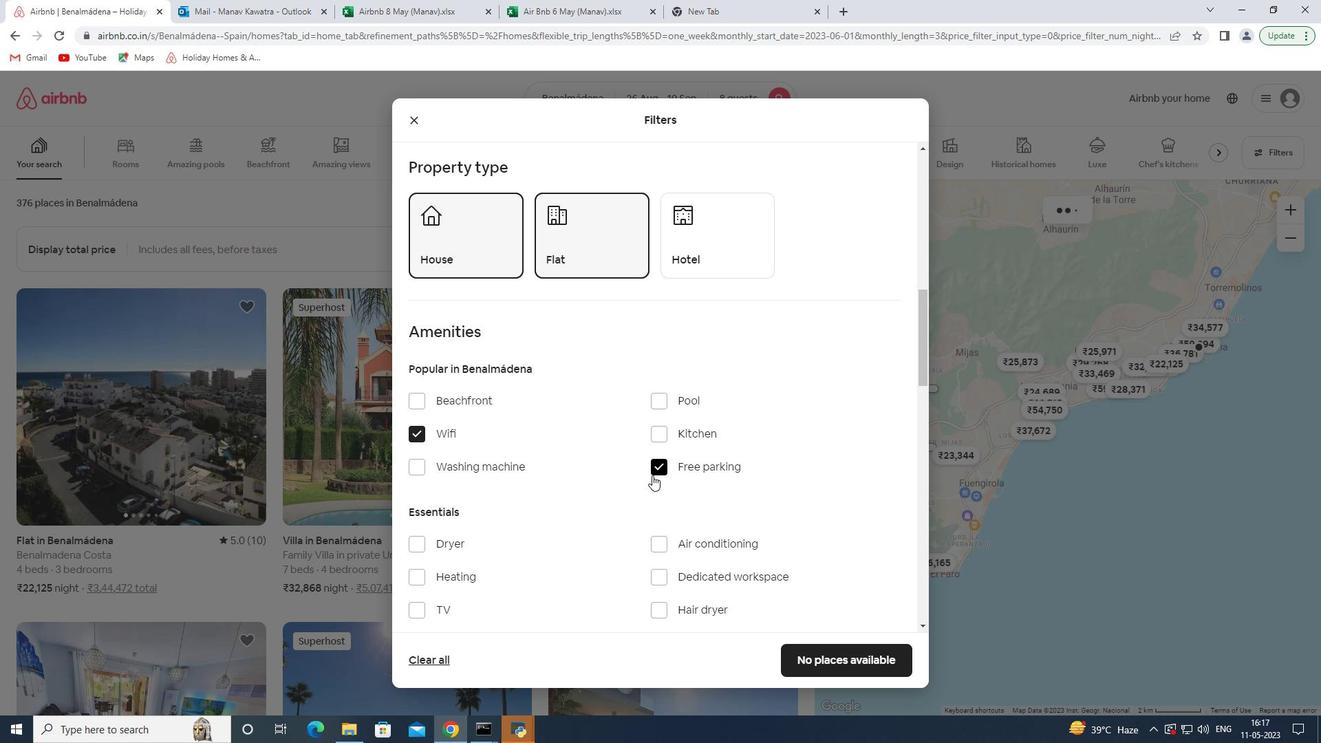 
Action: Mouse scrolled (634, 479) with delta (0, 0)
Screenshot: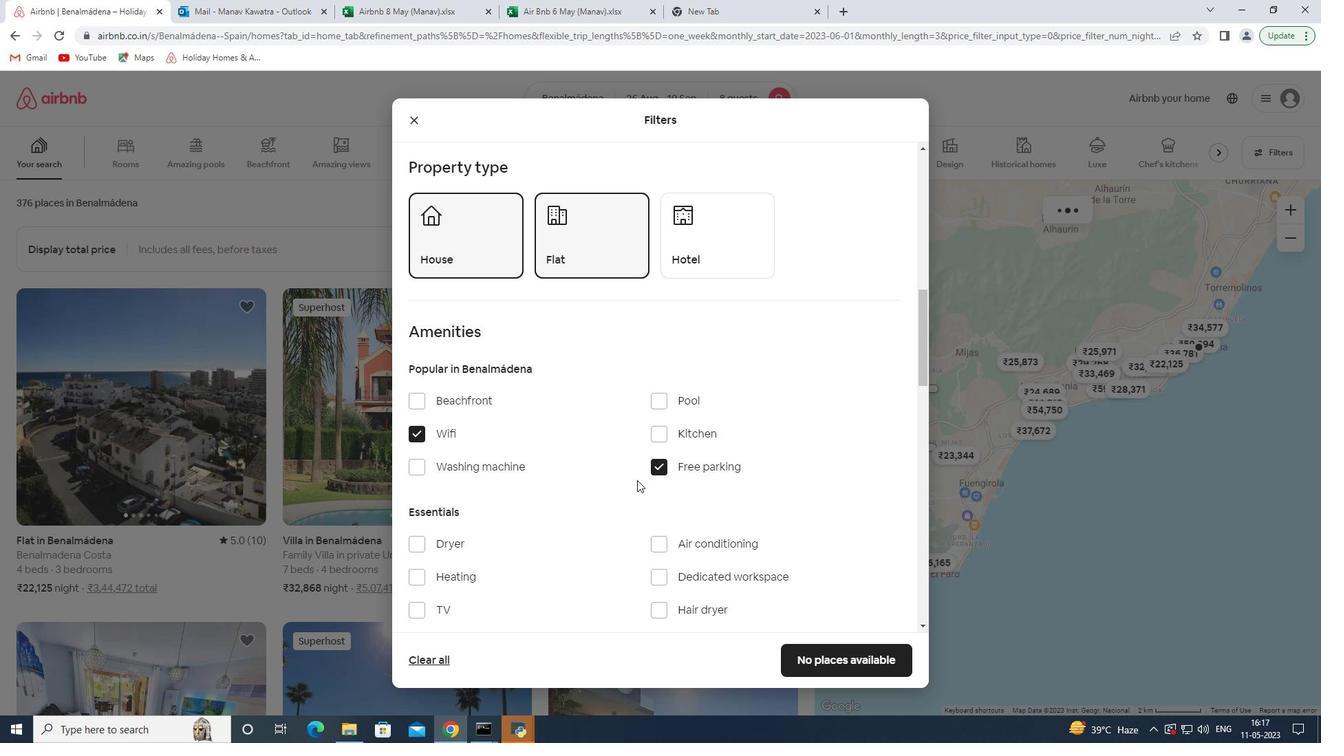 
Action: Mouse scrolled (634, 479) with delta (0, 0)
Screenshot: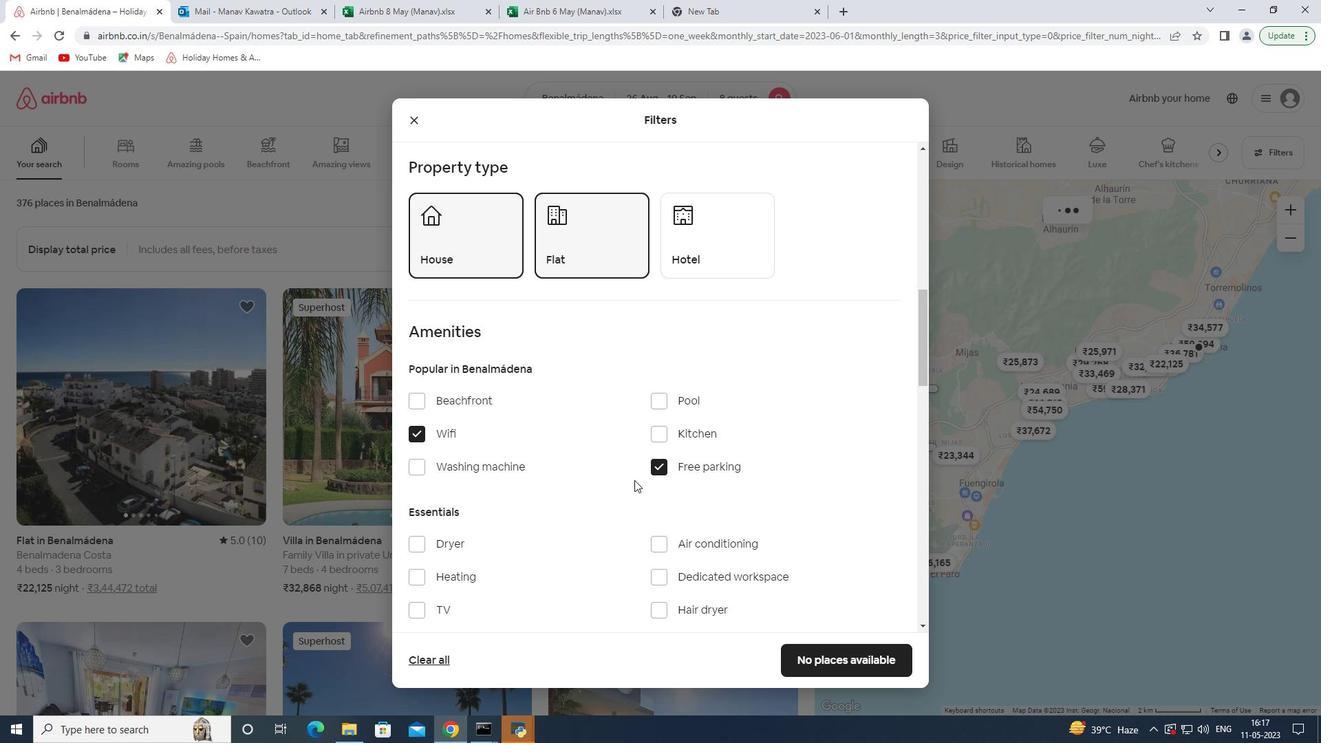 
Action: Mouse moved to (627, 461)
Screenshot: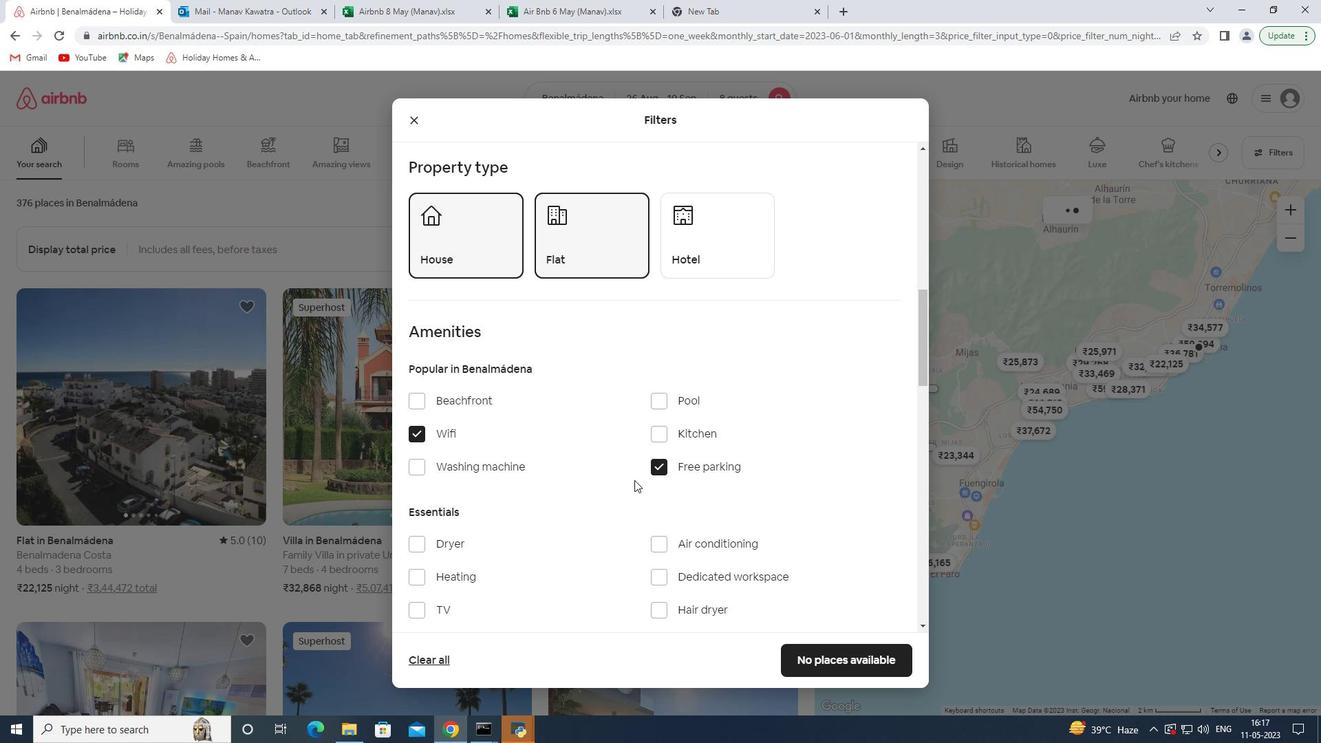 
Action: Mouse scrolled (627, 460) with delta (0, 0)
Screenshot: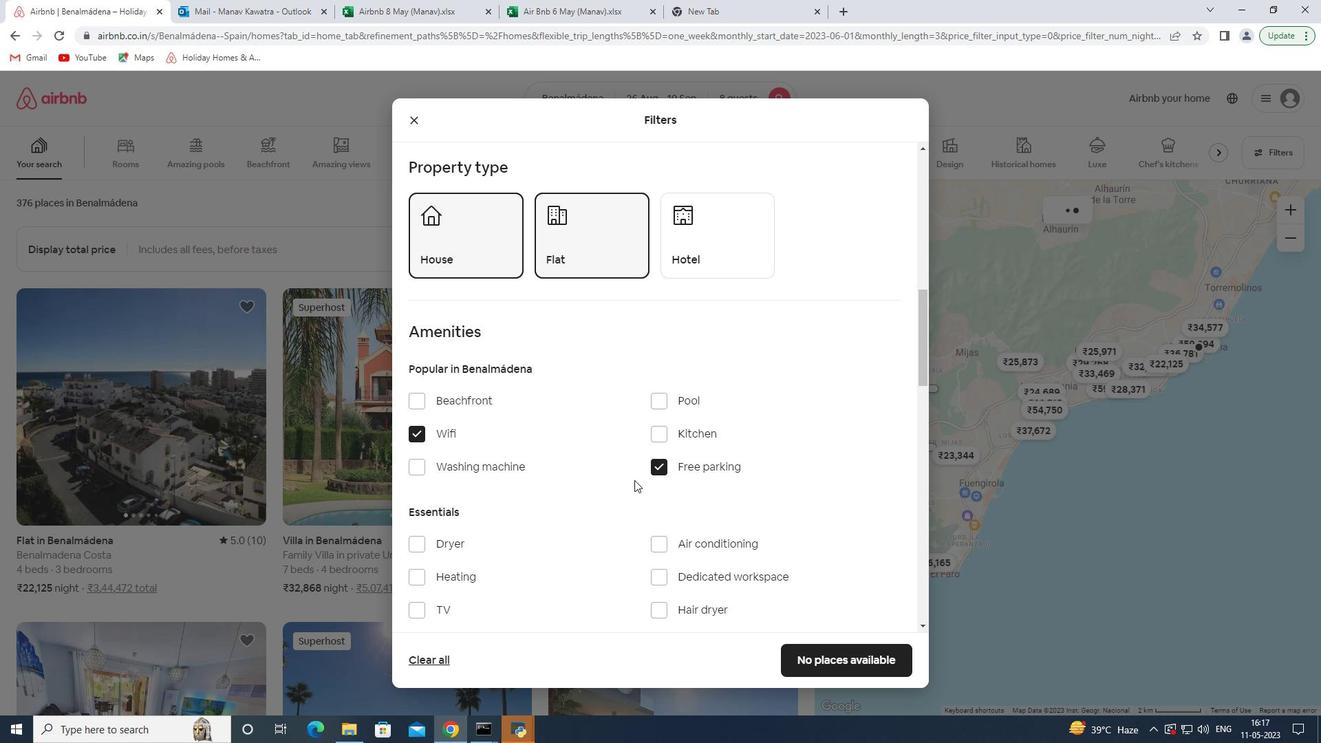 
Action: Mouse moved to (411, 405)
Screenshot: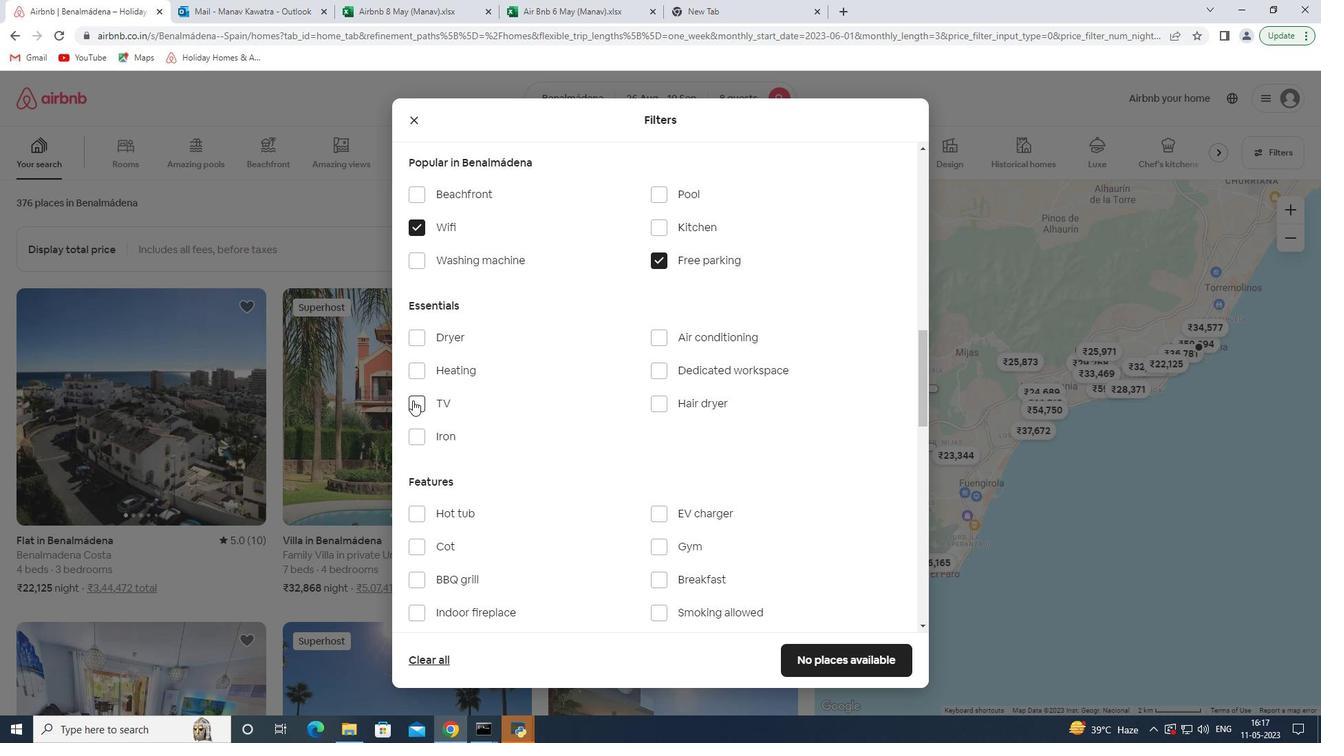 
Action: Mouse pressed left at (411, 405)
Screenshot: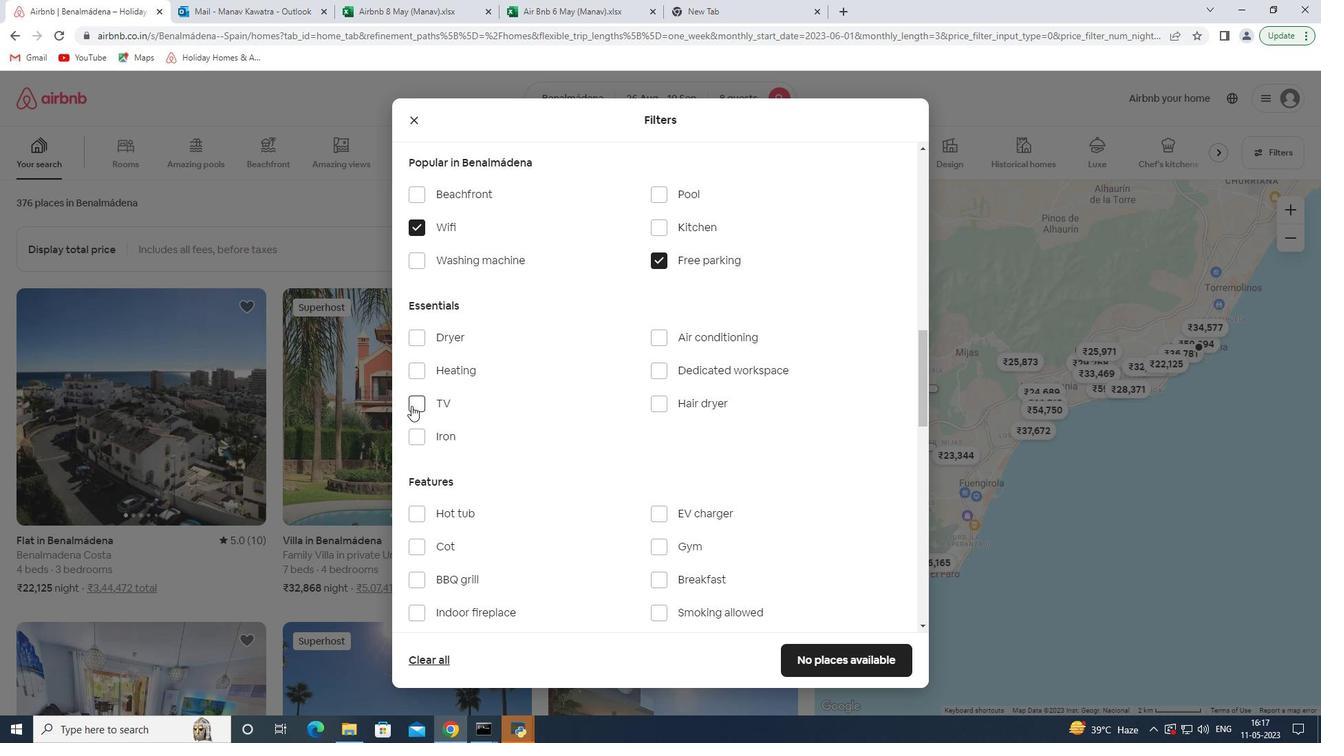 
Action: Mouse moved to (729, 403)
Screenshot: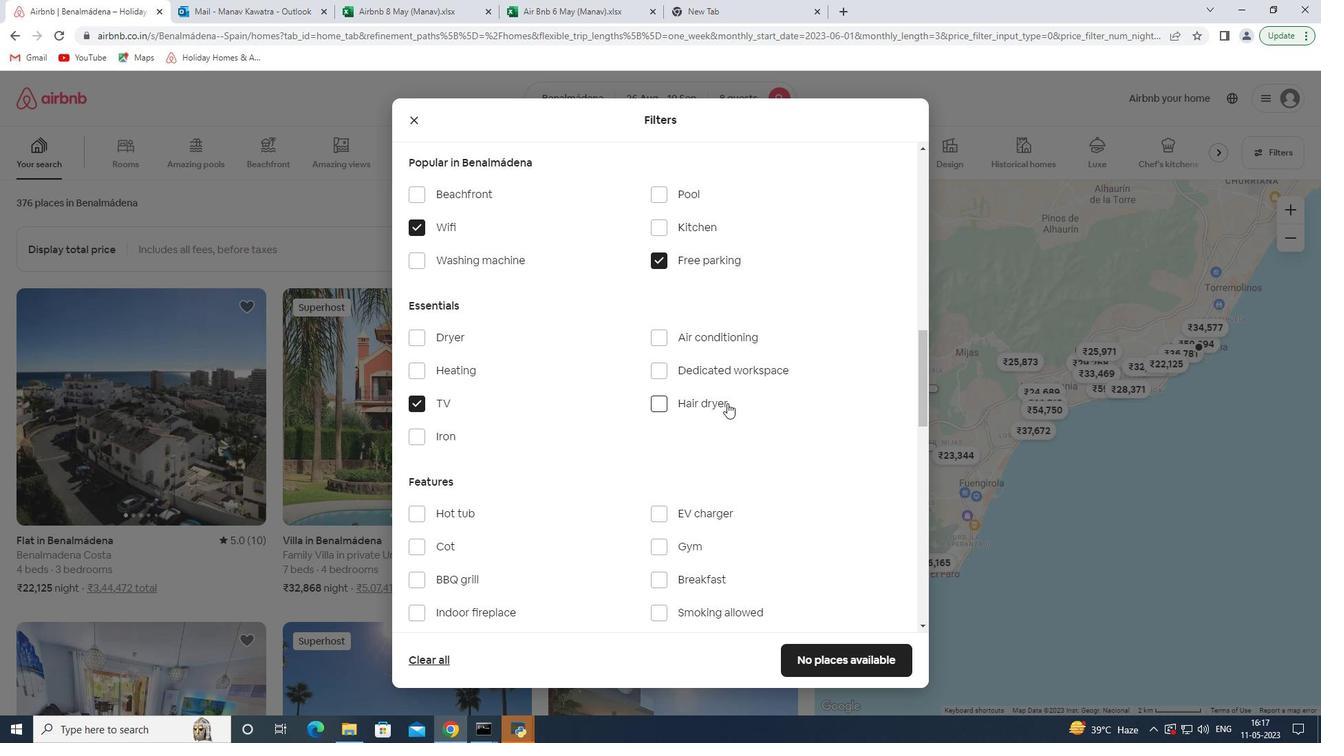 
Action: Mouse scrolled (729, 402) with delta (0, 0)
Screenshot: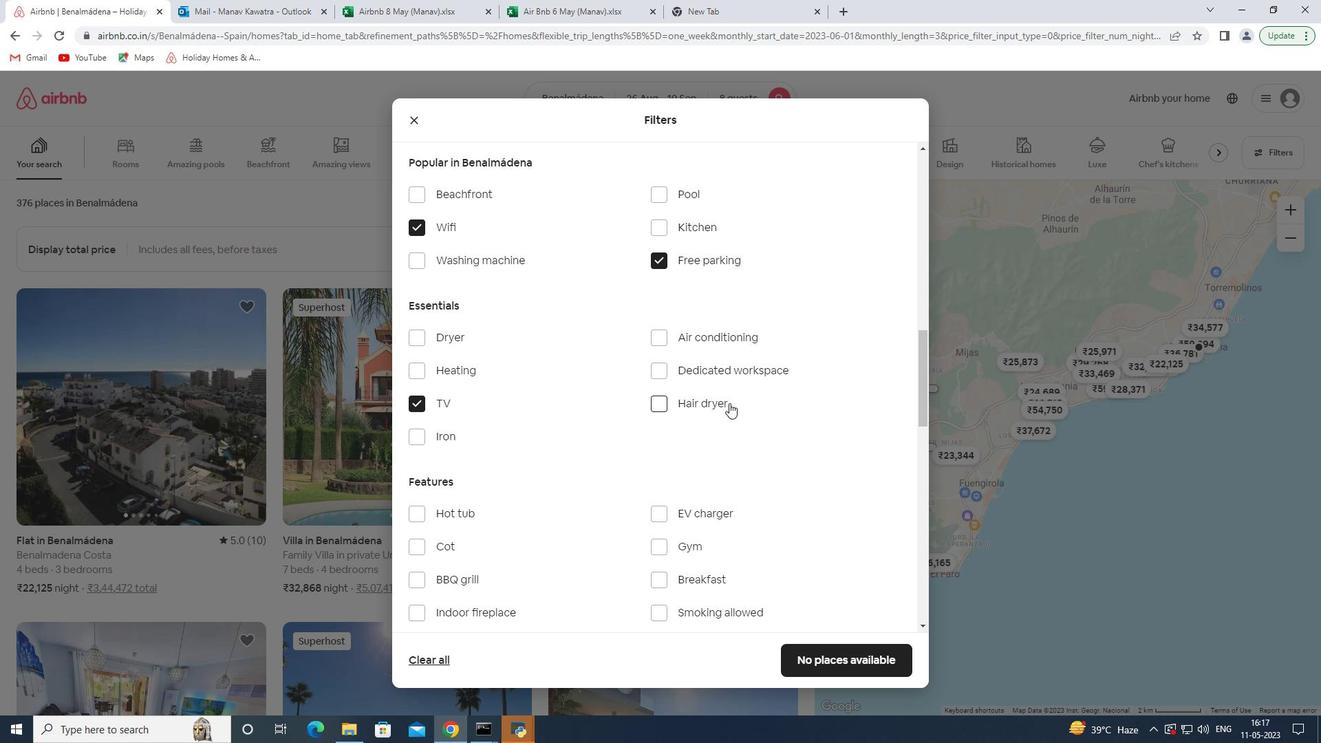 
Action: Mouse scrolled (729, 402) with delta (0, 0)
Screenshot: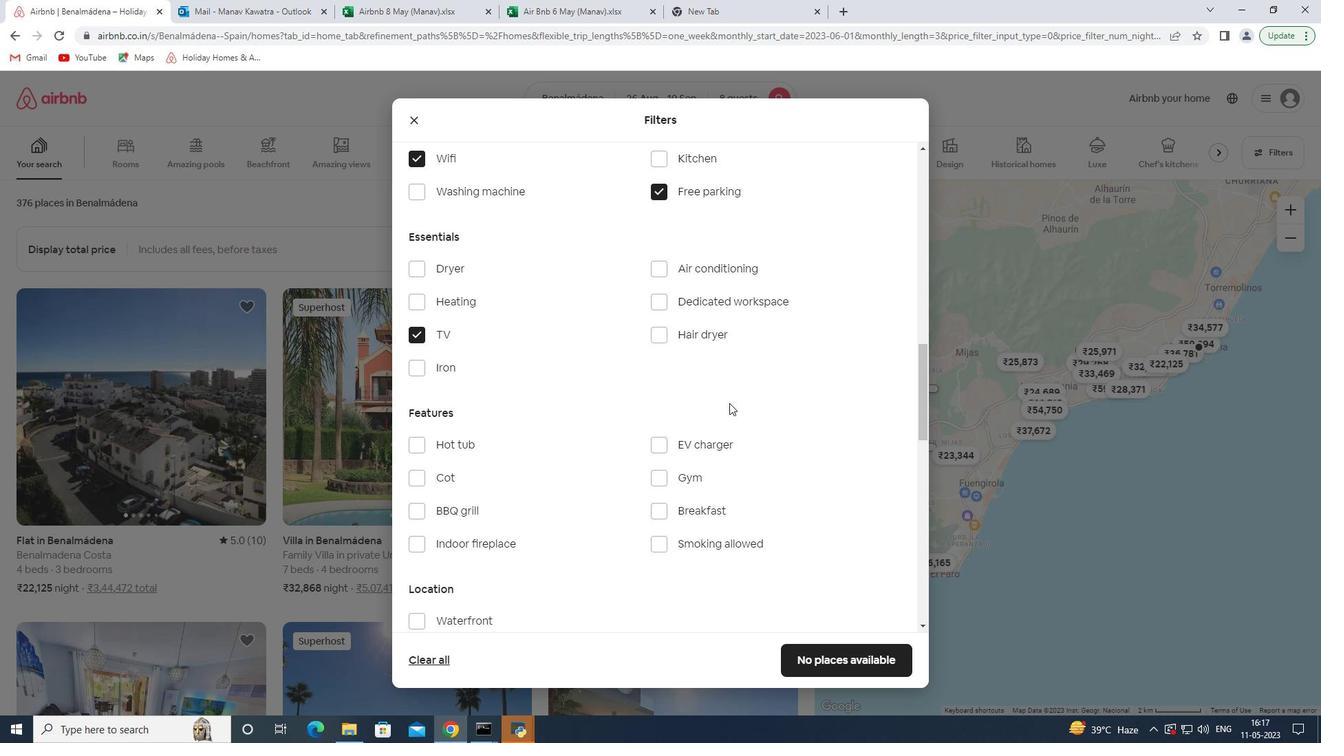 
Action: Mouse scrolled (729, 402) with delta (0, 0)
Screenshot: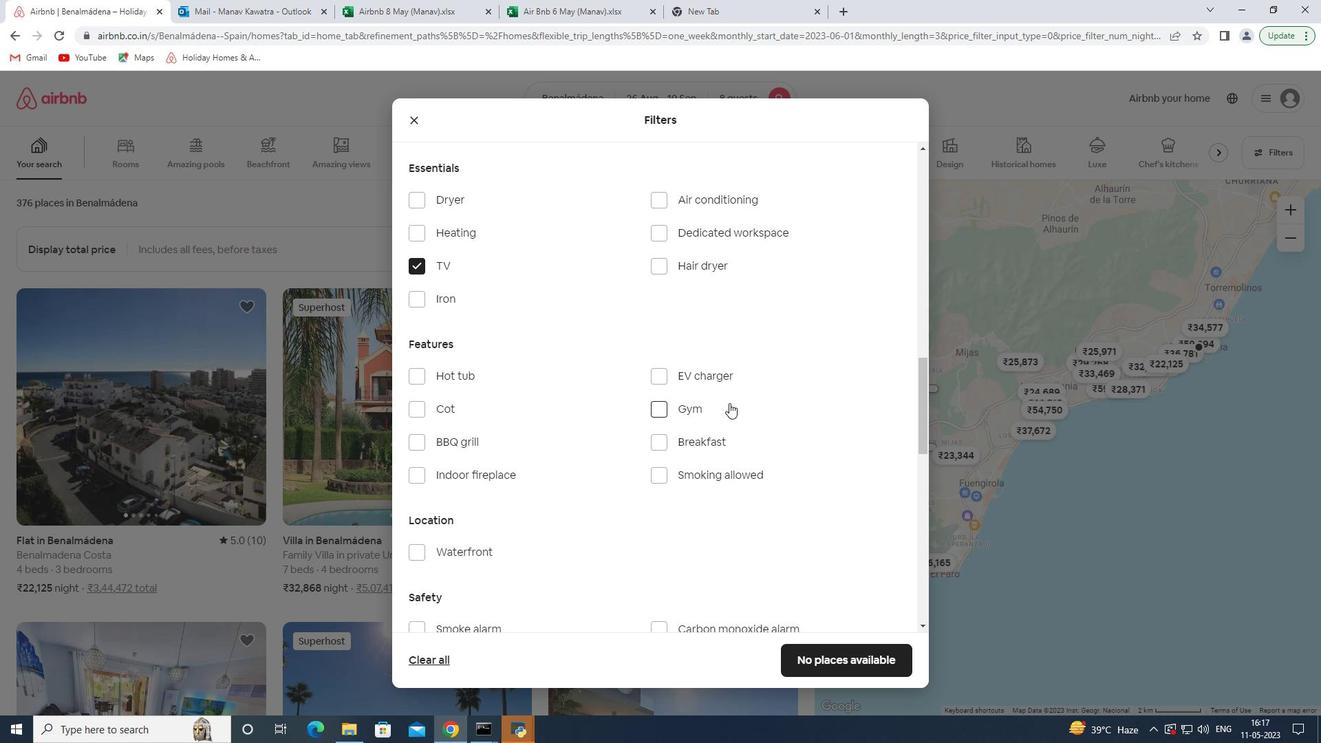 
Action: Mouse moved to (666, 377)
Screenshot: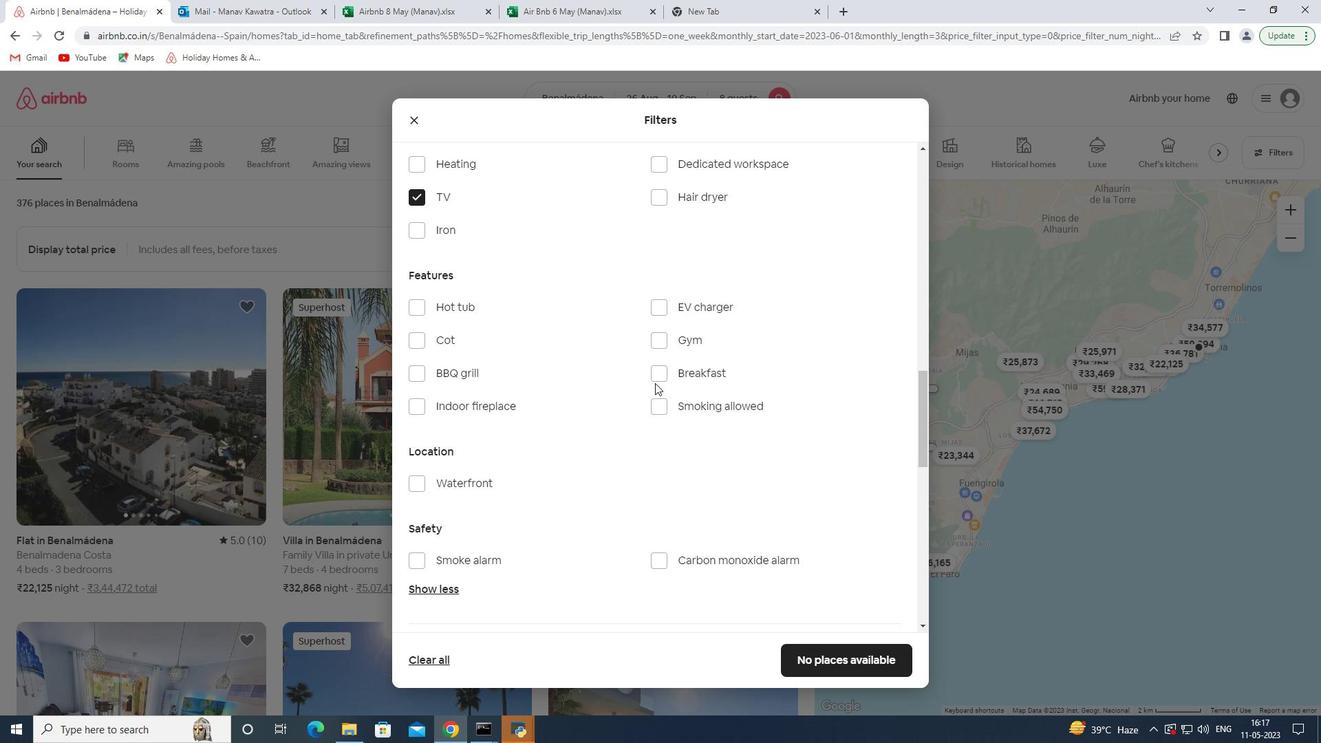 
Action: Mouse pressed left at (666, 377)
Screenshot: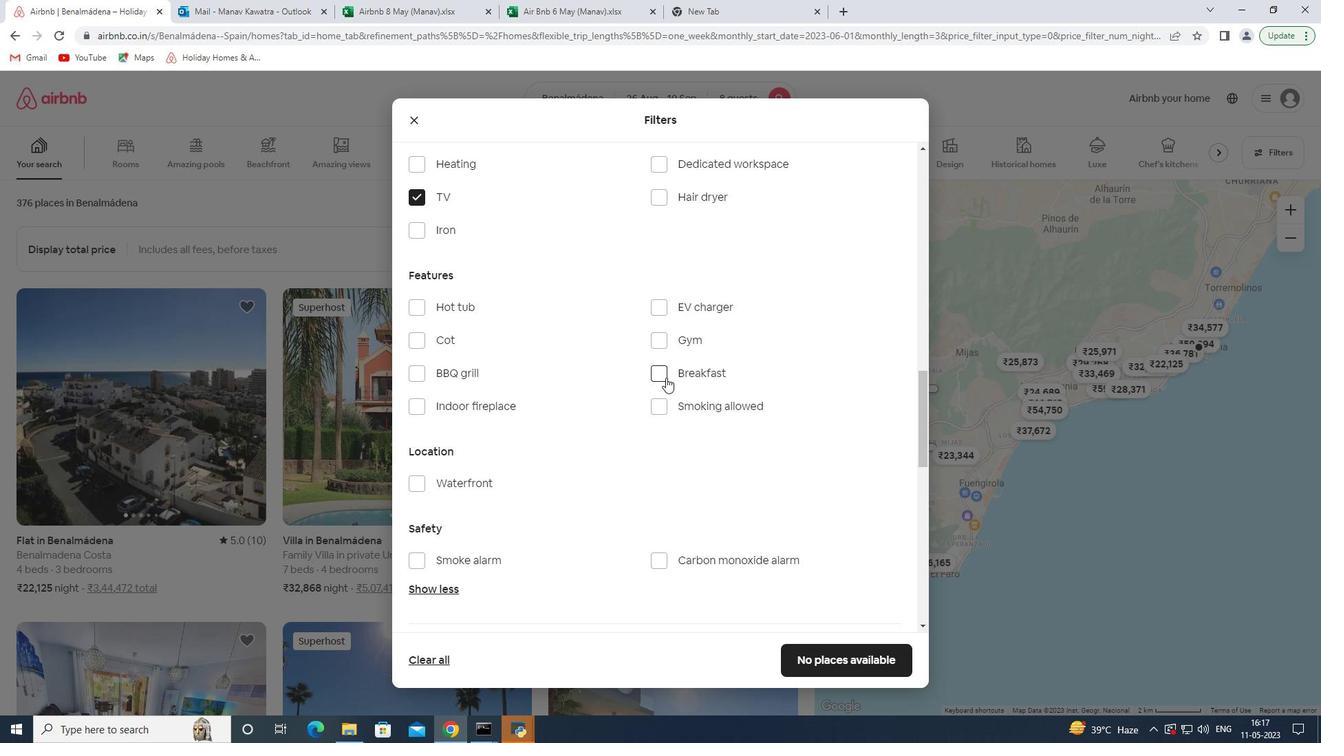 
Action: Mouse moved to (663, 333)
Screenshot: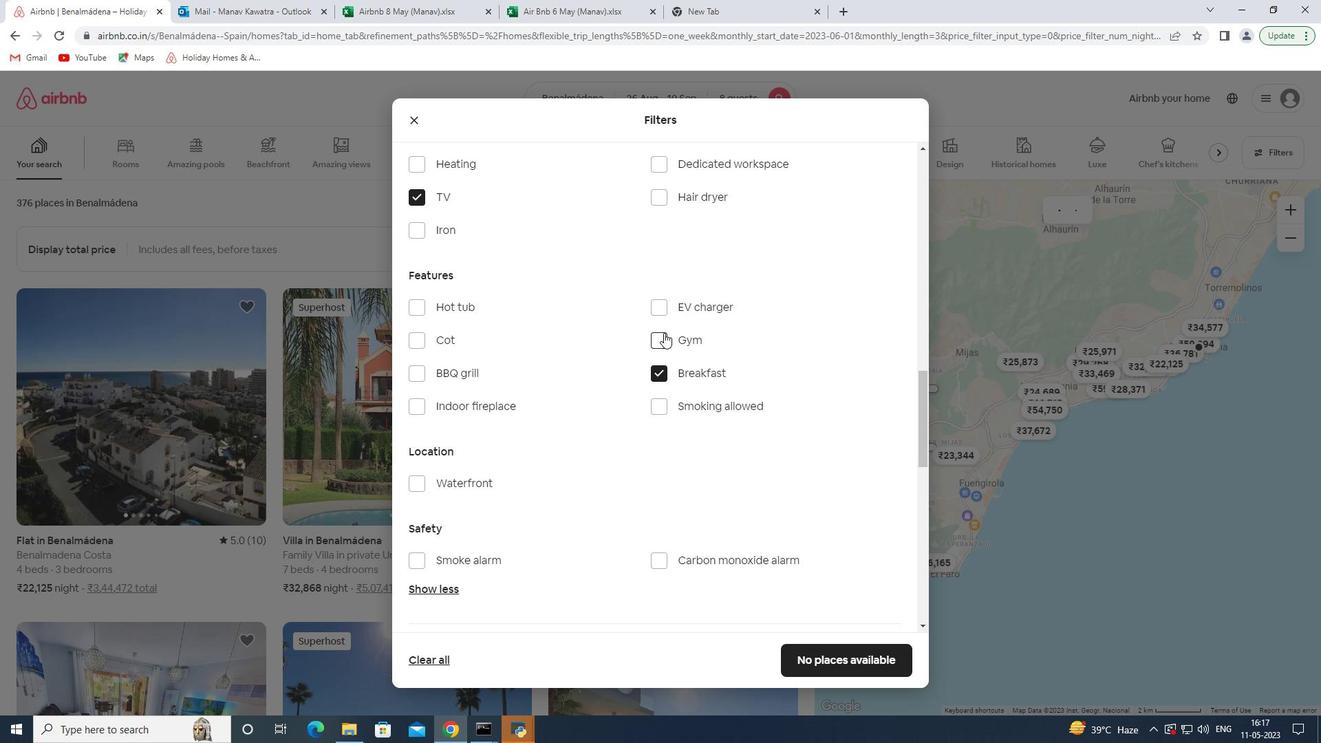 
Action: Mouse pressed left at (663, 333)
Screenshot: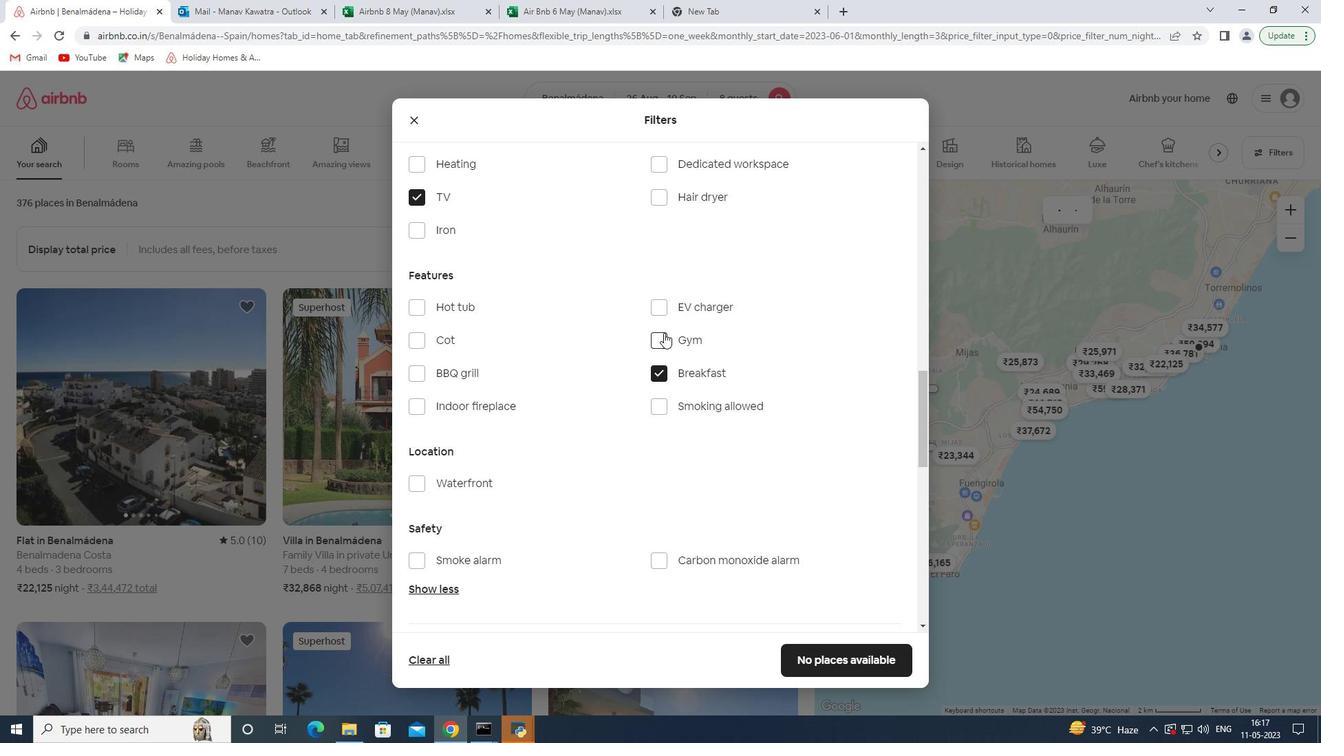 
Action: Mouse moved to (555, 443)
Screenshot: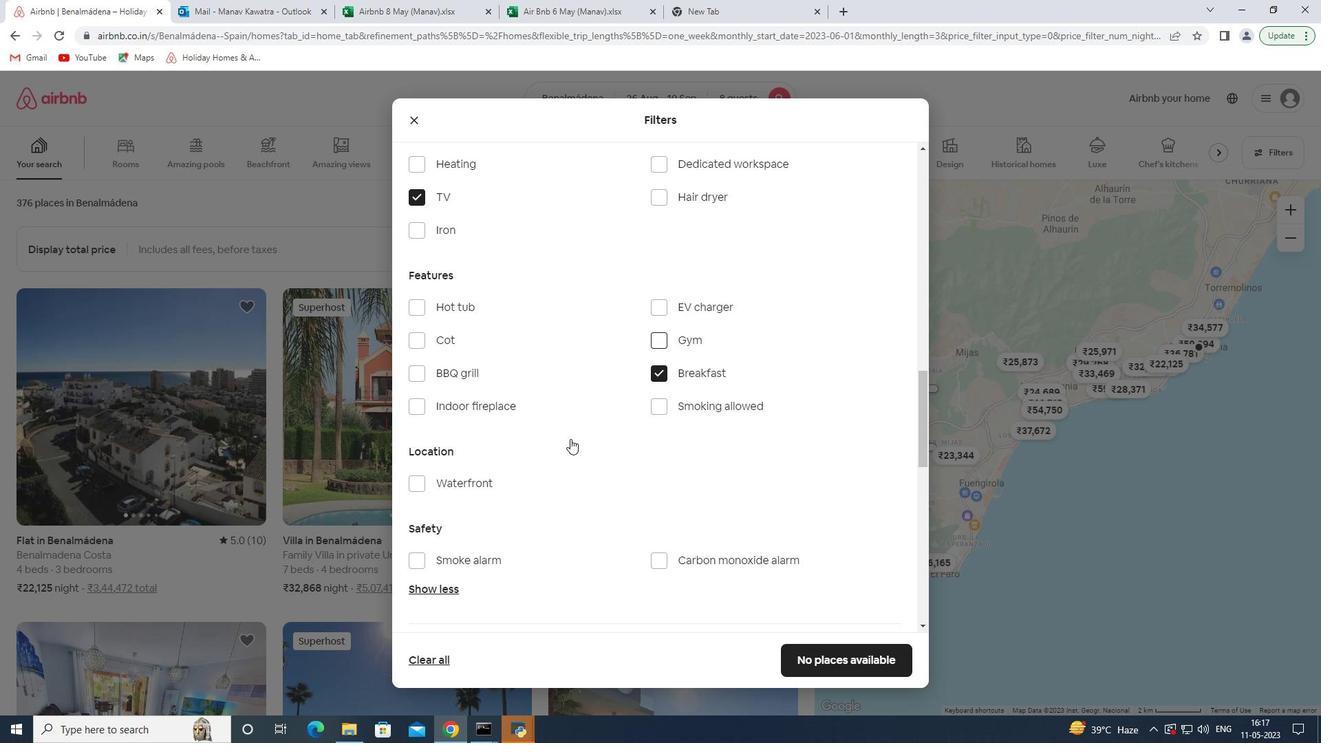 
Action: Mouse scrolled (555, 443) with delta (0, 0)
Screenshot: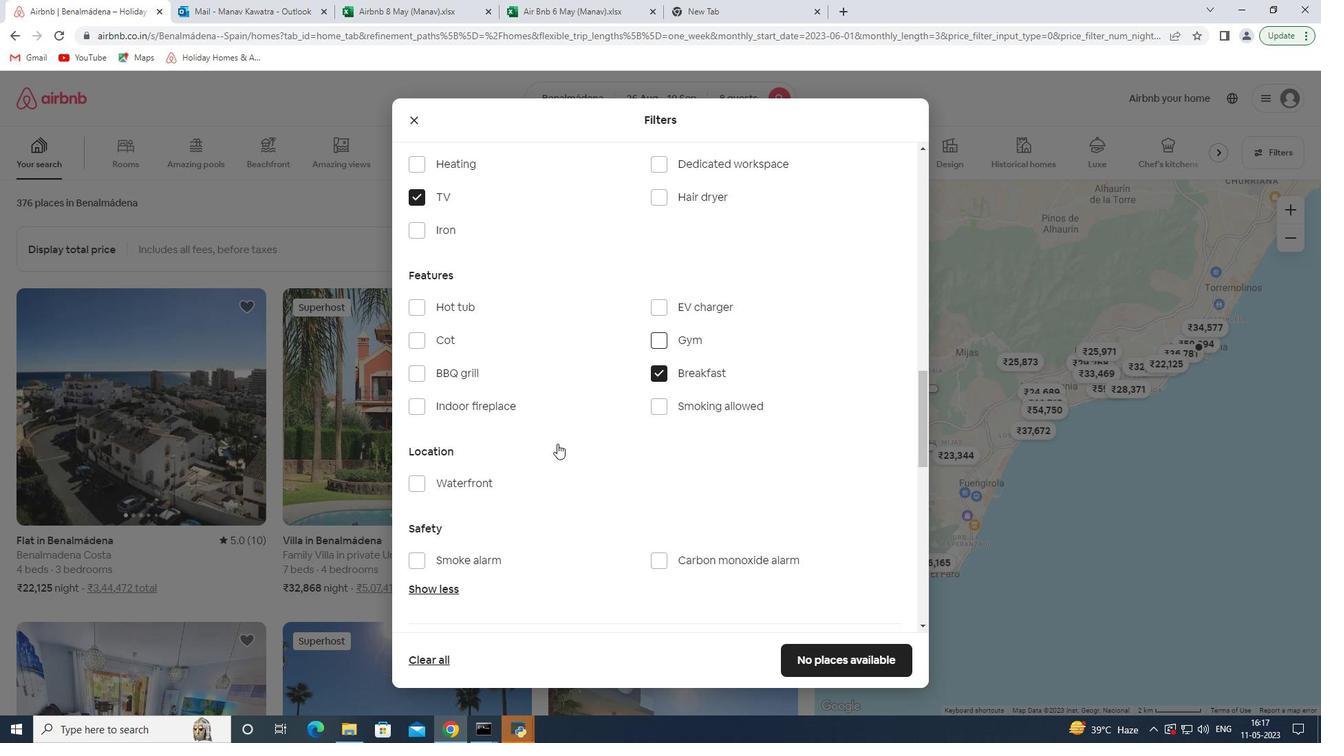 
Action: Mouse scrolled (555, 443) with delta (0, 0)
Screenshot: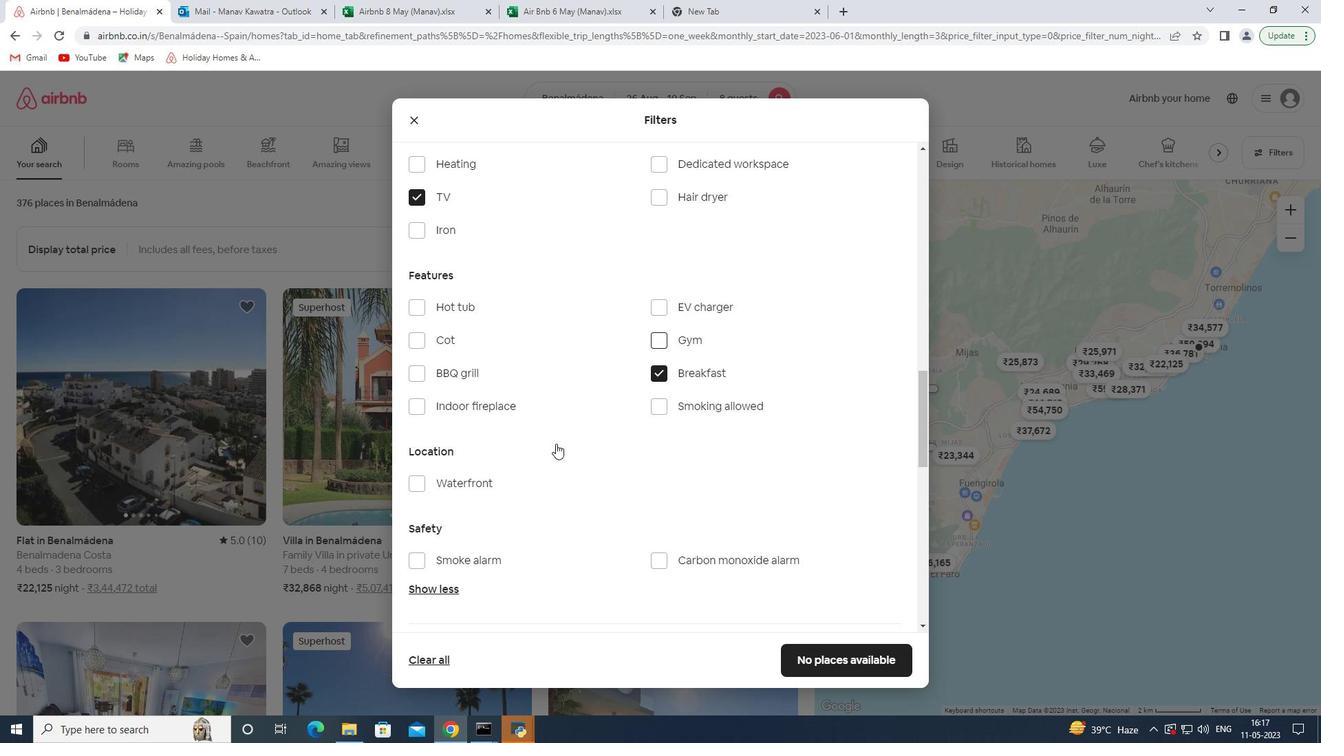 
Action: Mouse scrolled (555, 443) with delta (0, 0)
Screenshot: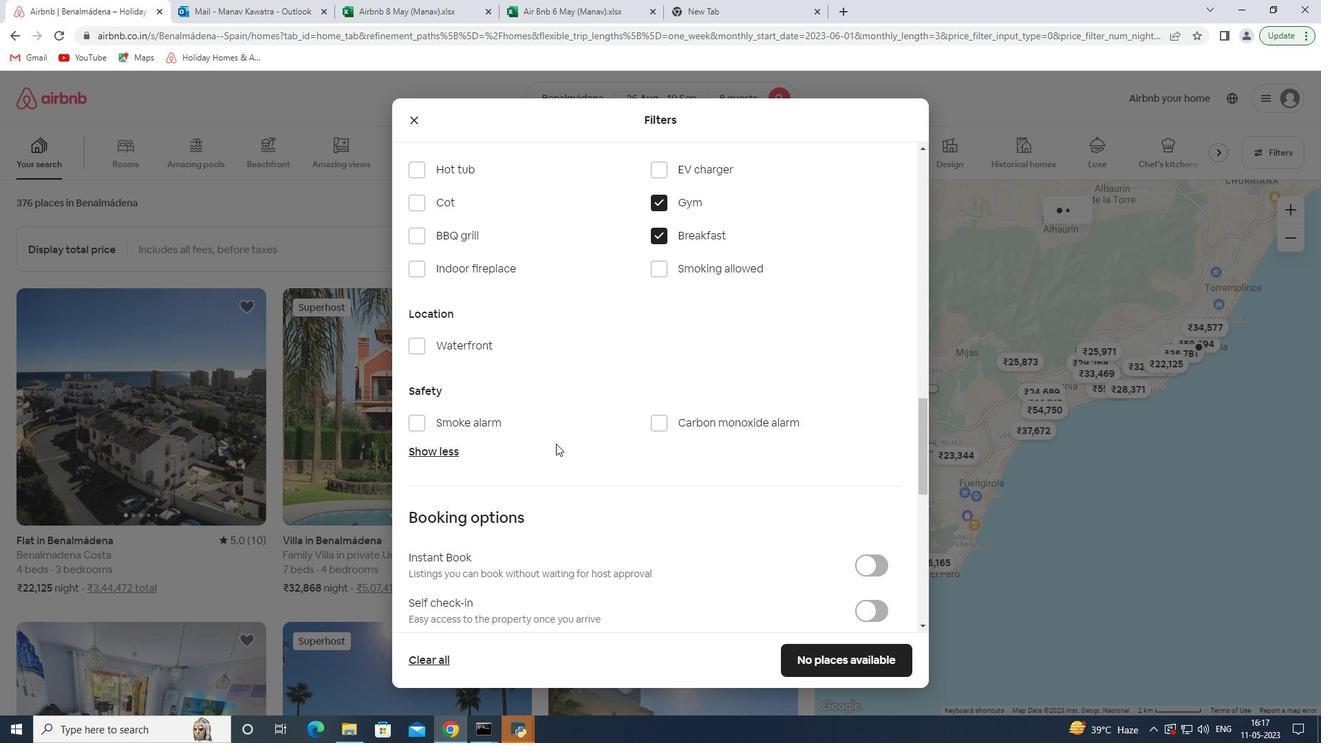 
Action: Mouse scrolled (555, 443) with delta (0, 0)
Screenshot: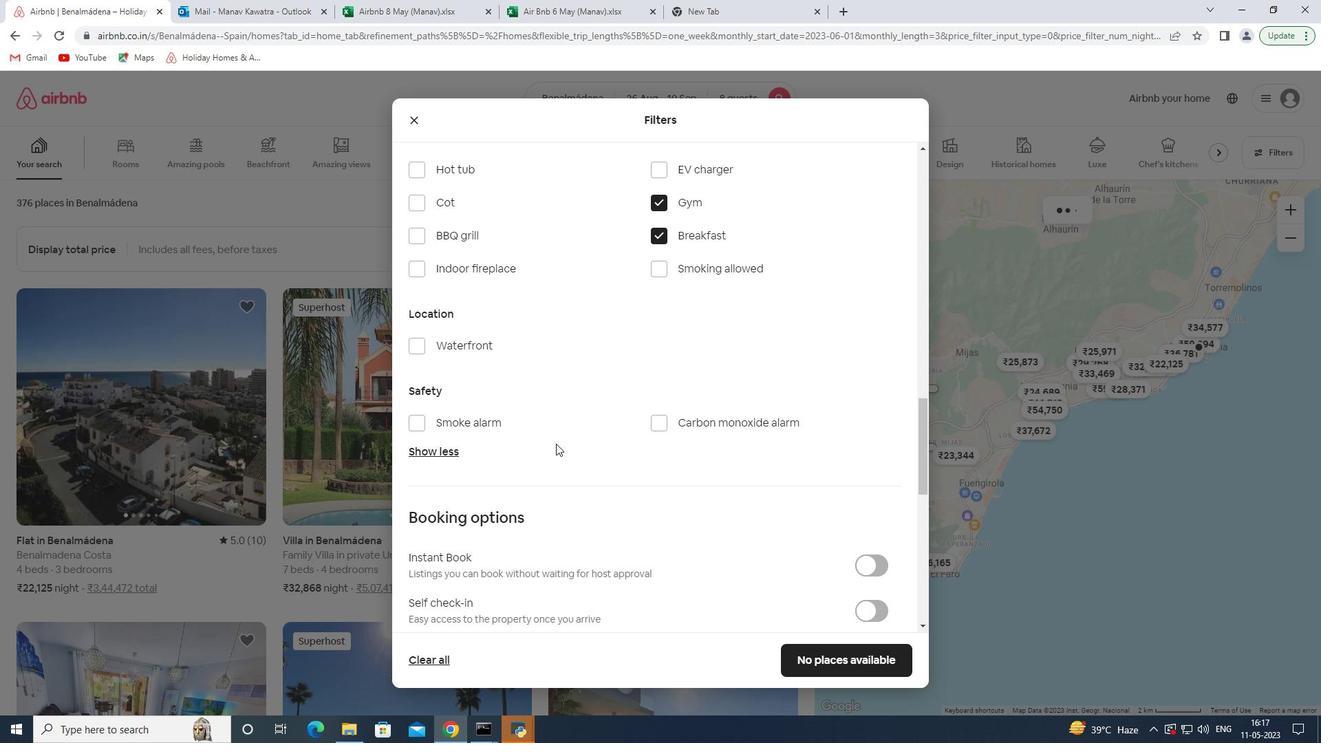 
Action: Mouse moved to (558, 439)
Screenshot: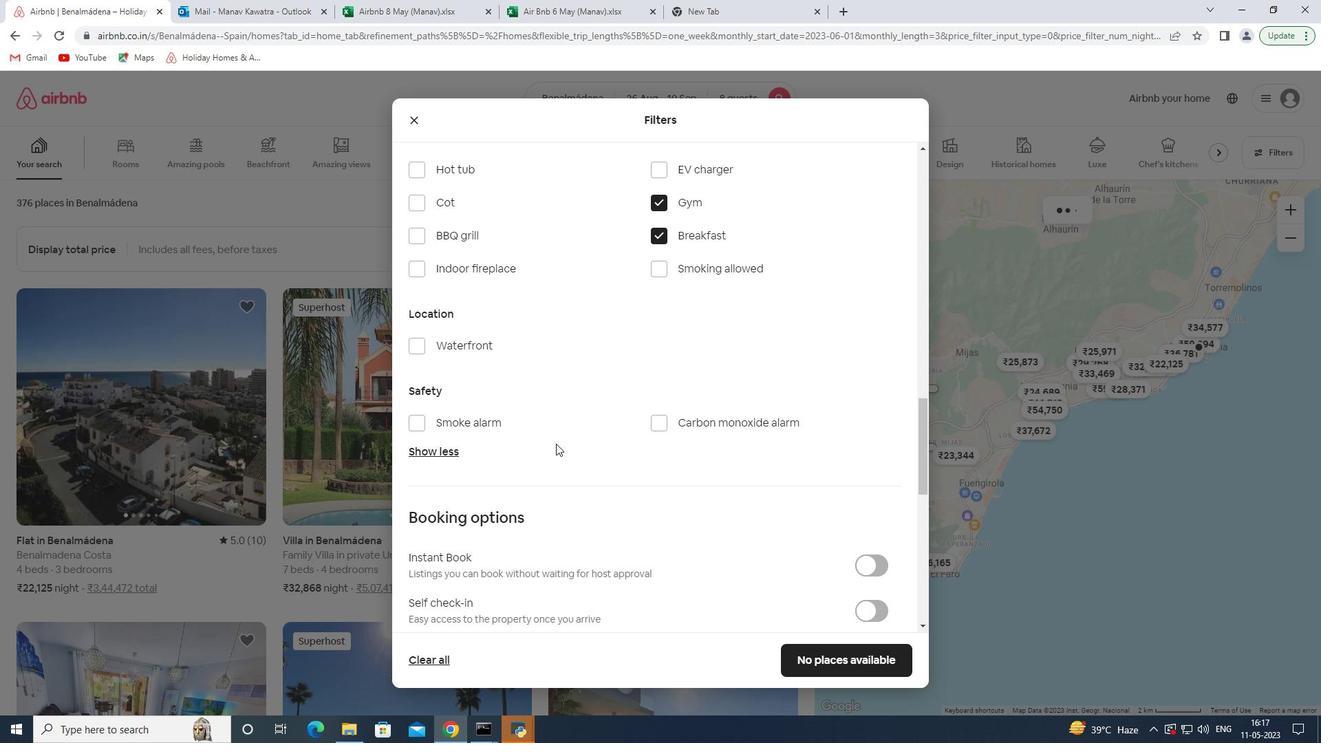
Action: Mouse scrolled (558, 438) with delta (0, 0)
Screenshot: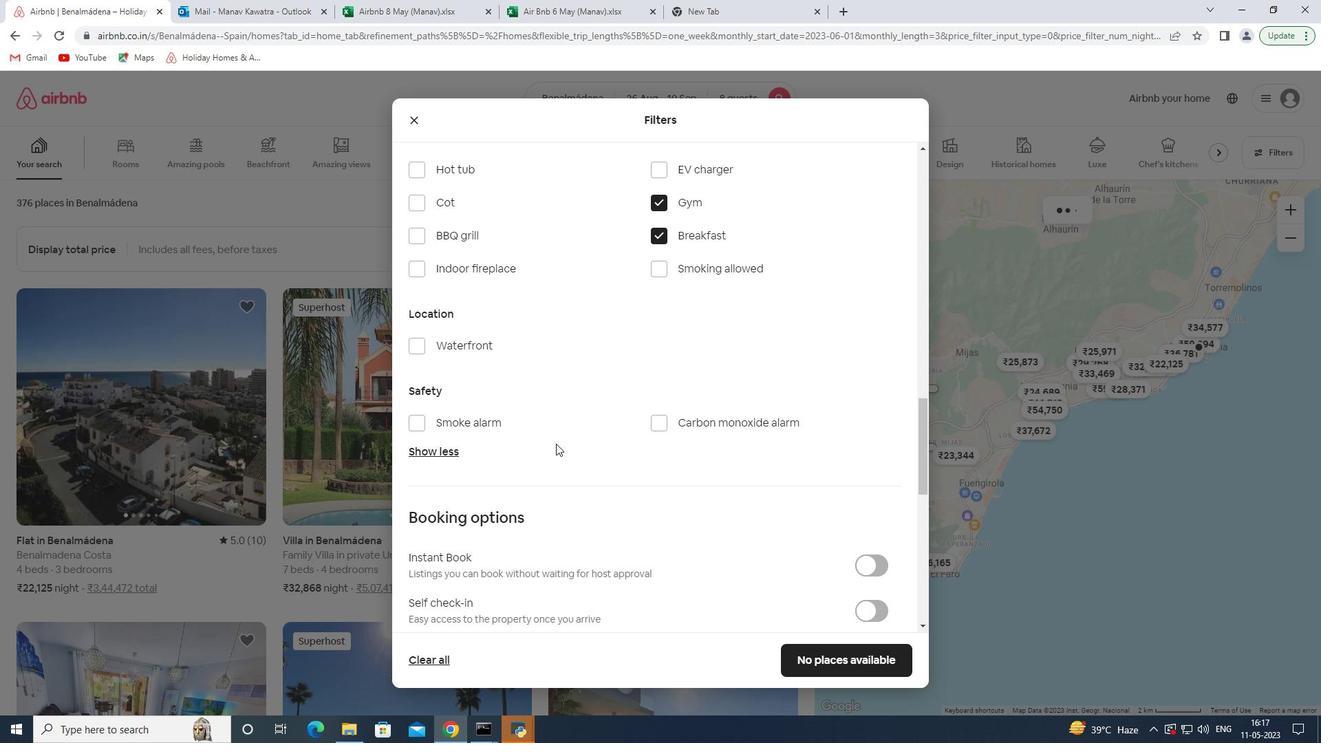 
Action: Mouse moved to (869, 403)
Screenshot: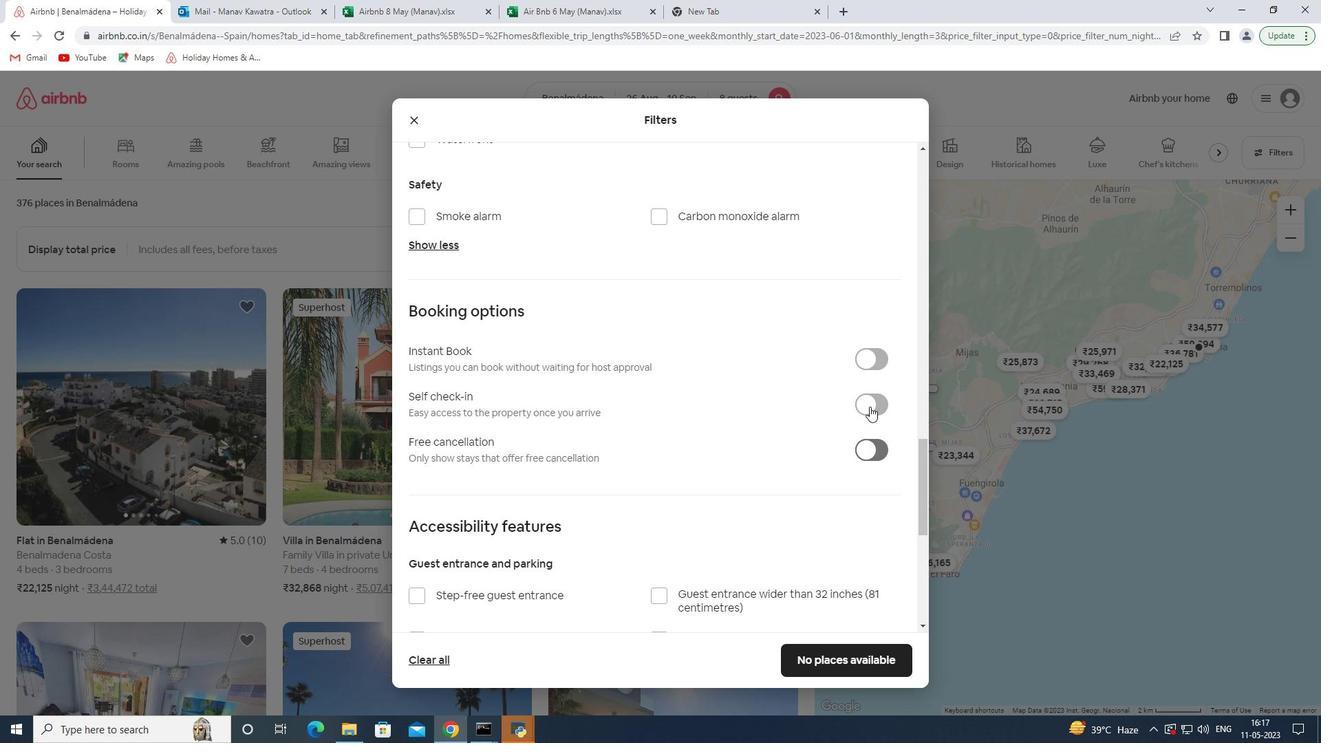 
Action: Mouse pressed left at (869, 403)
Screenshot: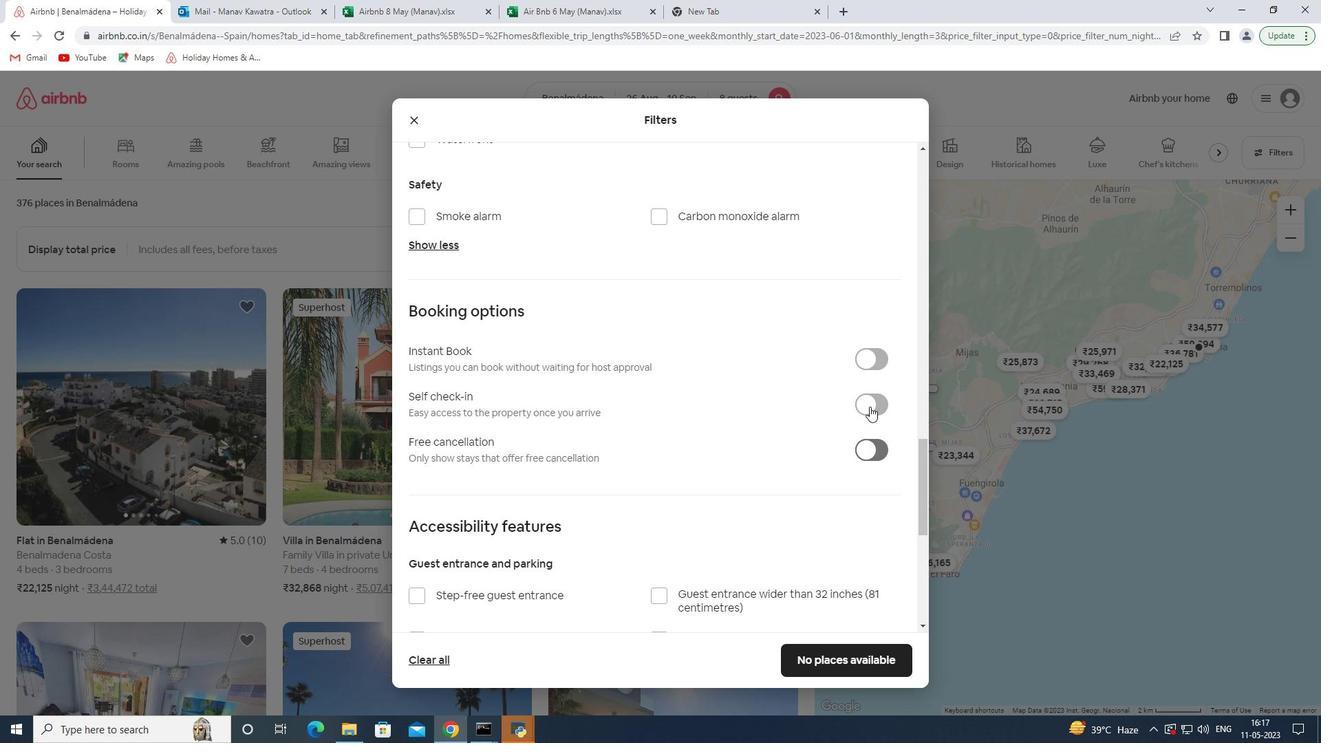 
Action: Mouse moved to (680, 444)
Screenshot: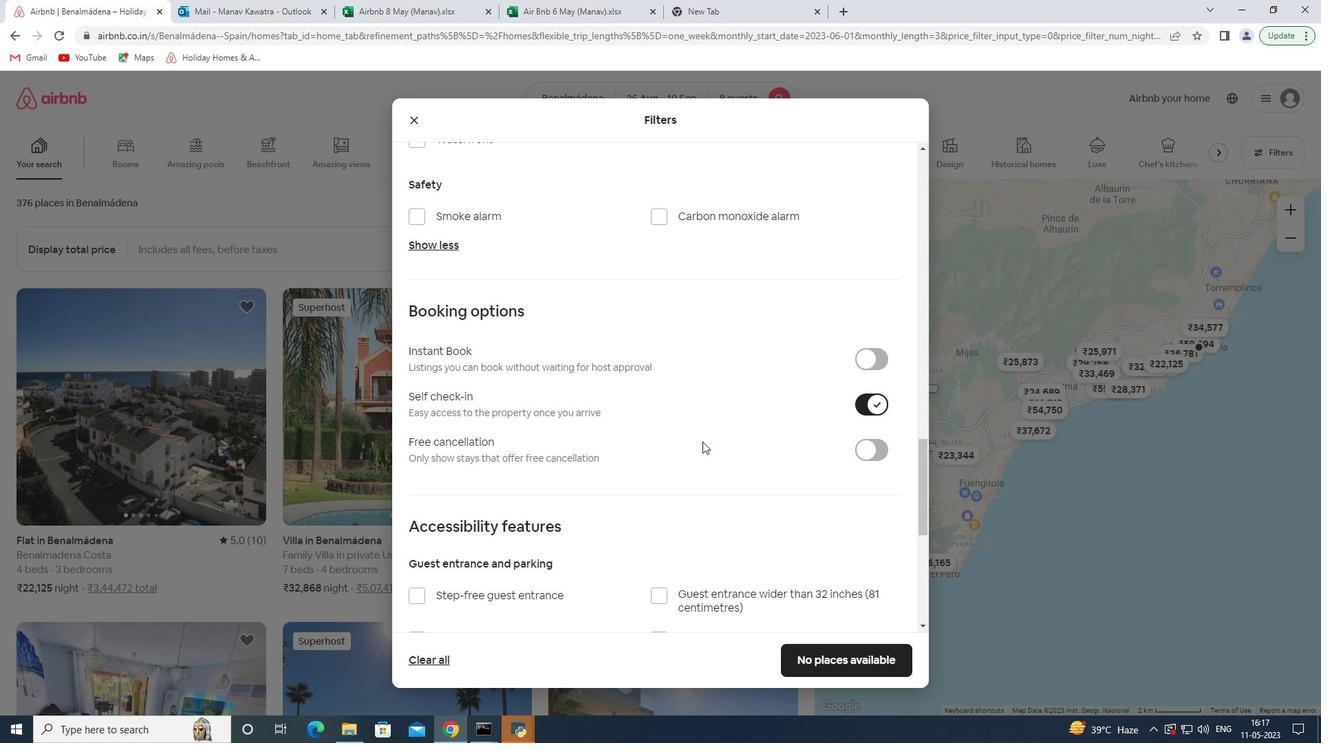 
Action: Mouse scrolled (680, 443) with delta (0, 0)
Screenshot: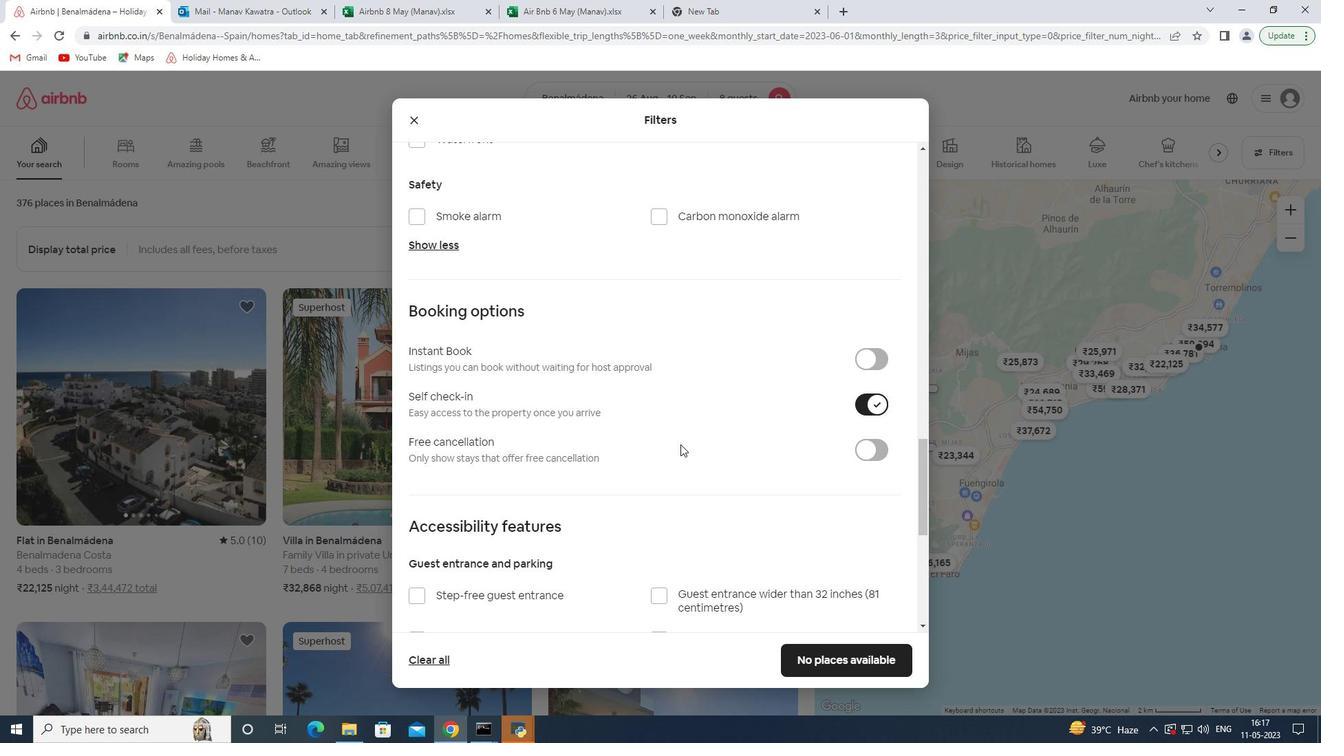 
Action: Mouse scrolled (680, 443) with delta (0, 0)
Screenshot: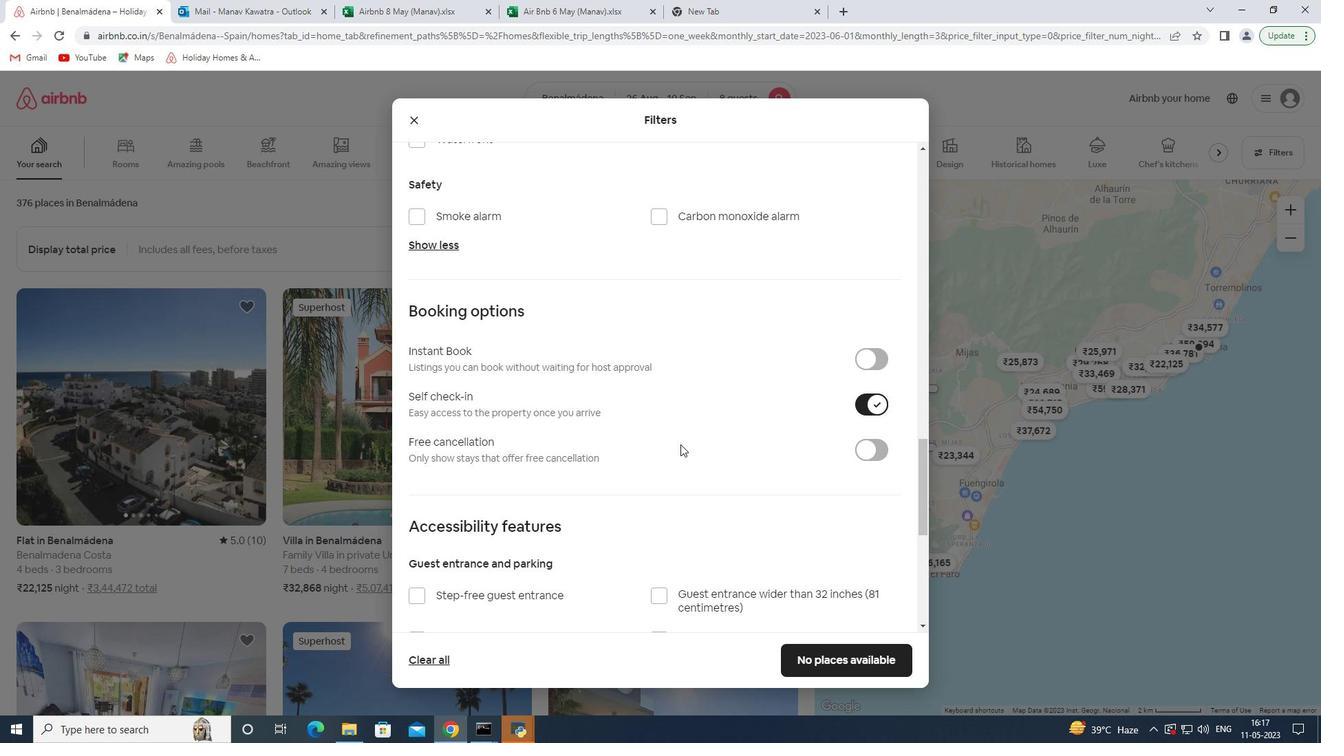 
Action: Mouse moved to (568, 460)
Screenshot: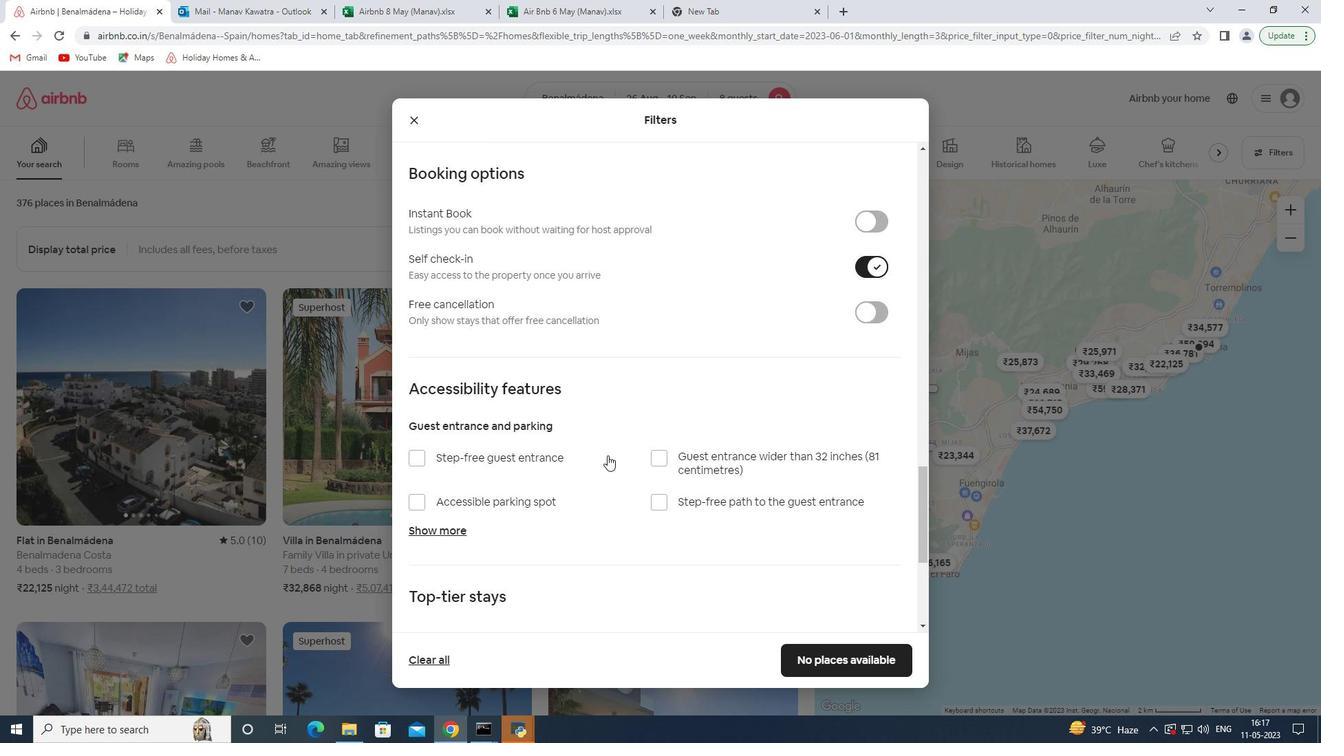 
Action: Mouse scrolled (568, 460) with delta (0, 0)
Screenshot: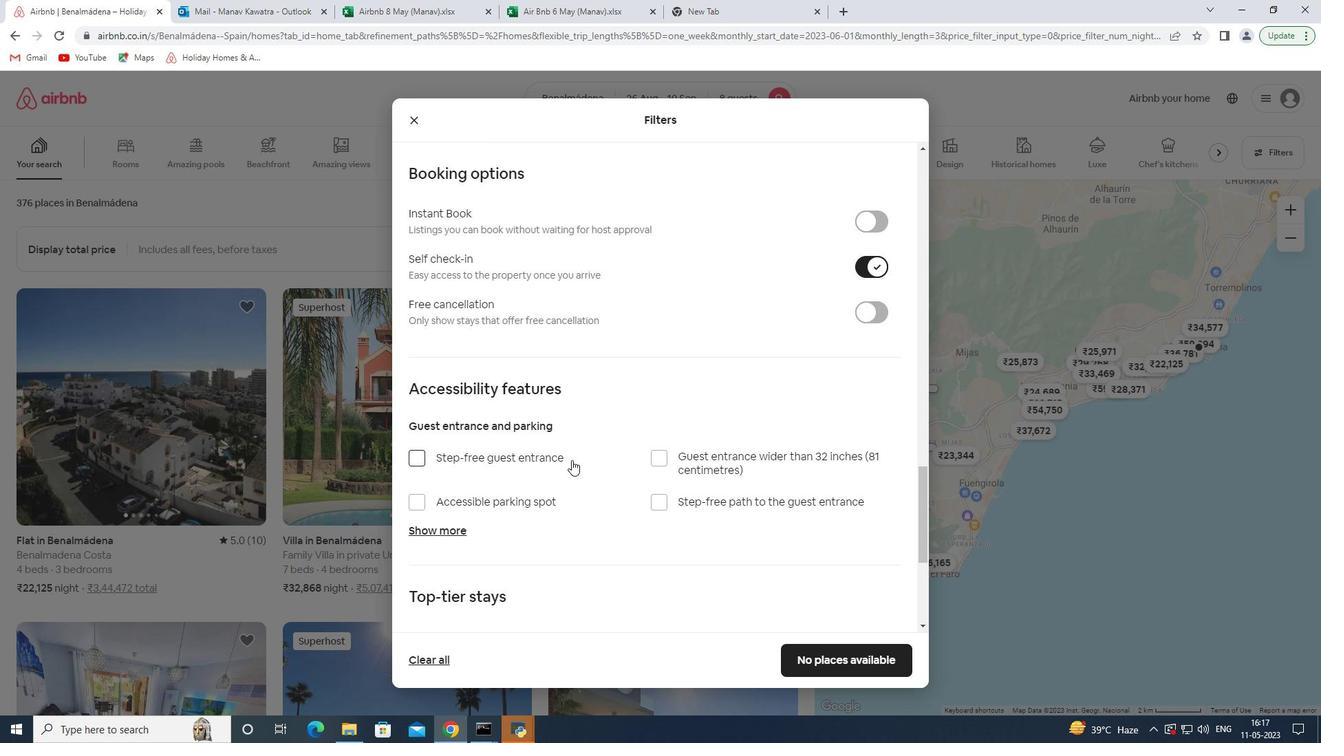 
Action: Mouse moved to (567, 460)
Screenshot: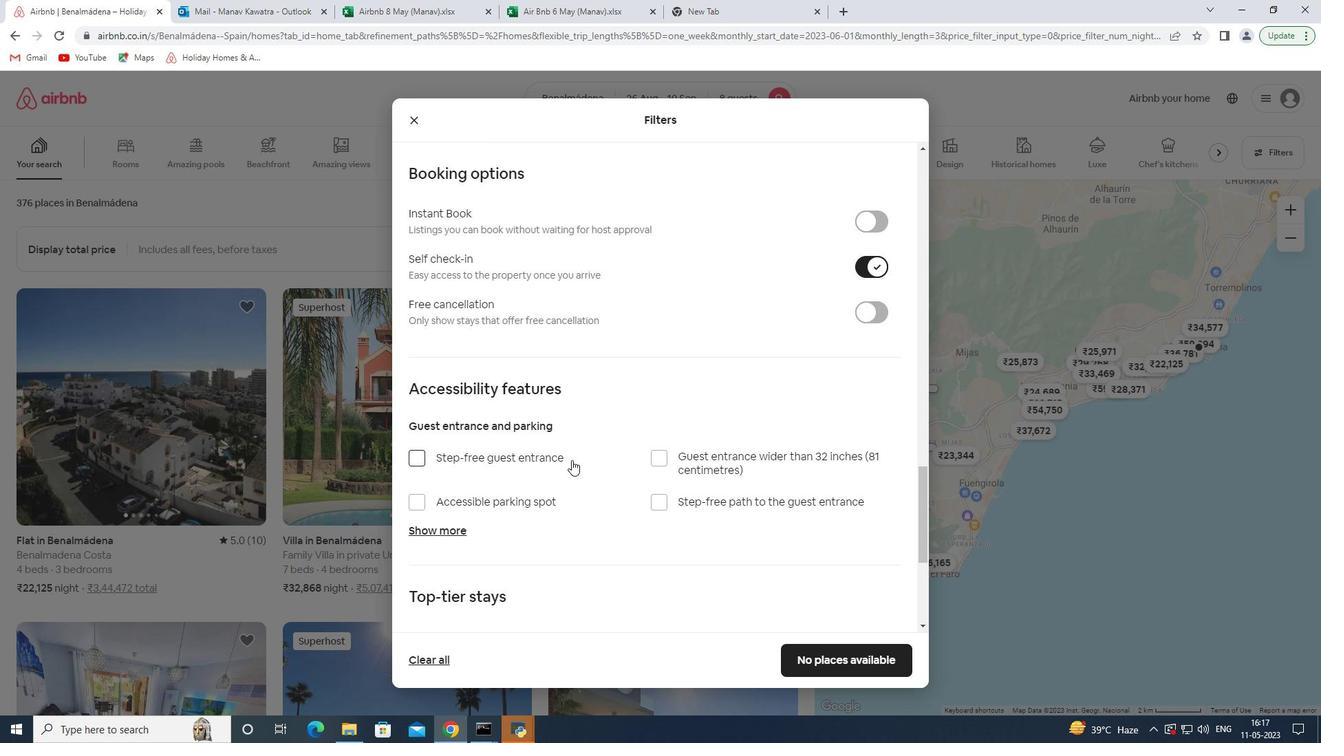 
Action: Mouse scrolled (567, 460) with delta (0, 0)
Screenshot: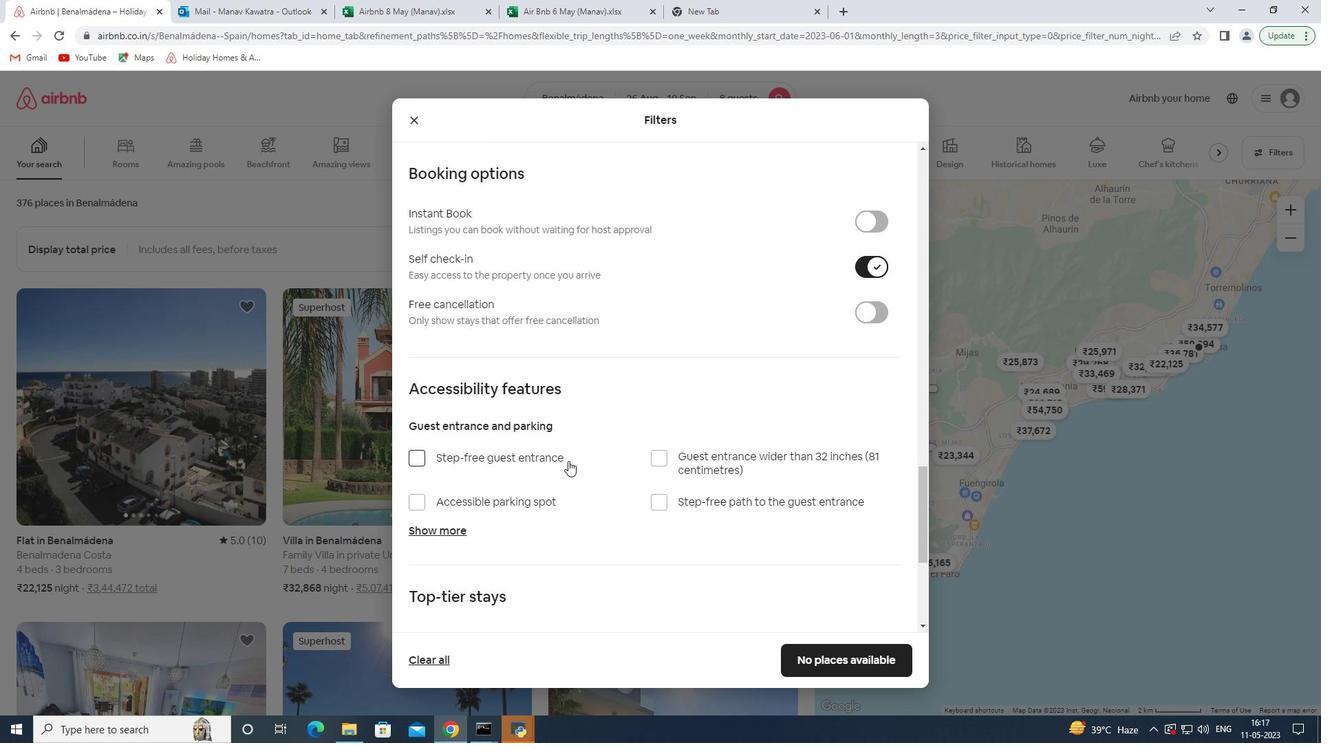 
Action: Mouse moved to (566, 460)
Screenshot: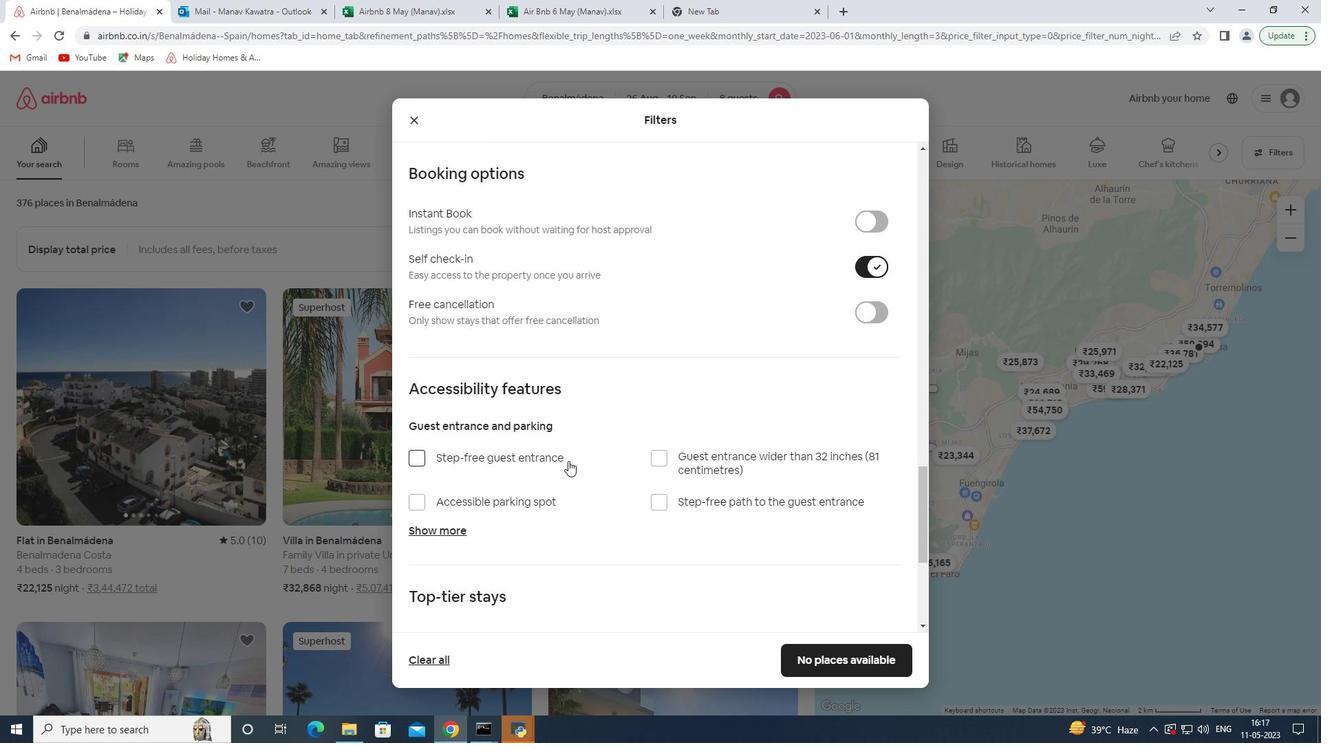 
Action: Mouse scrolled (566, 460) with delta (0, 0)
Screenshot: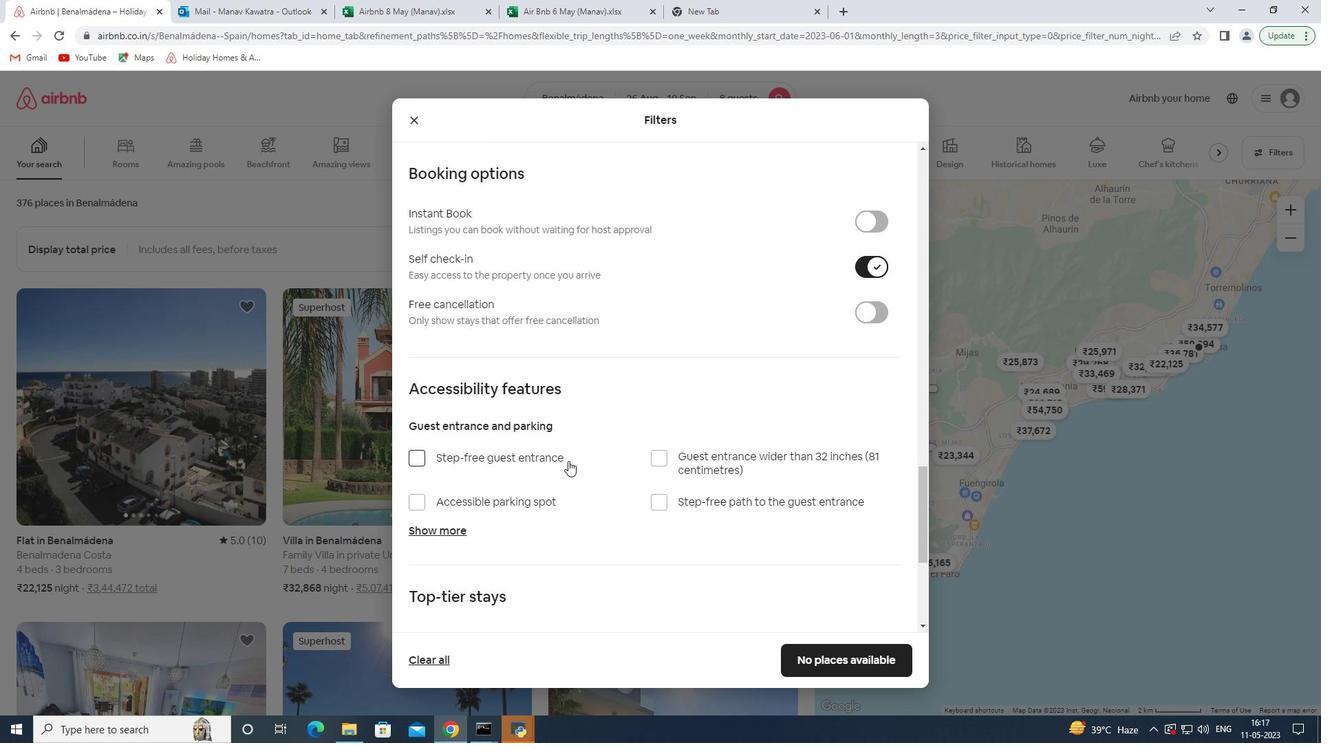 
Action: Mouse moved to (564, 459)
Screenshot: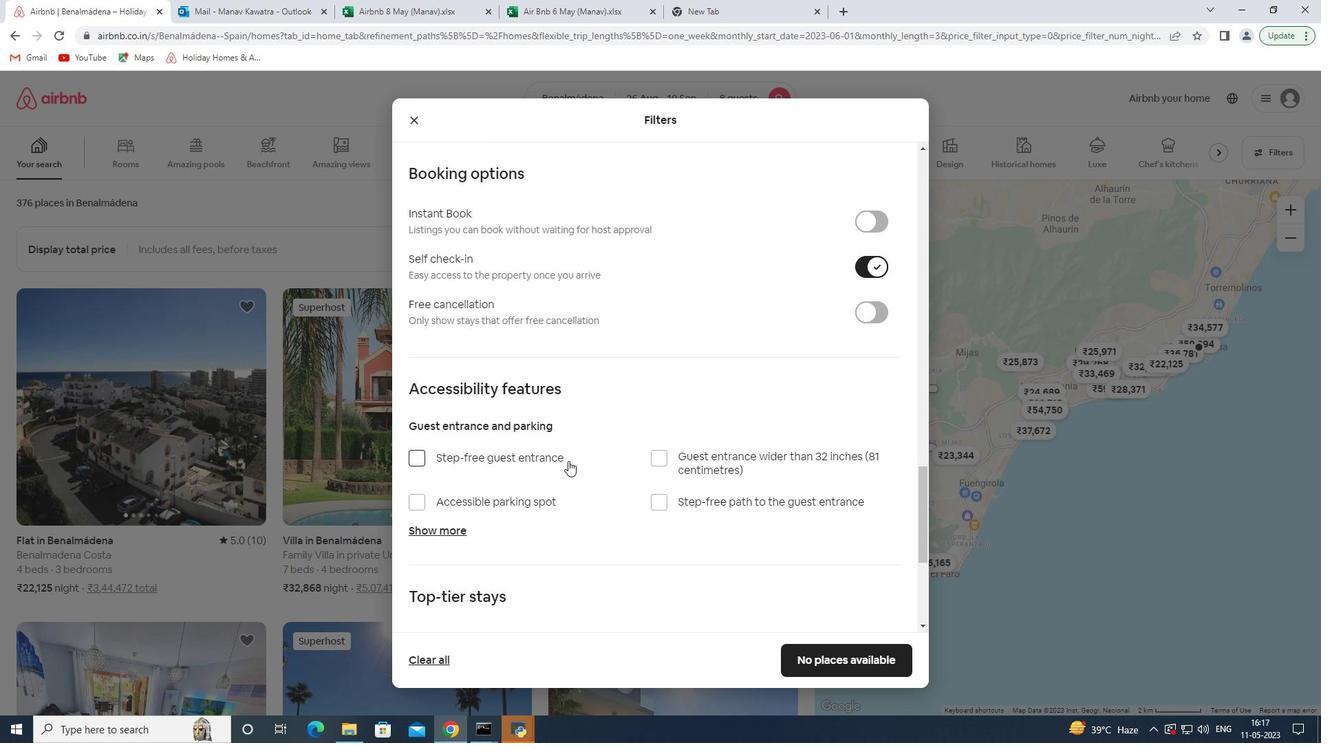 
Action: Mouse scrolled (564, 458) with delta (0, 0)
Screenshot: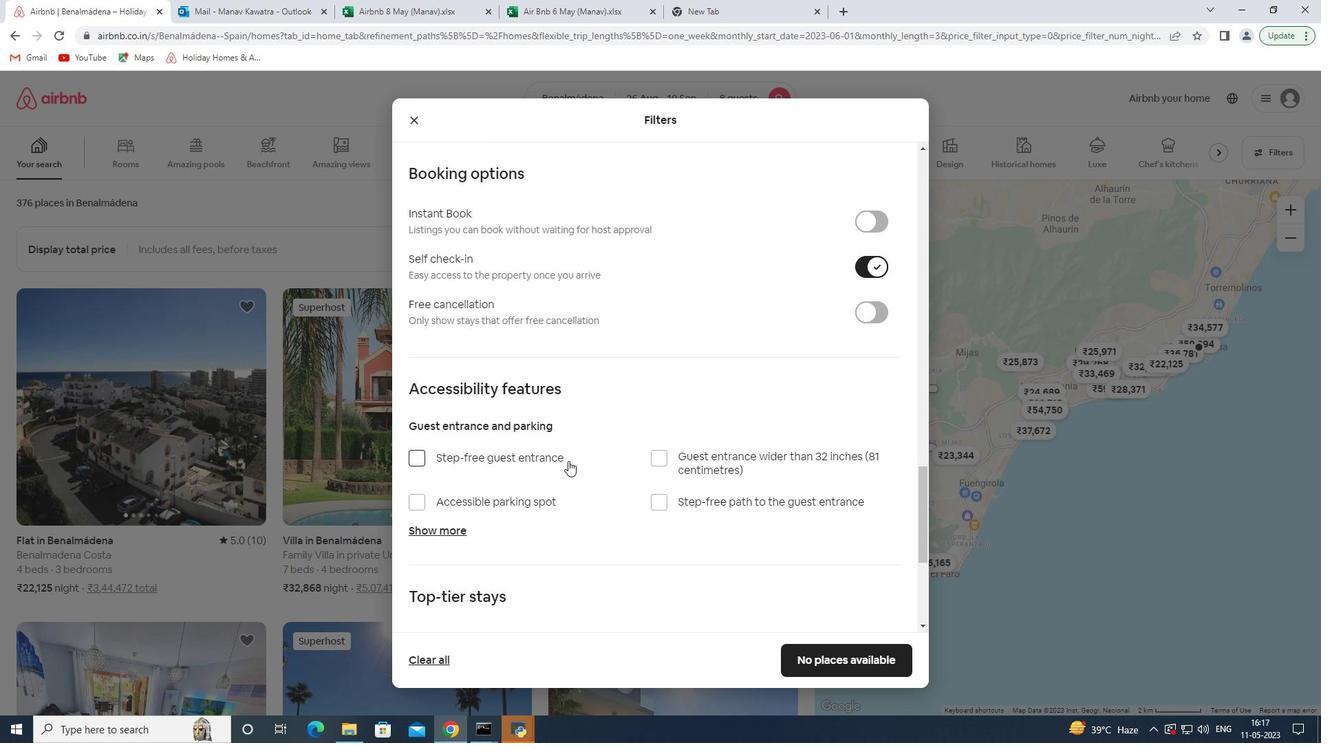 
Action: Mouse moved to (560, 454)
Screenshot: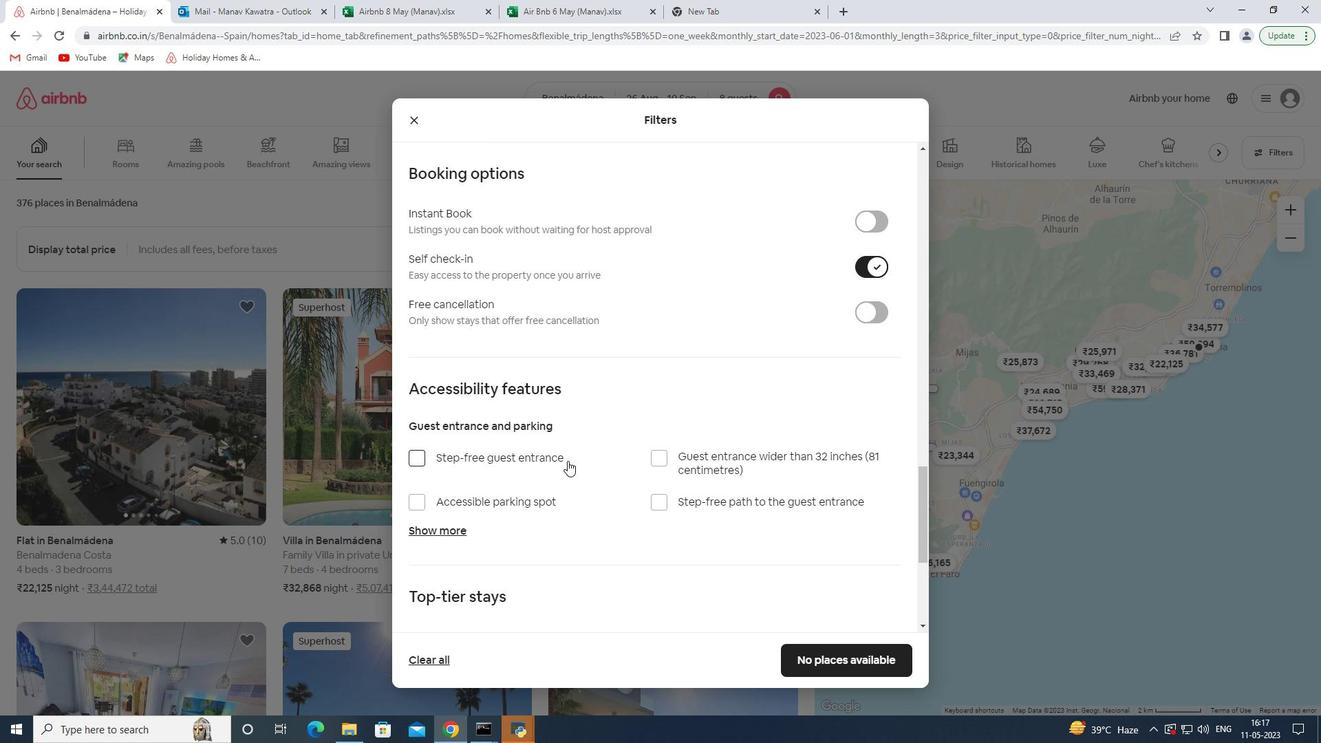 
Action: Mouse scrolled (560, 453) with delta (0, 0)
Screenshot: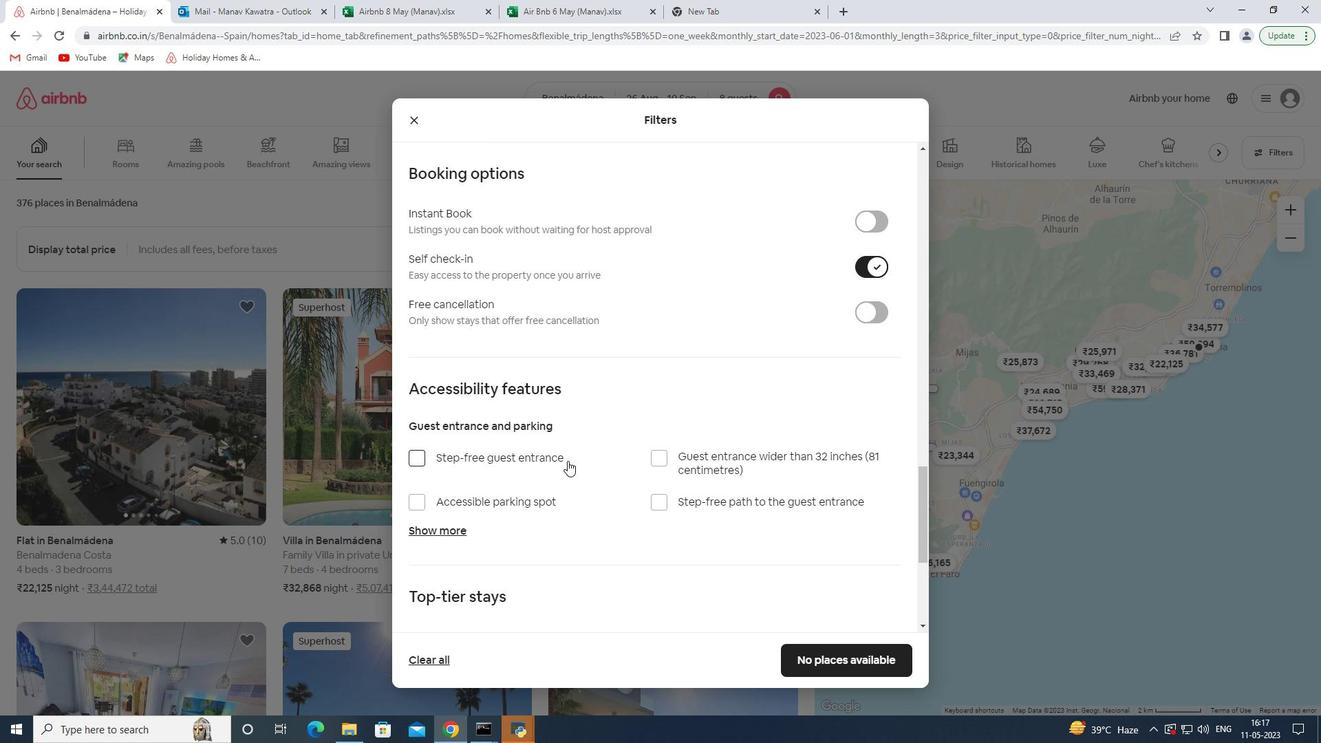 
Action: Mouse moved to (444, 529)
Screenshot: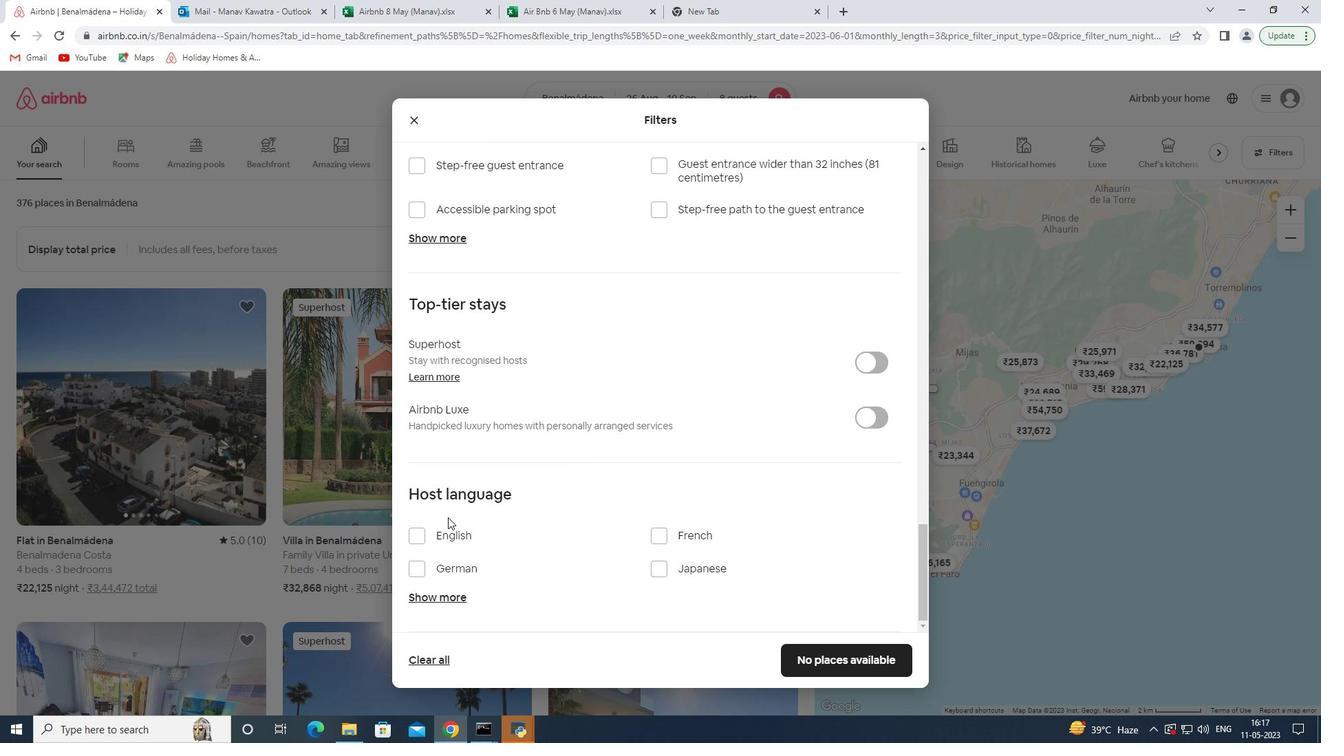 
Action: Mouse pressed left at (444, 529)
Screenshot: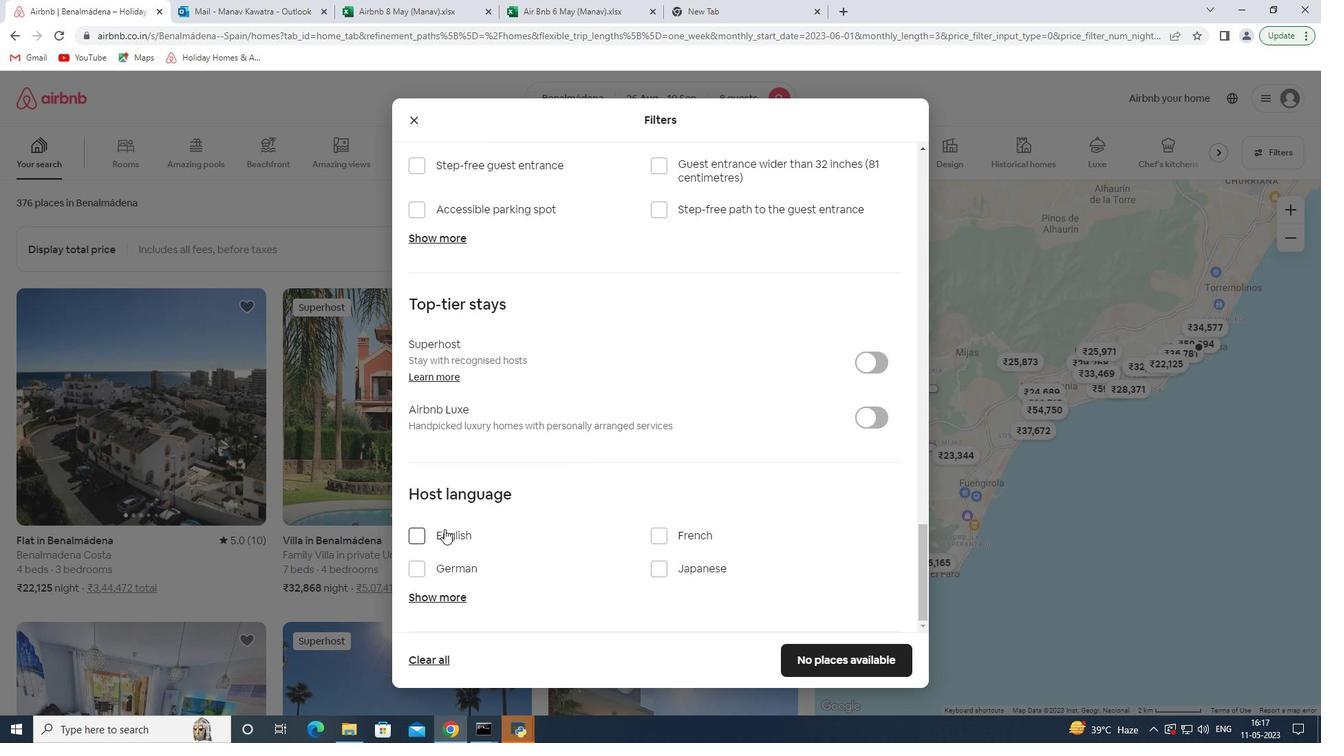 
Action: Mouse moved to (820, 655)
Screenshot: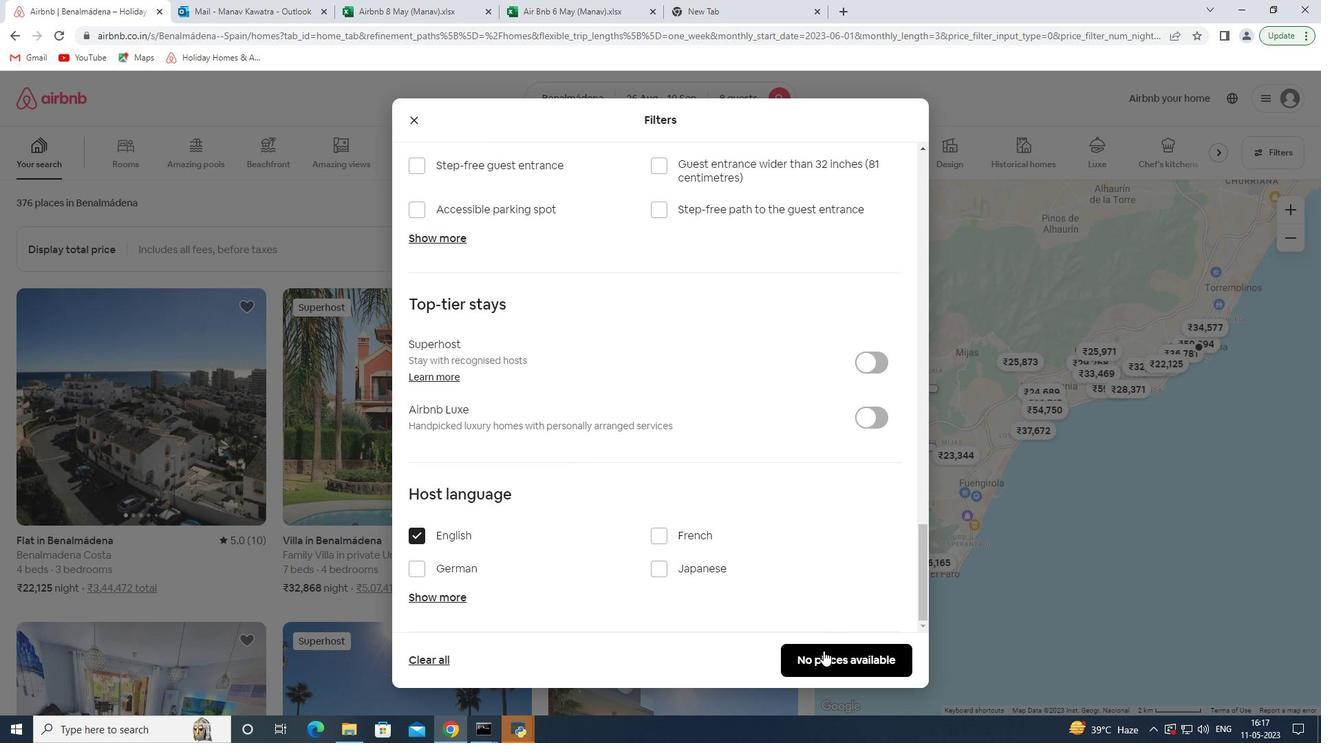 
Action: Mouse pressed left at (820, 655)
Screenshot: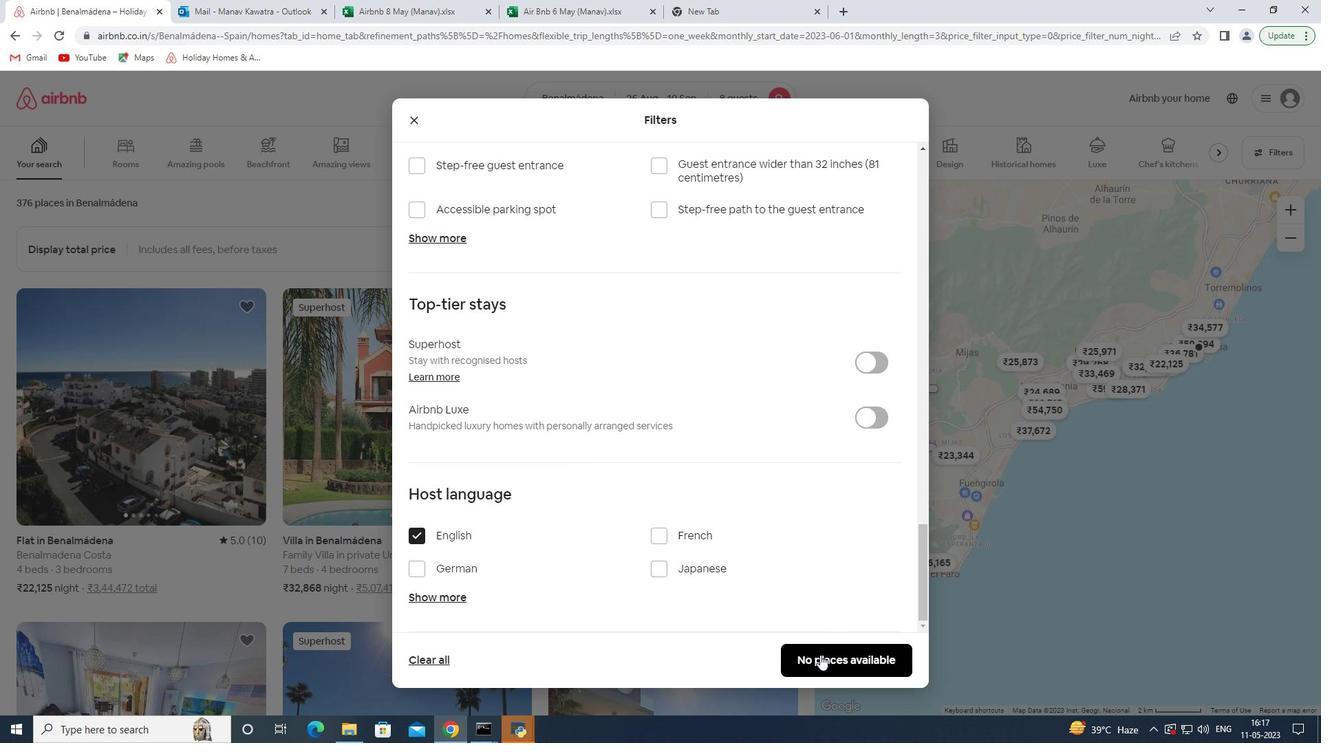 
Action: Mouse moved to (805, 578)
Screenshot: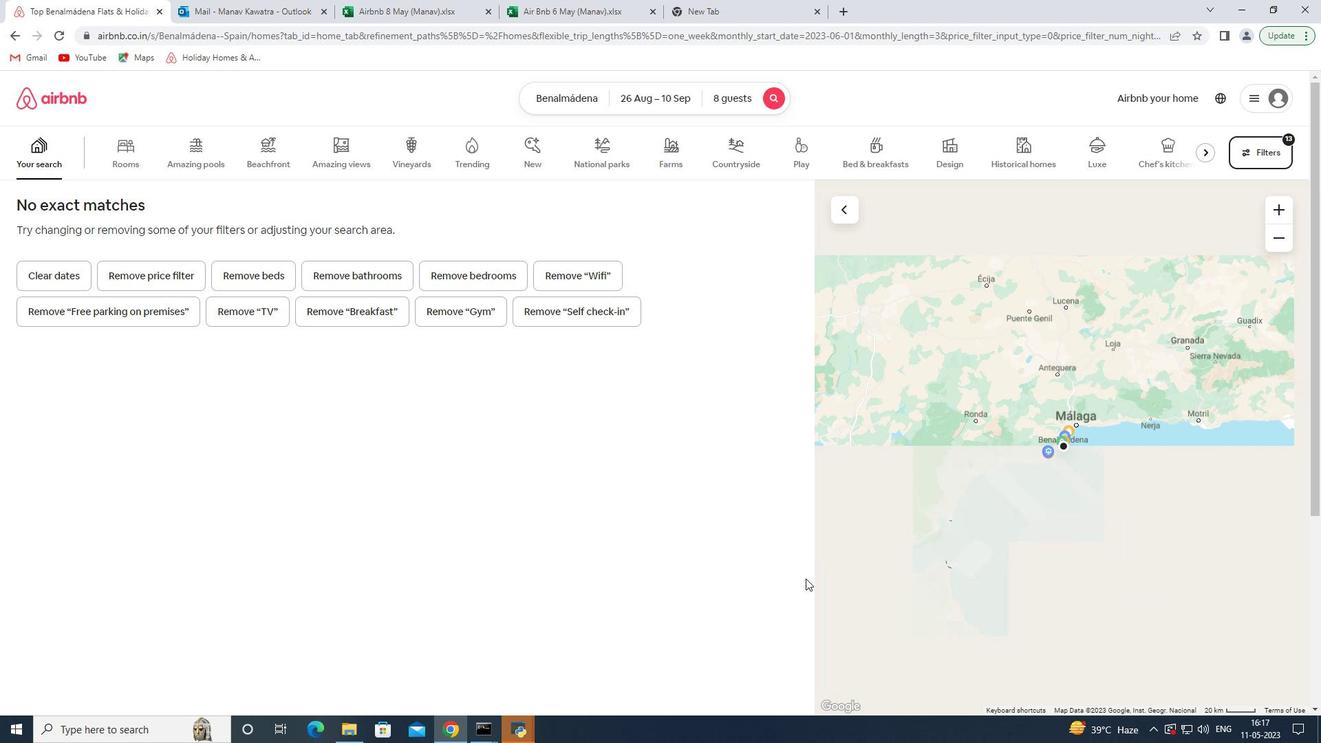 
